 Task: Select Fire TV from Amazon Fire TV. Add to cart Fire TV Recast-1. Place order for _x000D_
12 Shoal Dr_x000D_
Barnegat, New Jersey(NJ), 08005, Cell Number (609) 660-9227
Action: Mouse moved to (316, 203)
Screenshot: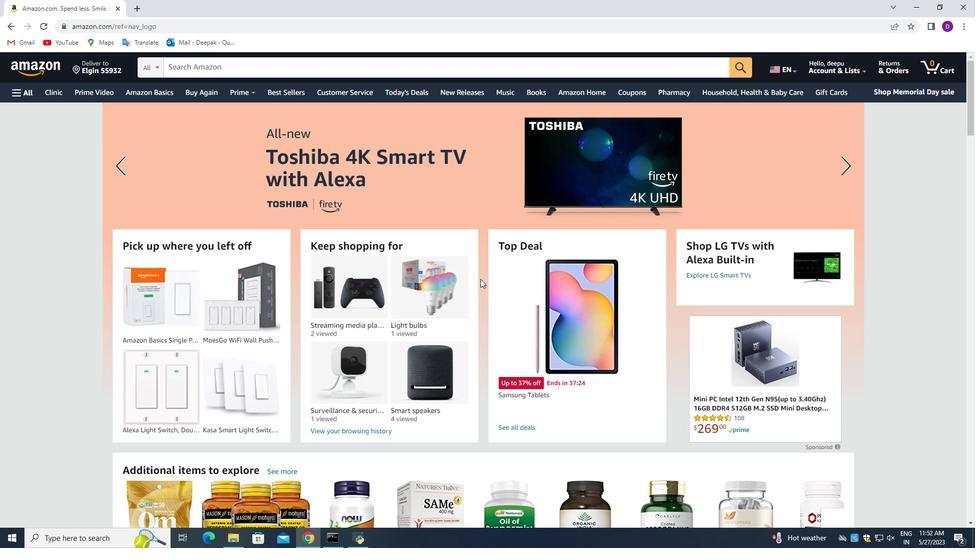 
Action: Mouse pressed left at (316, 203)
Screenshot: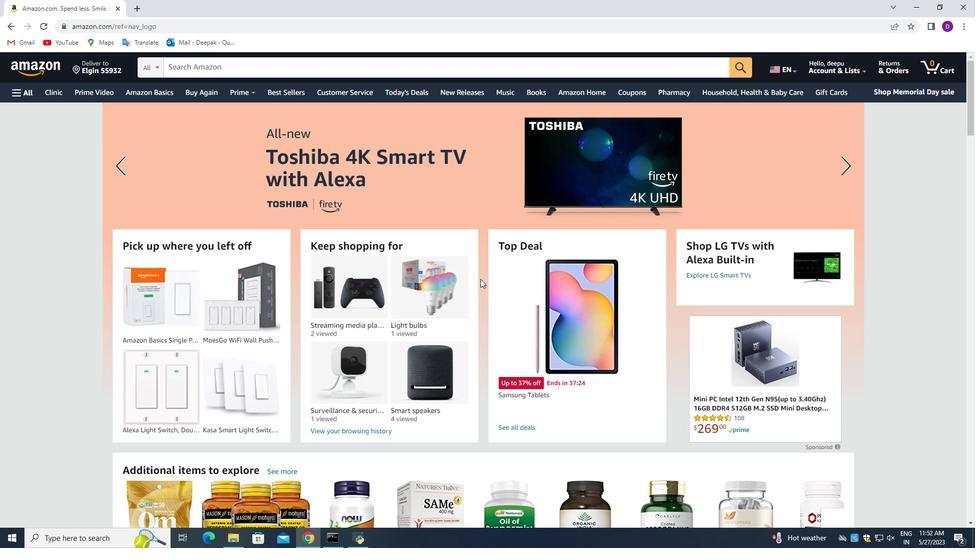 
Action: Mouse moved to (316, 203)
Screenshot: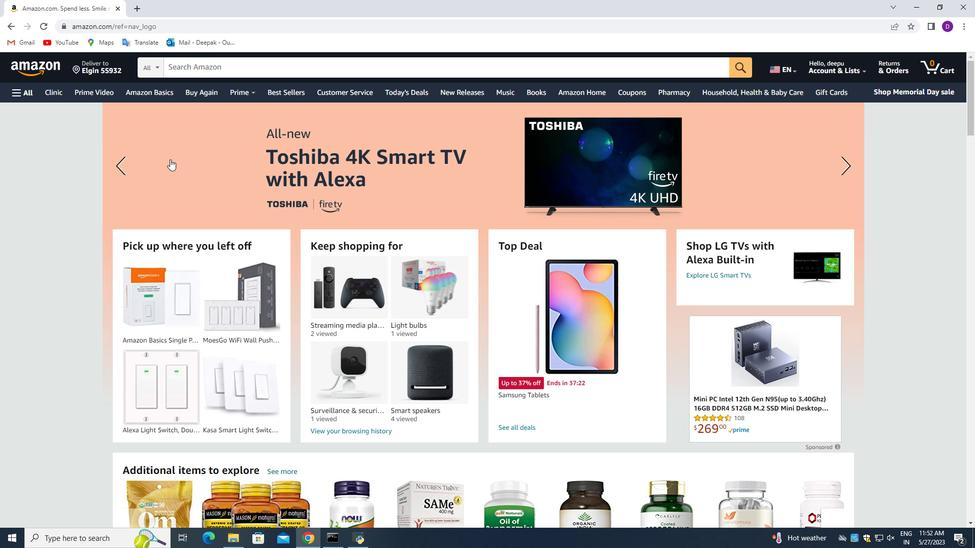 
Action: Mouse scrolled (316, 203) with delta (0, 0)
Screenshot: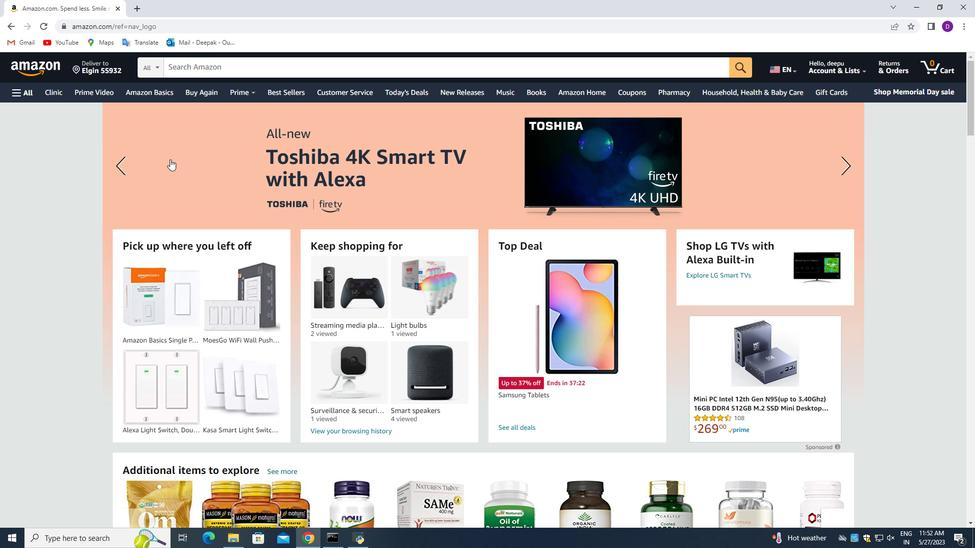 
Action: Mouse scrolled (316, 203) with delta (0, 0)
Screenshot: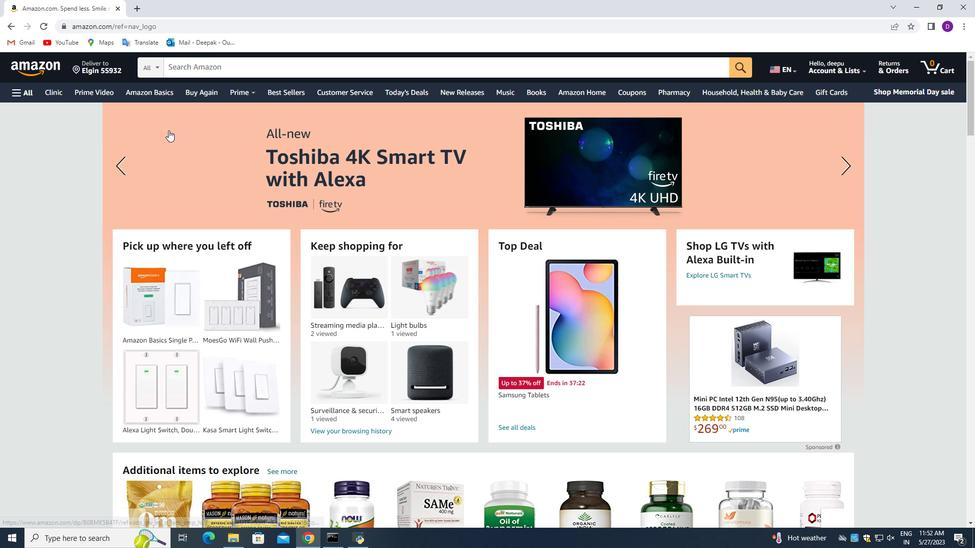 
Action: Mouse scrolled (316, 203) with delta (0, 0)
Screenshot: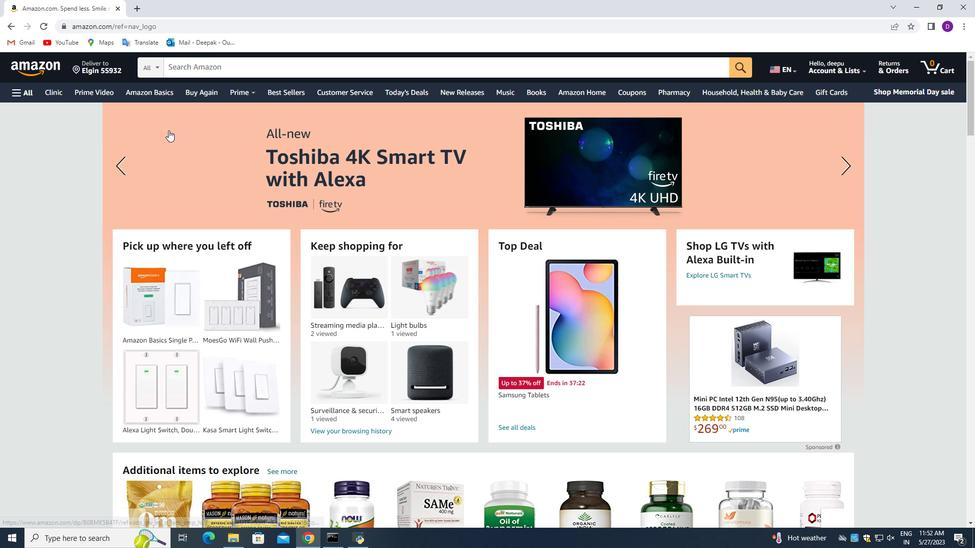 
Action: Mouse moved to (316, 203)
Screenshot: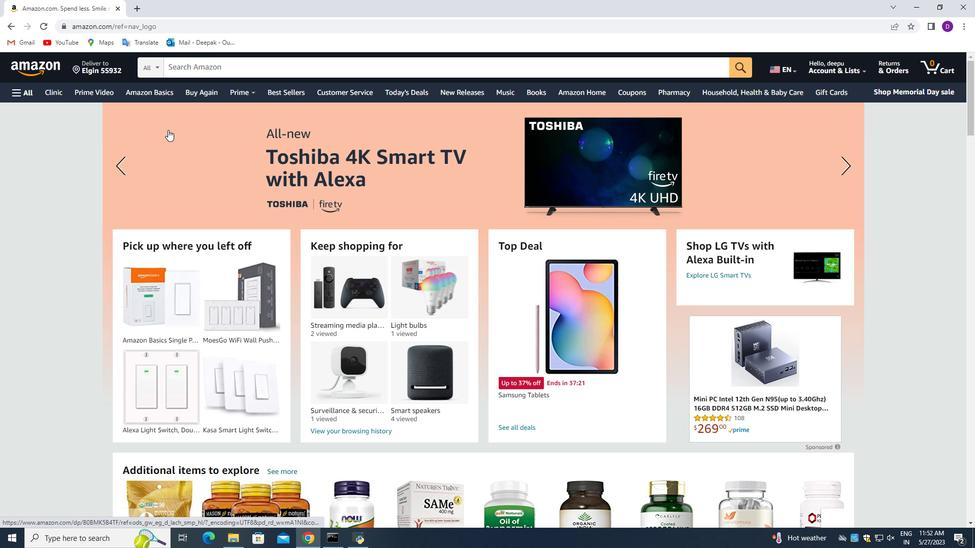
Action: Mouse scrolled (316, 203) with delta (0, 0)
Screenshot: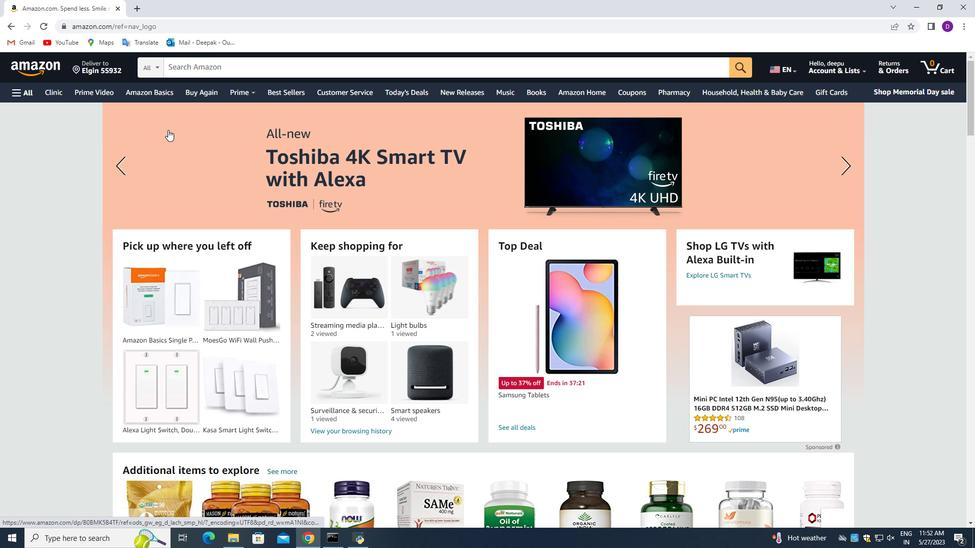 
Action: Mouse moved to (316, 203)
Screenshot: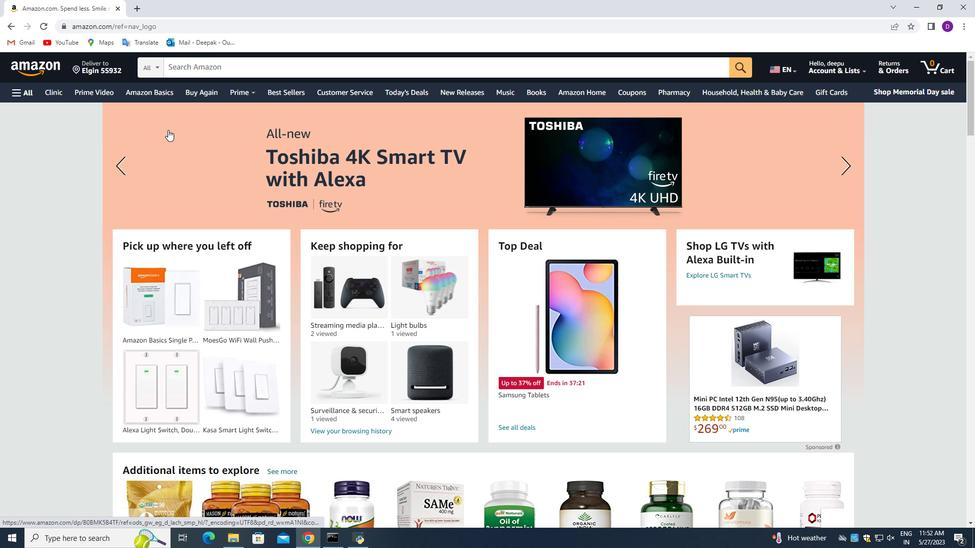 
Action: Mouse scrolled (316, 203) with delta (0, 0)
Screenshot: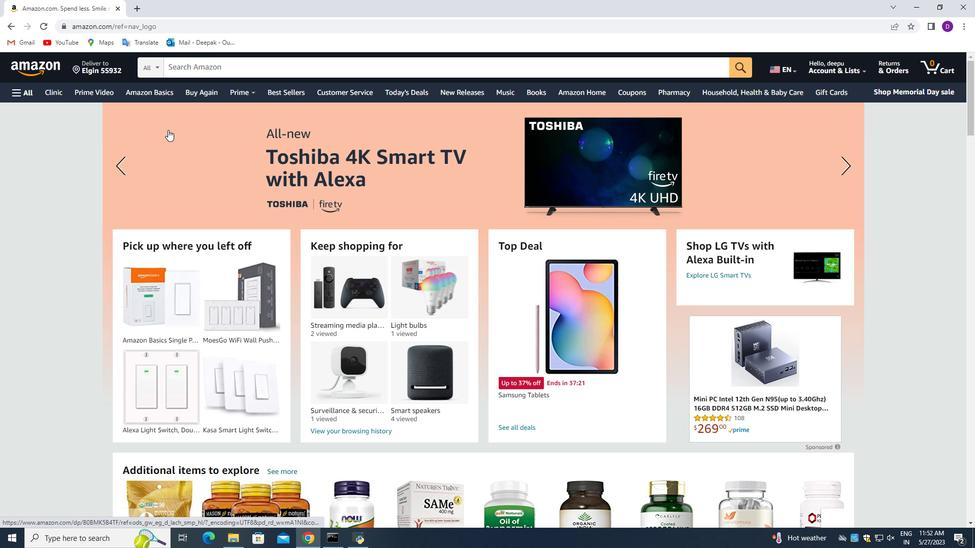 
Action: Mouse moved to (316, 203)
Screenshot: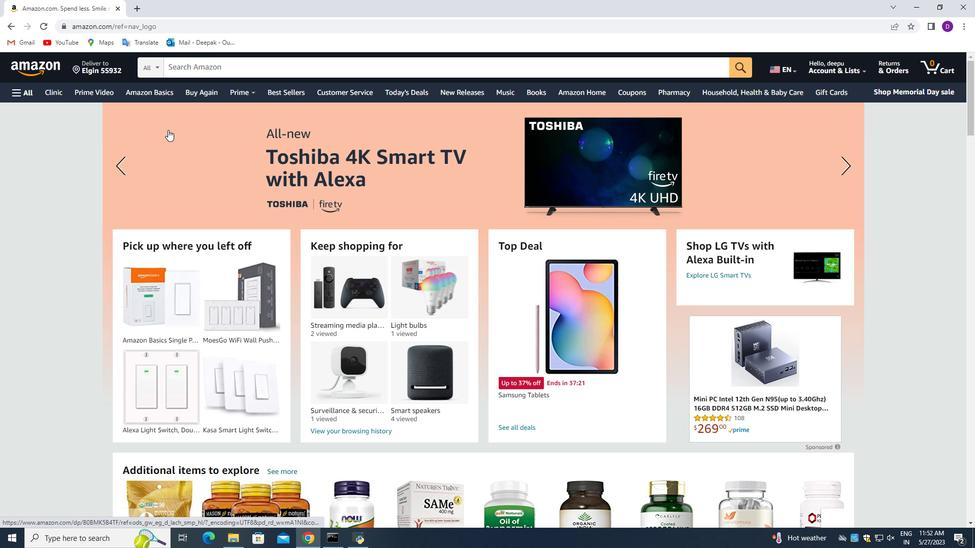 
Action: Mouse scrolled (316, 203) with delta (0, 0)
Screenshot: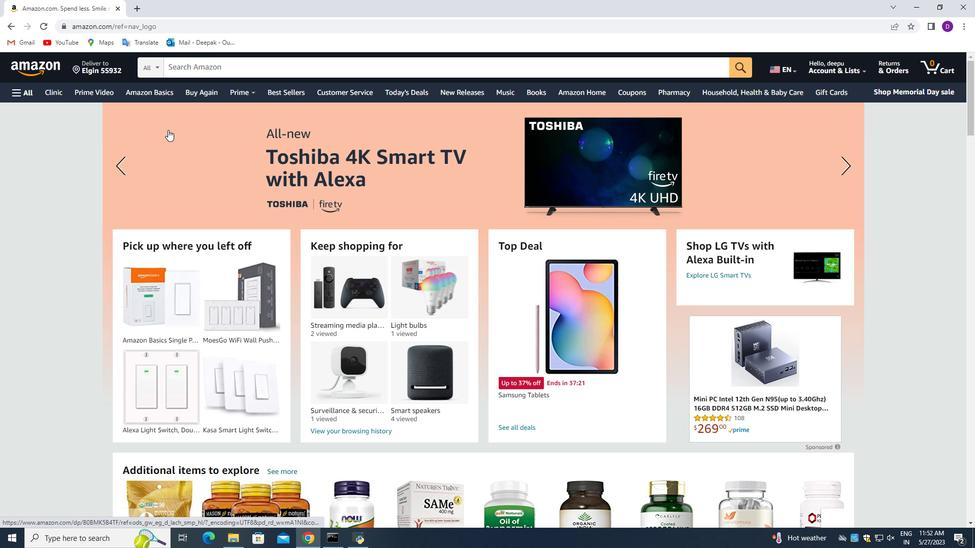 
Action: Mouse scrolled (316, 203) with delta (0, 0)
Screenshot: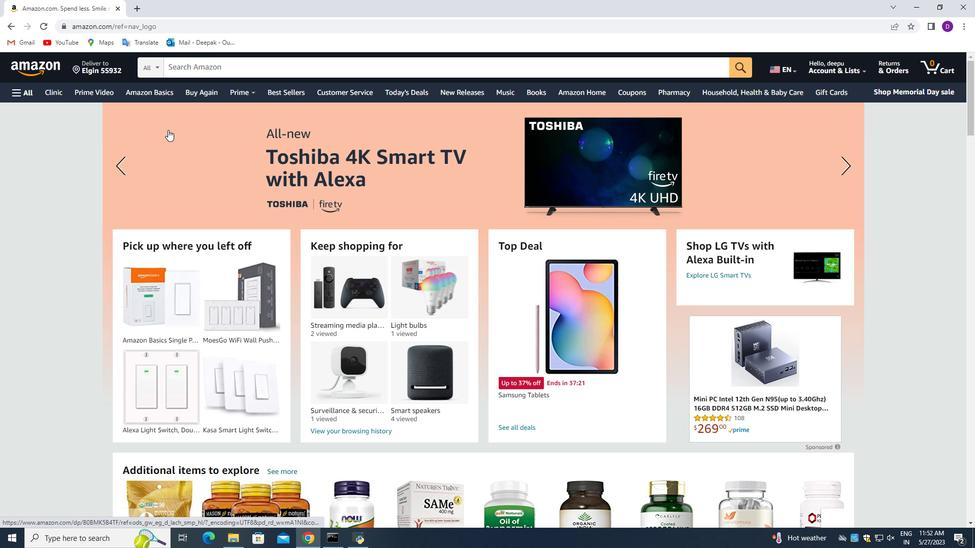 
Action: Mouse scrolled (316, 203) with delta (0, 0)
Screenshot: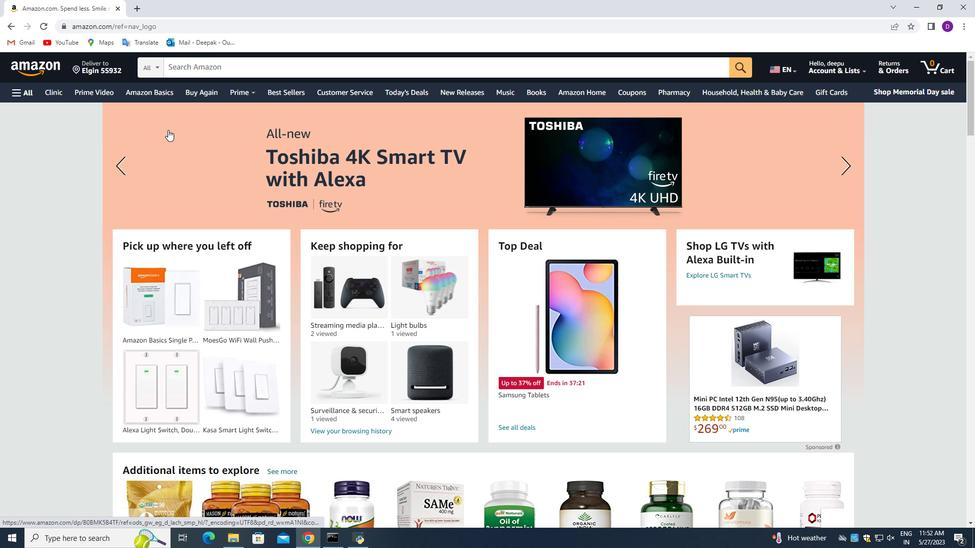 
Action: Mouse moved to (316, 203)
Screenshot: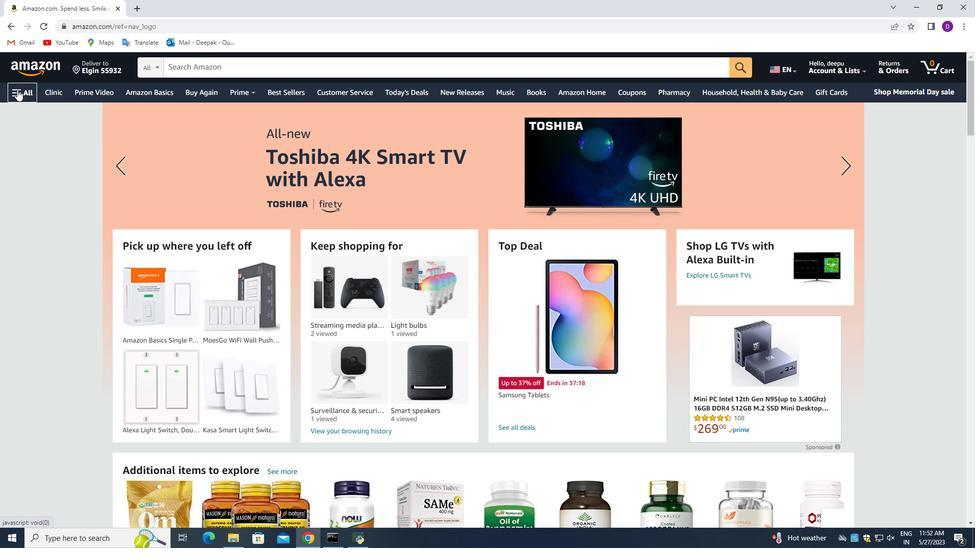 
Action: Mouse pressed left at (316, 203)
Screenshot: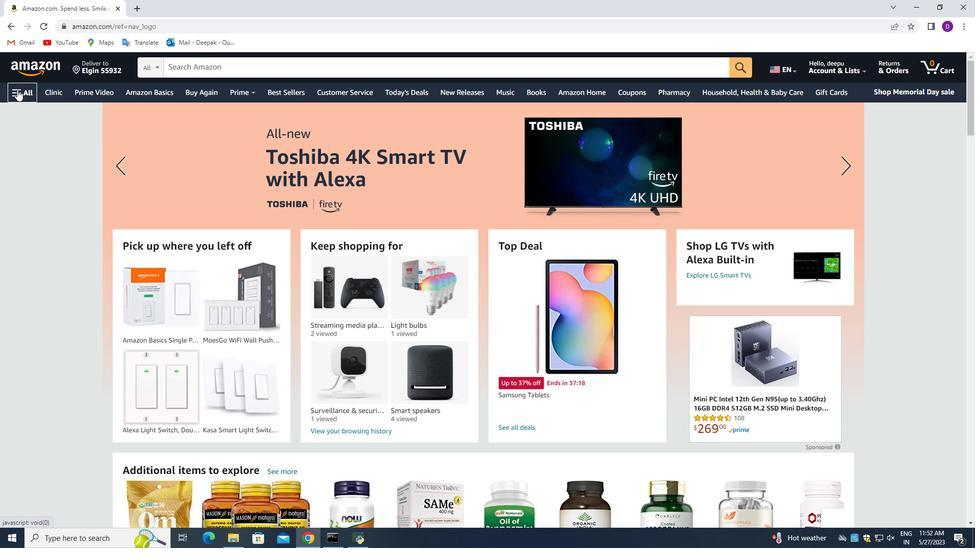 
Action: Mouse moved to (316, 203)
Screenshot: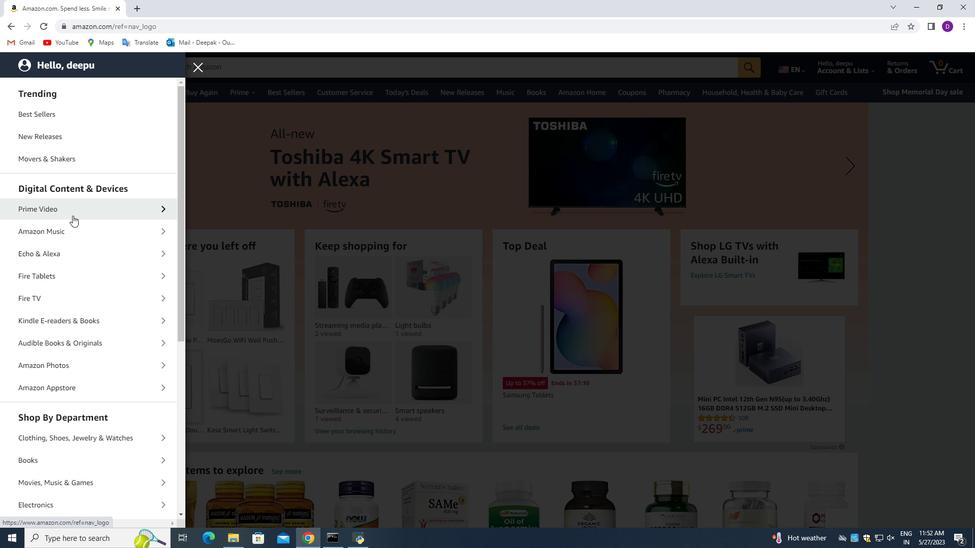 
Action: Mouse pressed left at (316, 203)
Screenshot: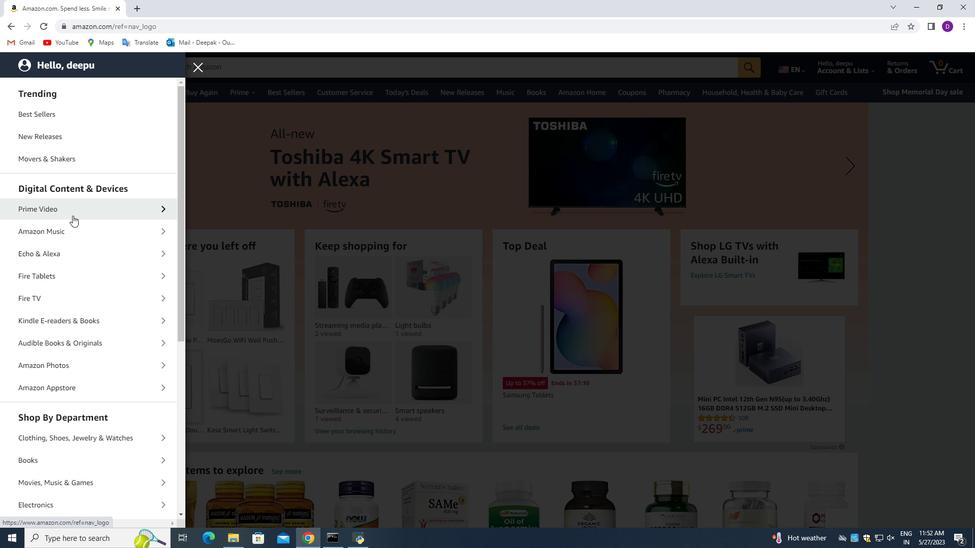 
Action: Mouse moved to (316, 203)
Screenshot: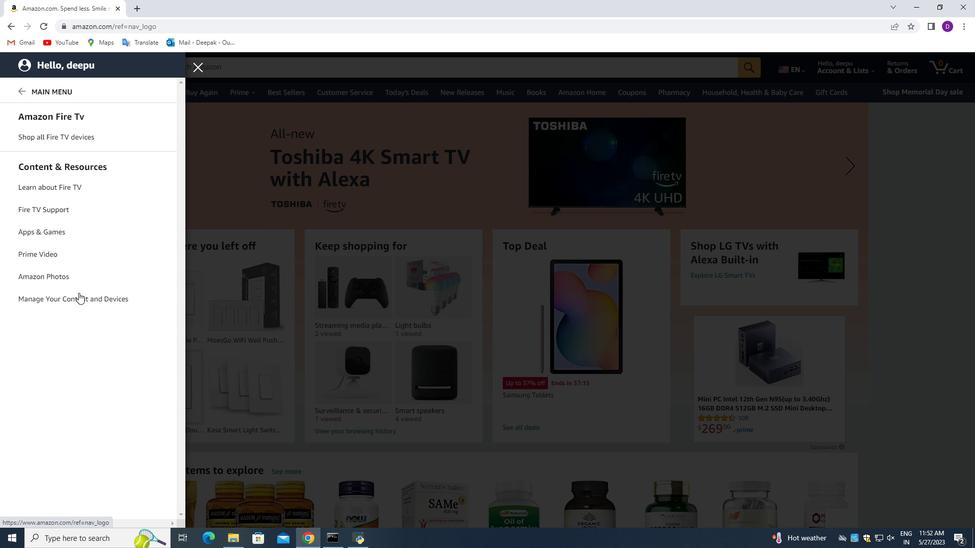 
Action: Mouse scrolled (316, 203) with delta (0, 0)
Screenshot: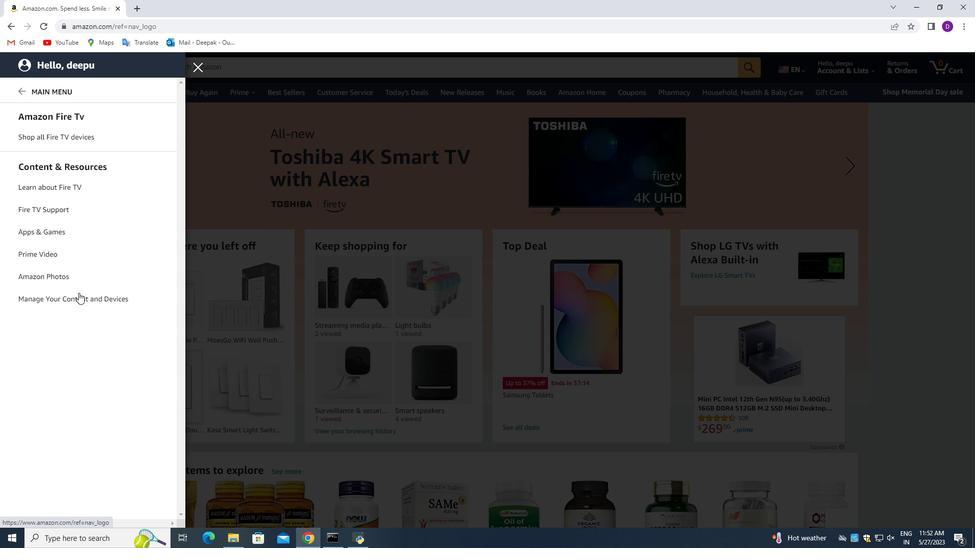 
Action: Mouse moved to (316, 203)
Screenshot: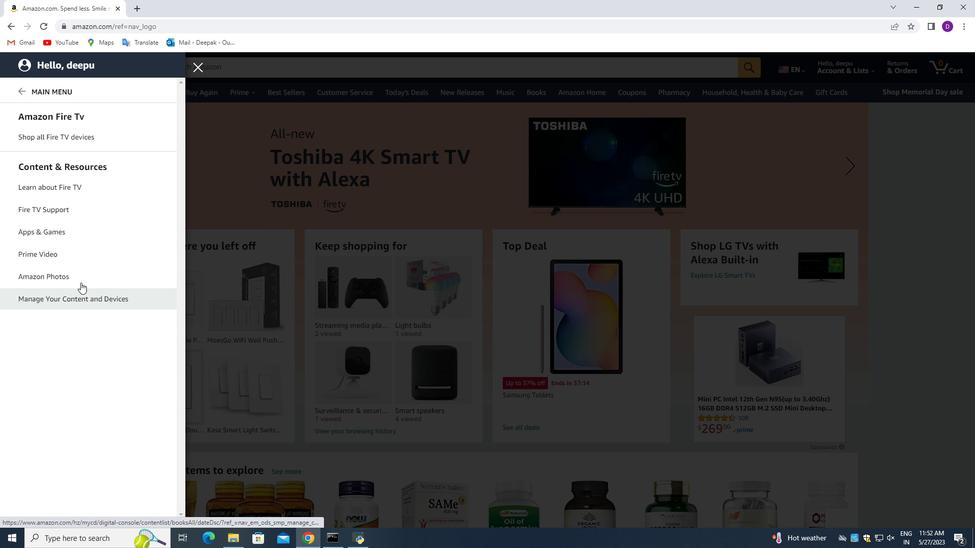 
Action: Mouse pressed left at (316, 203)
Screenshot: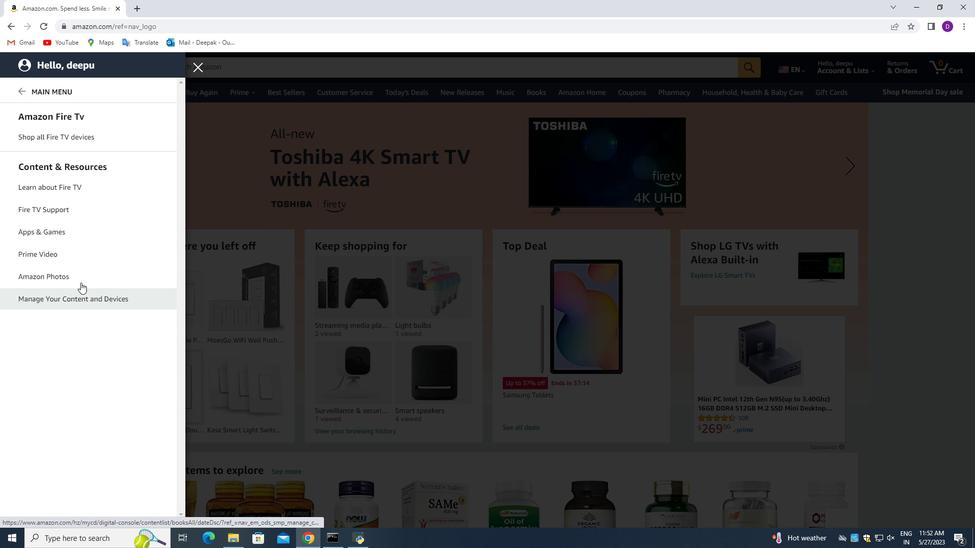 
Action: Mouse moved to (316, 203)
Screenshot: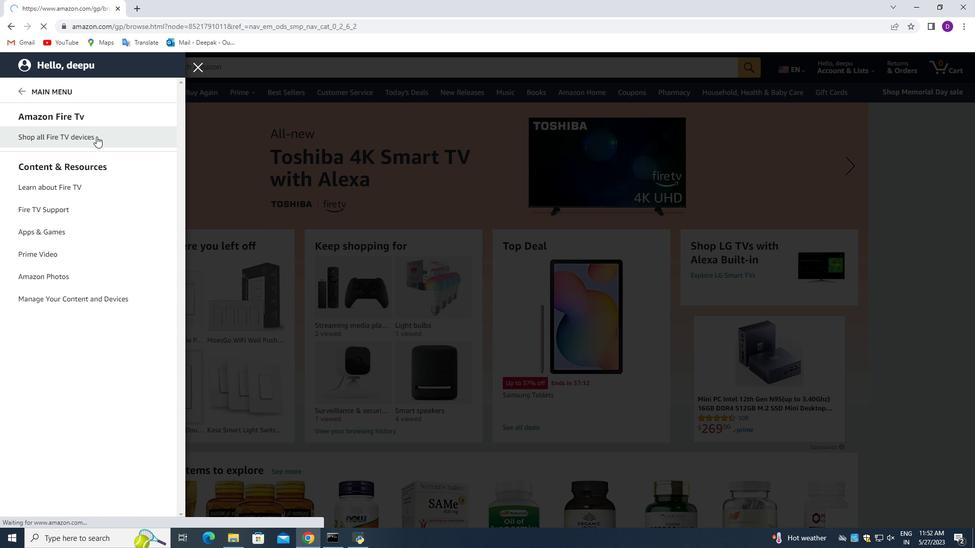 
Action: Mouse scrolled (316, 203) with delta (0, 0)
Screenshot: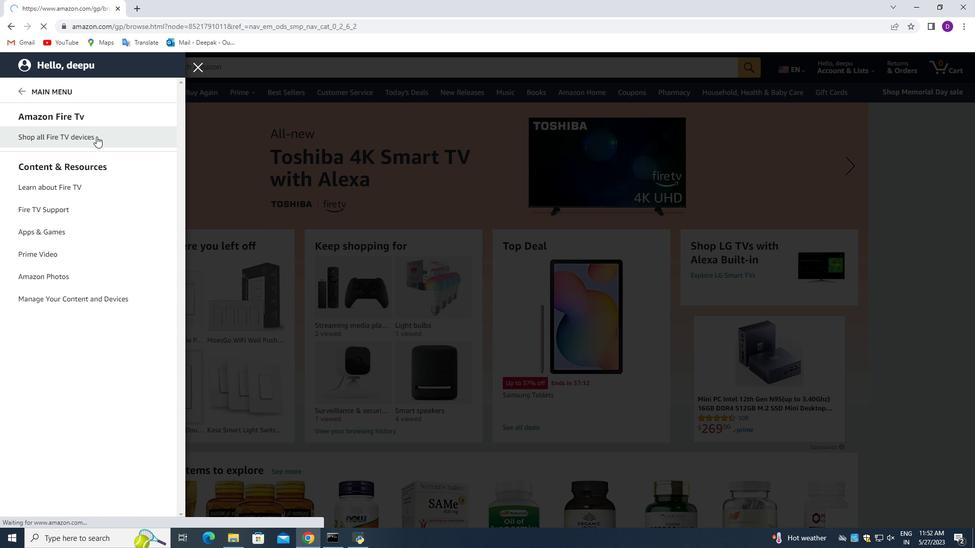 
Action: Mouse moved to (316, 203)
Screenshot: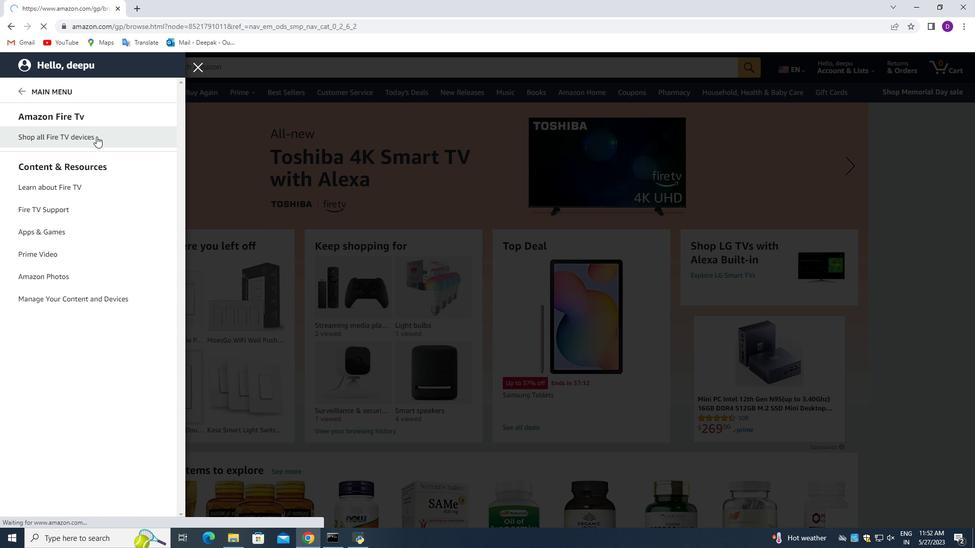 
Action: Mouse scrolled (316, 203) with delta (0, 0)
Screenshot: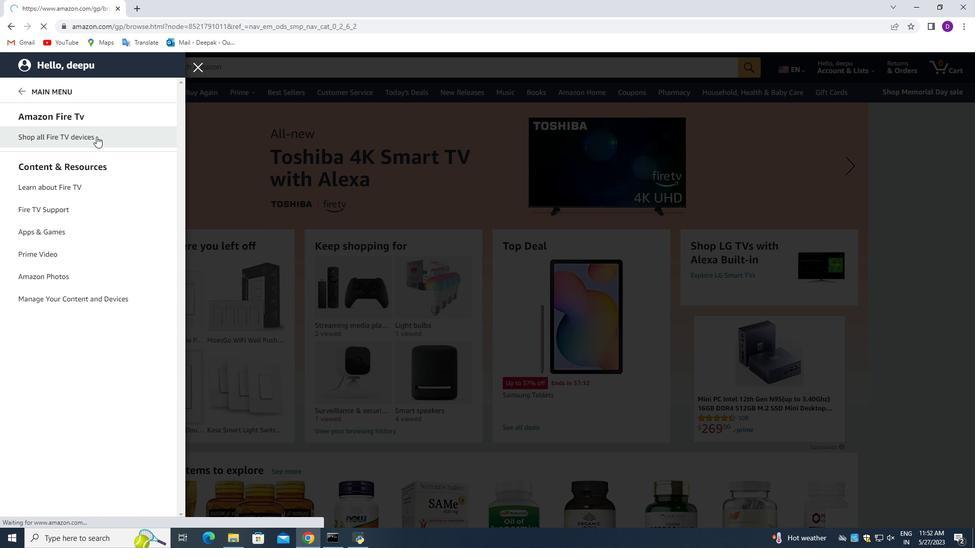 
Action: Mouse moved to (316, 203)
Screenshot: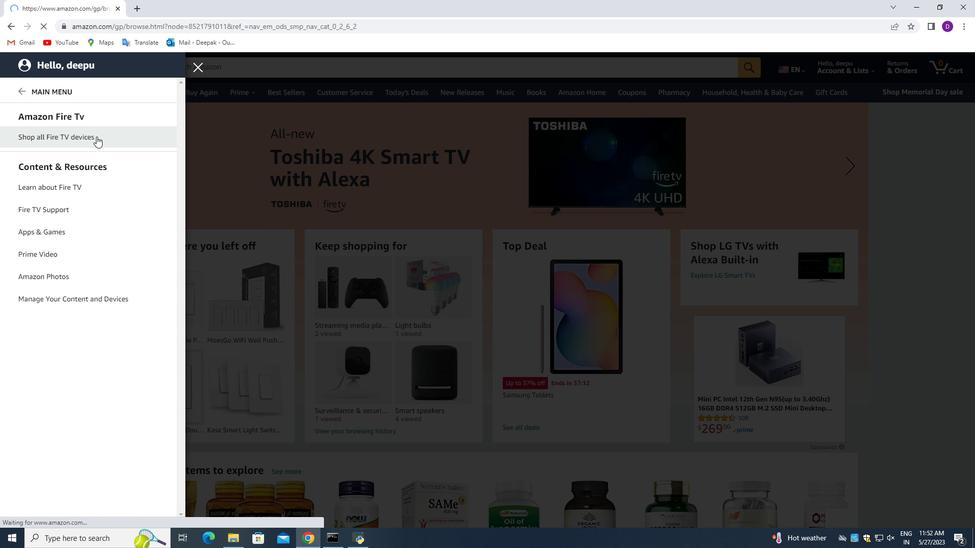 
Action: Mouse scrolled (316, 203) with delta (0, 0)
Screenshot: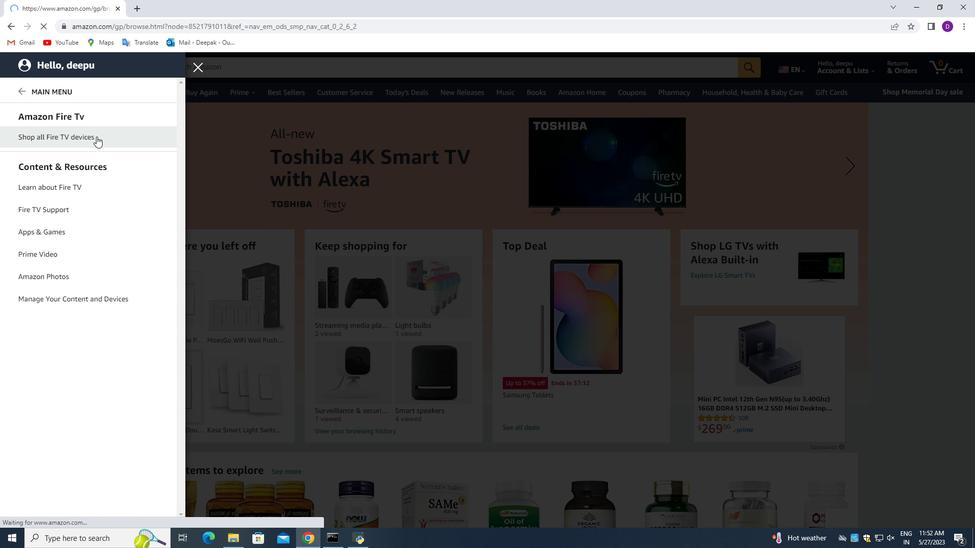 
Action: Mouse moved to (316, 203)
Screenshot: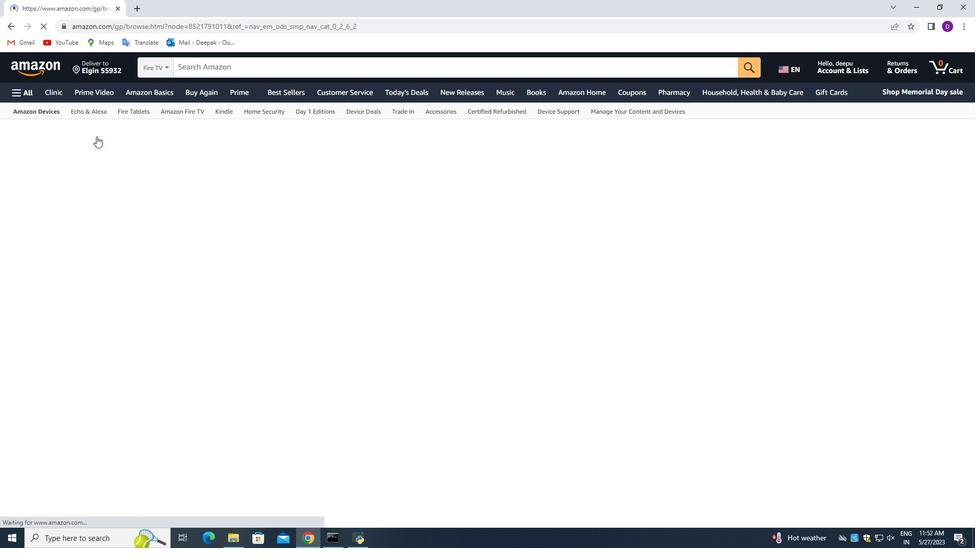 
Action: Mouse scrolled (316, 203) with delta (0, 0)
Screenshot: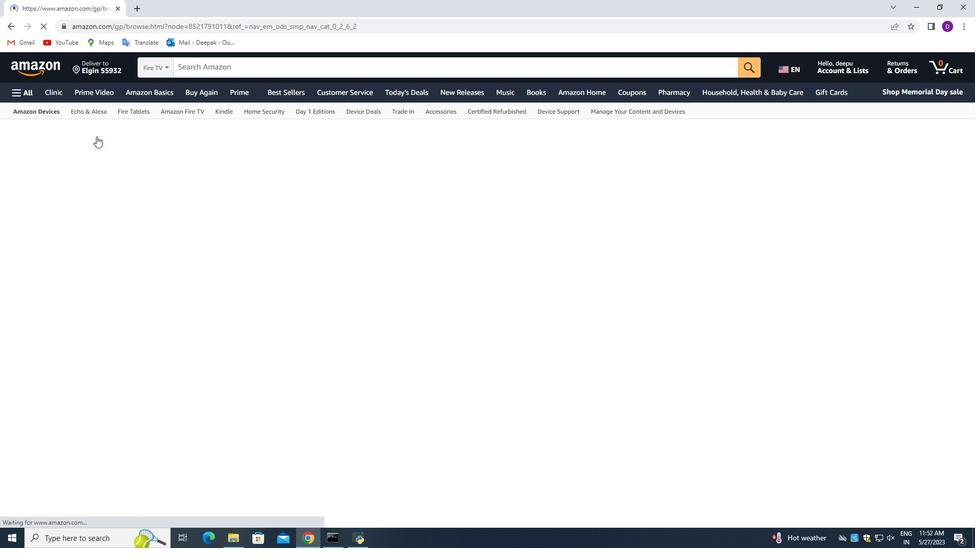 
Action: Mouse moved to (316, 203)
Screenshot: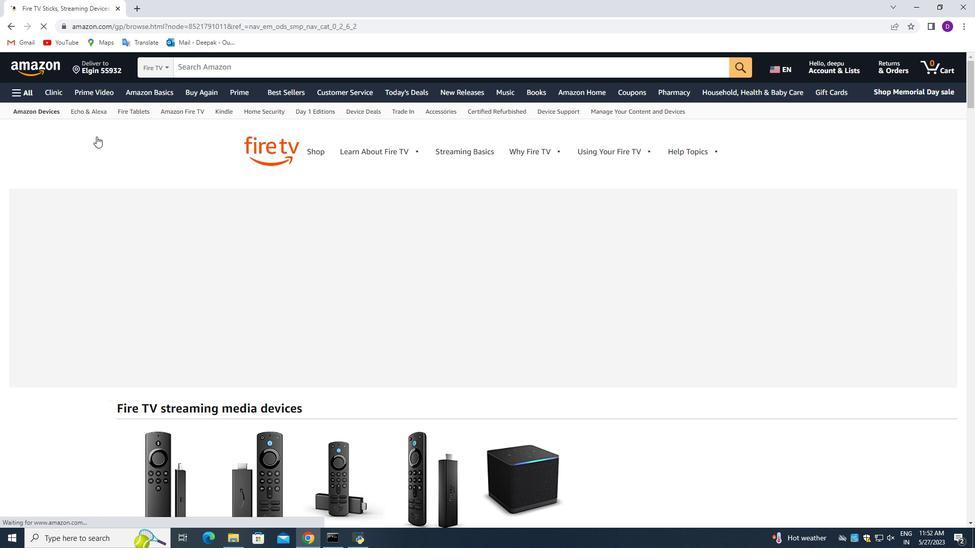 
Action: Mouse scrolled (316, 203) with delta (0, 0)
Screenshot: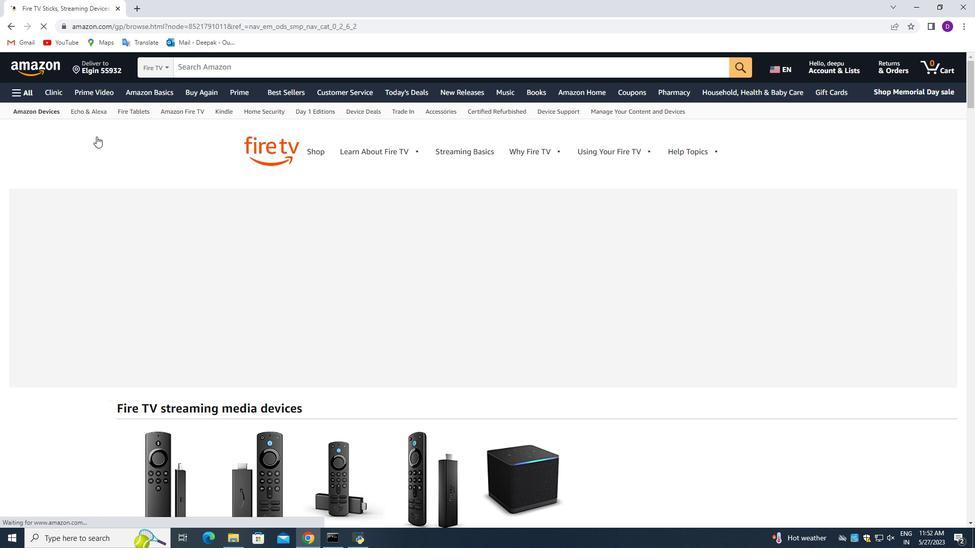 
Action: Mouse moved to (316, 203)
Screenshot: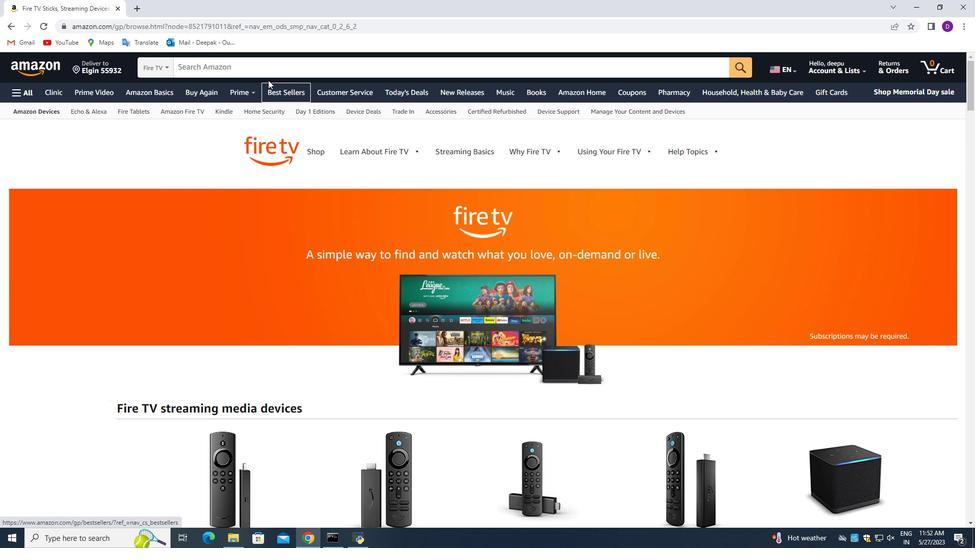 
Action: Mouse pressed left at (316, 203)
Screenshot: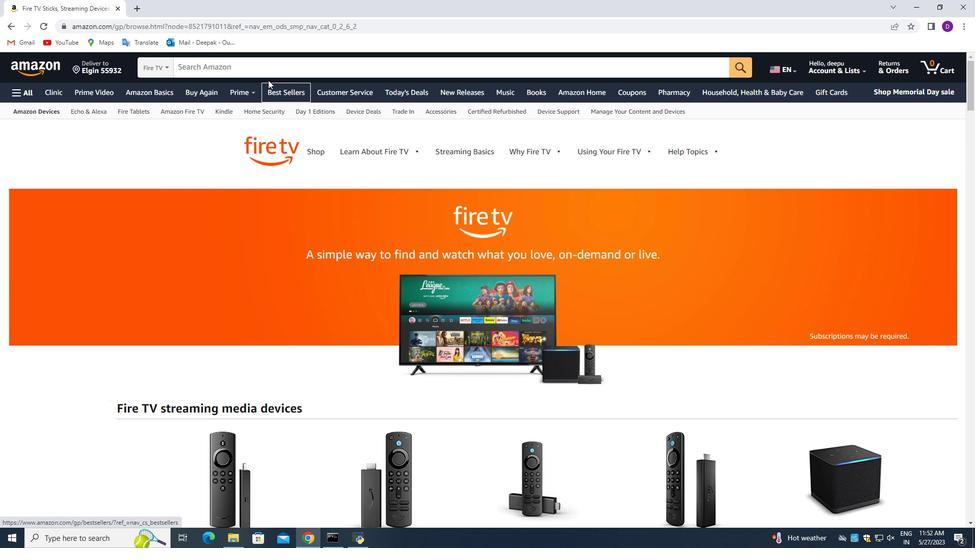 
Action: Mouse moved to (316, 203)
Screenshot: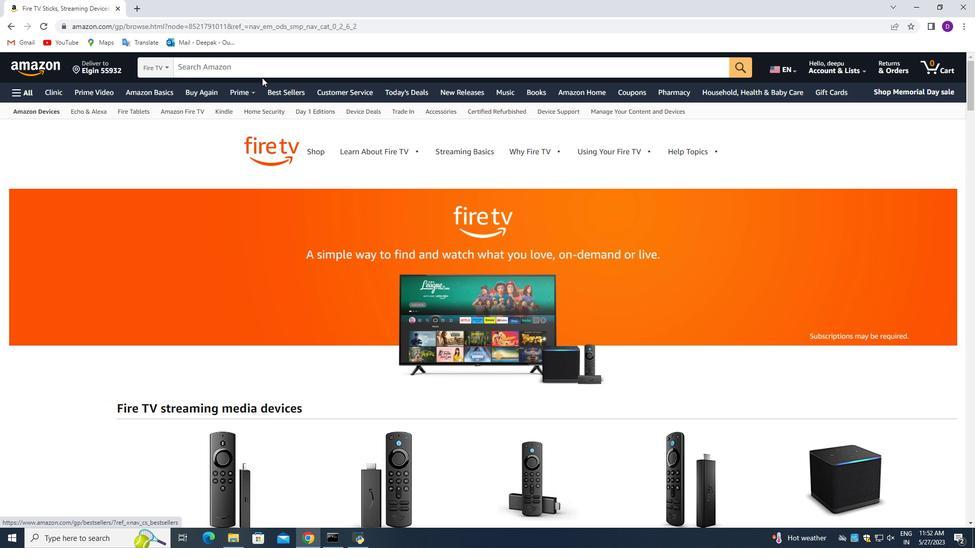 
Action: Key pressed <Key.shift>(609<Key.shift>)<Key.space>660-9227
Screenshot: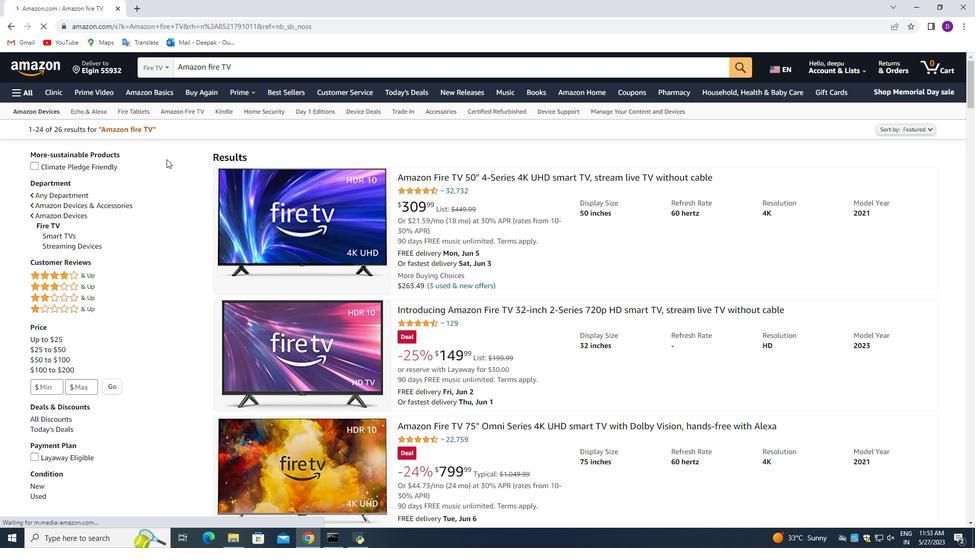 
Action: Mouse moved to (316, 203)
Screenshot: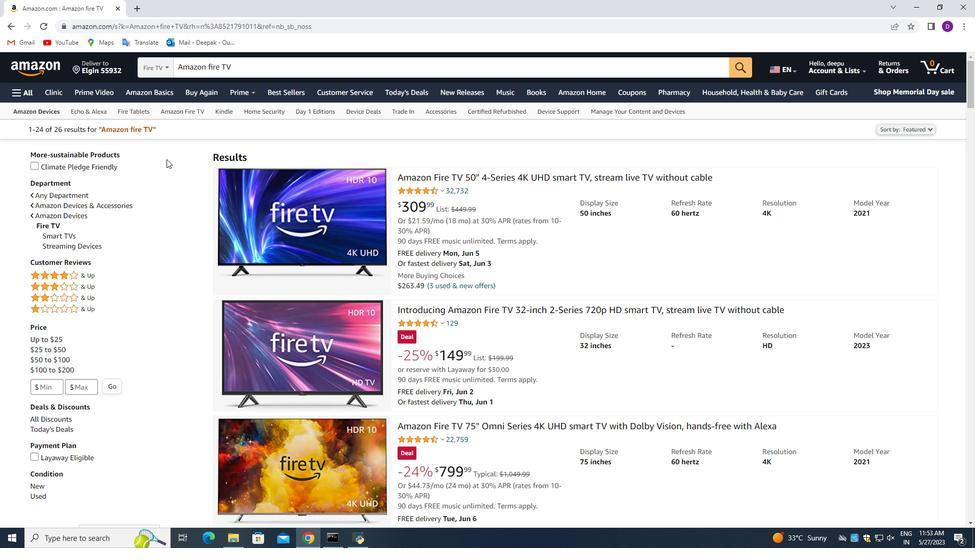 
Action: Mouse pressed left at (316, 203)
Screenshot: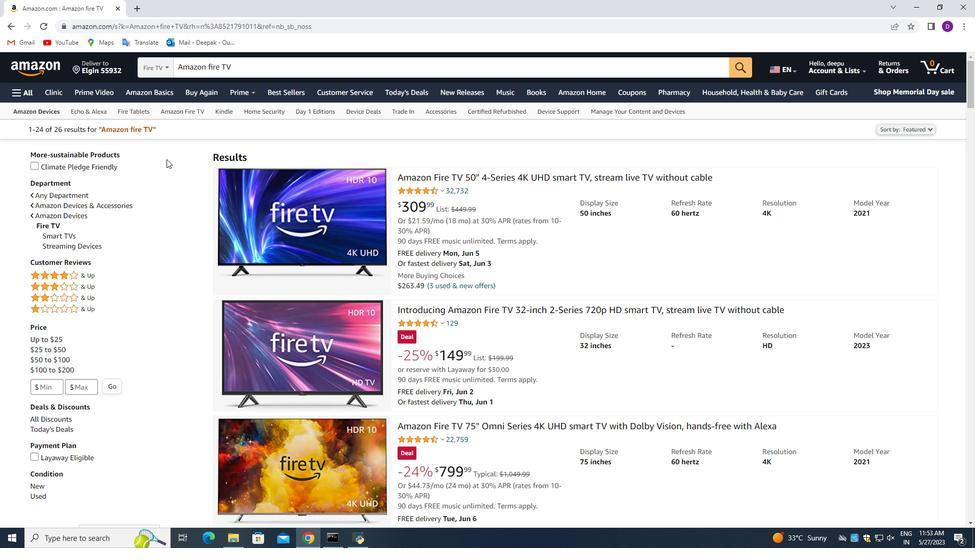 
Action: Key pressed 12<Key.space><Key.shift>Shoal
Screenshot: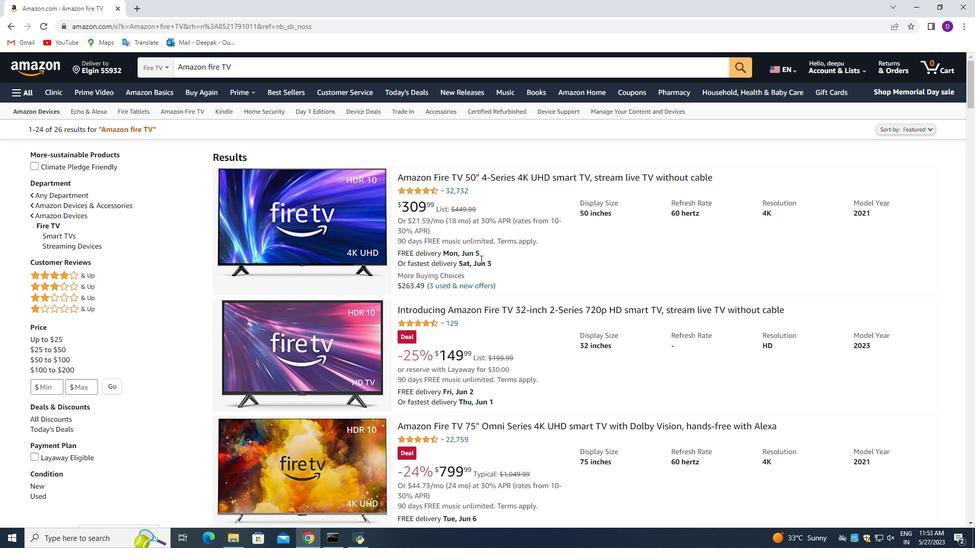 
Action: Mouse moved to (316, 203)
Screenshot: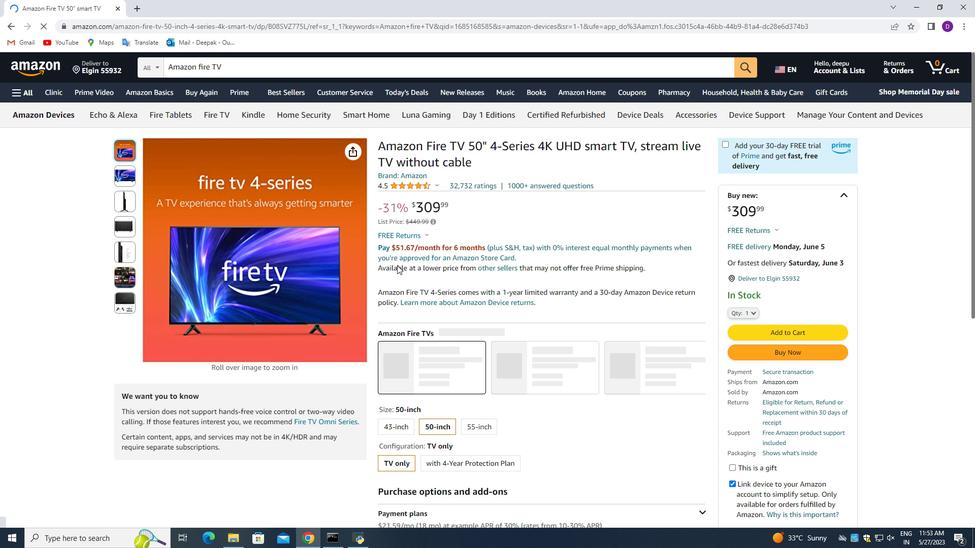 
Action: Mouse pressed left at (316, 203)
Screenshot: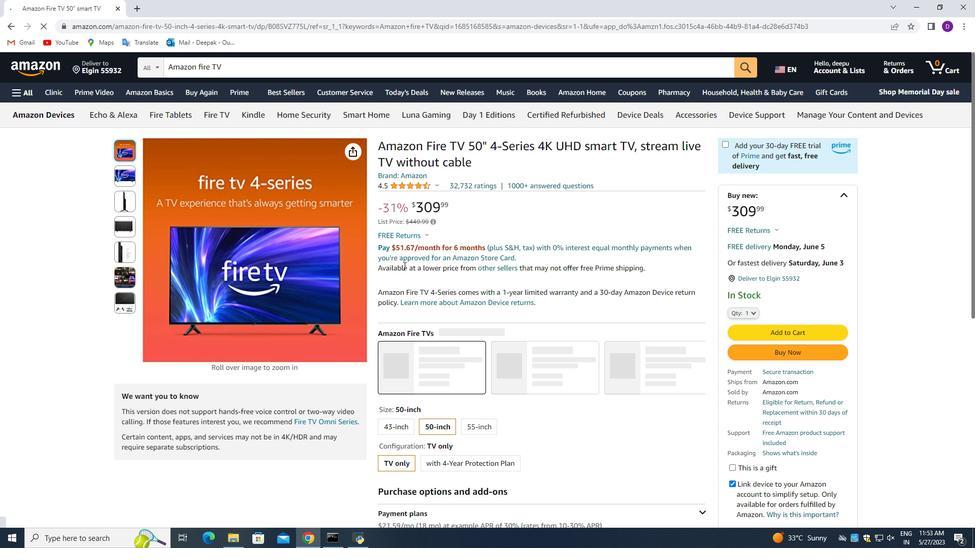 
Action: Mouse moved to (316, 203)
Screenshot: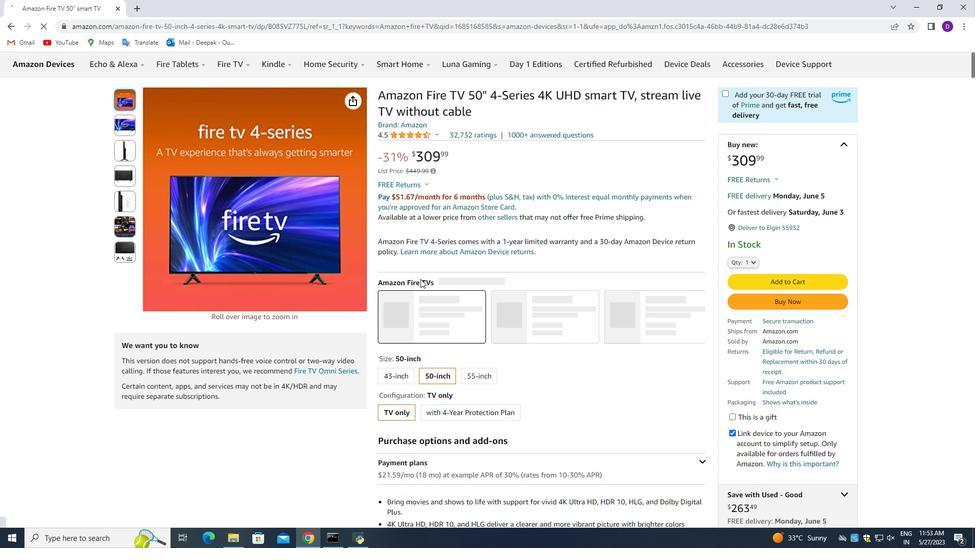 
Action: Mouse scrolled (316, 203) with delta (0, 0)
Screenshot: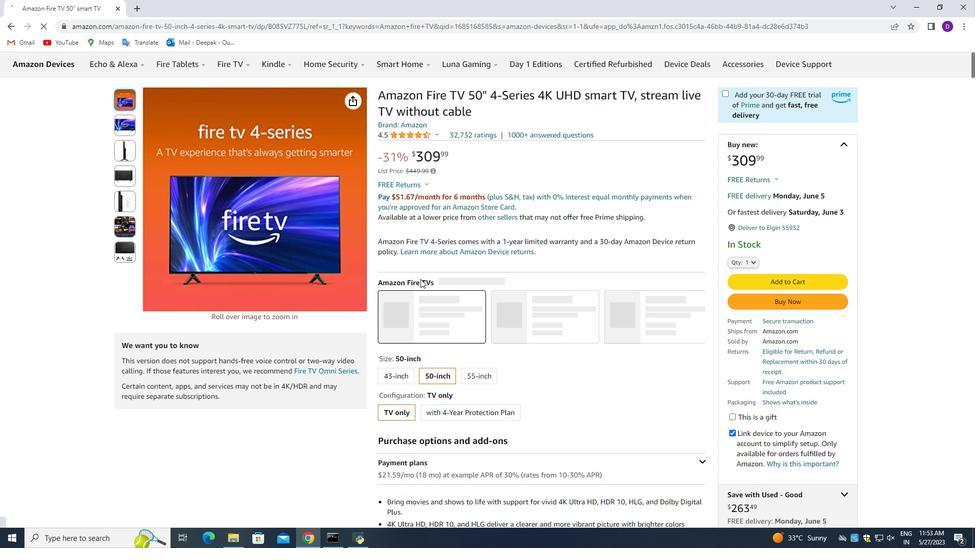 
Action: Mouse moved to (316, 203)
Screenshot: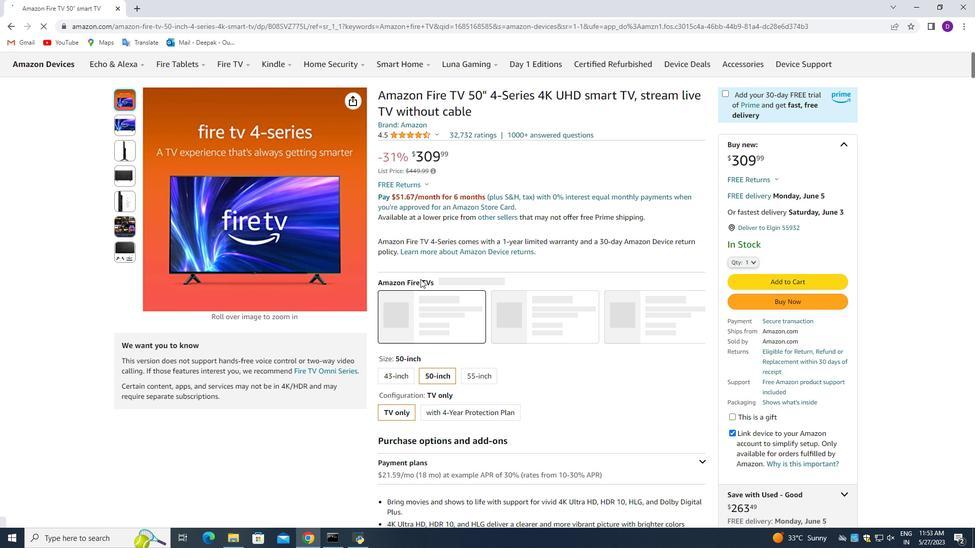 
Action: Mouse scrolled (316, 203) with delta (0, 0)
Screenshot: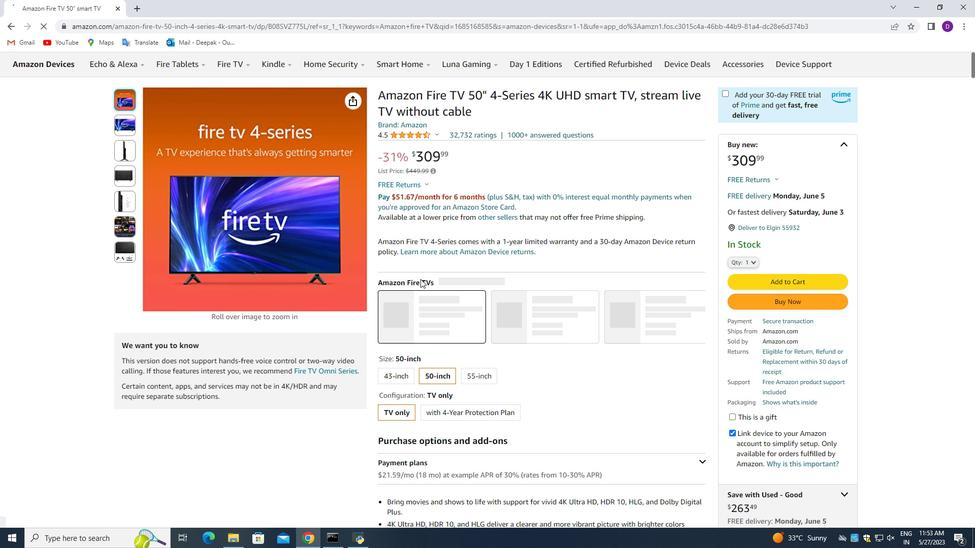 
Action: Mouse moved to (316, 203)
Screenshot: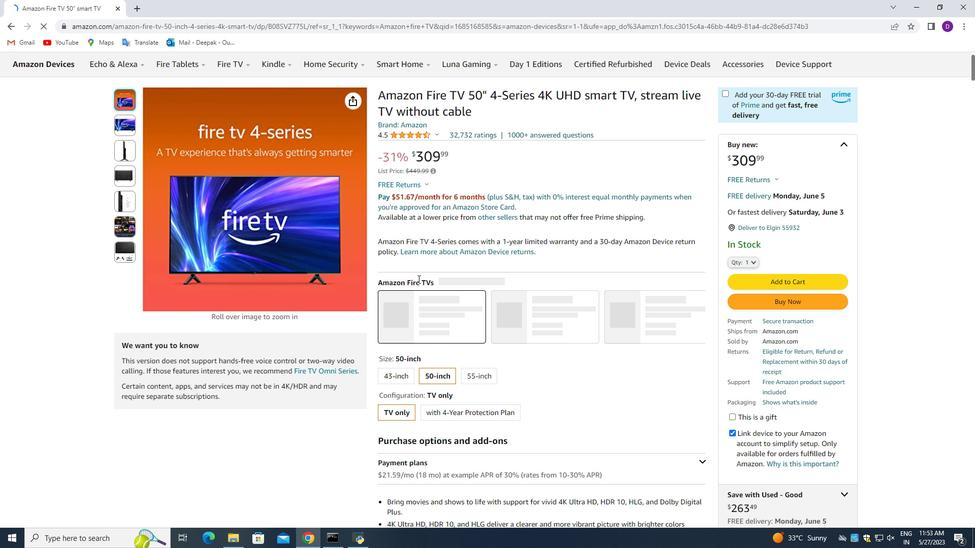 
Action: Mouse pressed left at (316, 203)
Screenshot: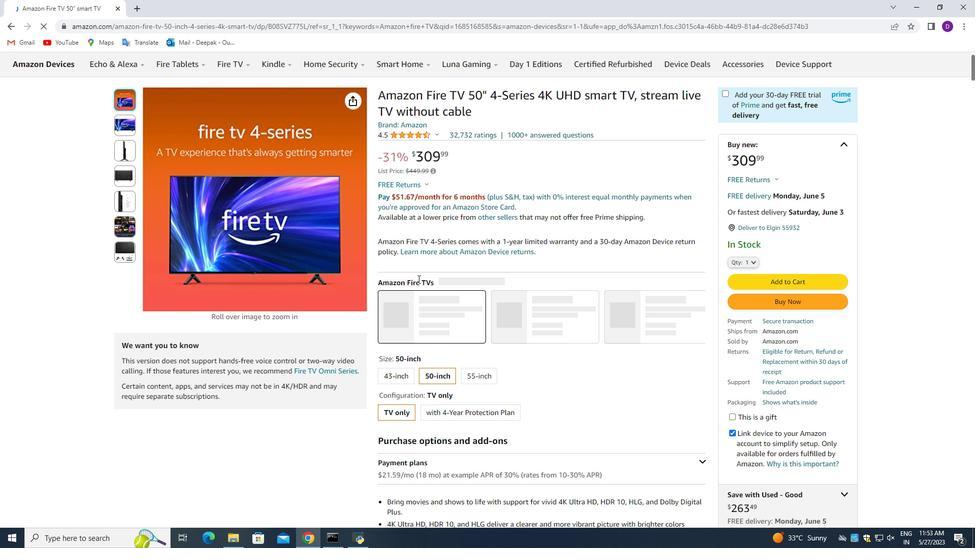 
Action: Mouse moved to (316, 203)
Screenshot: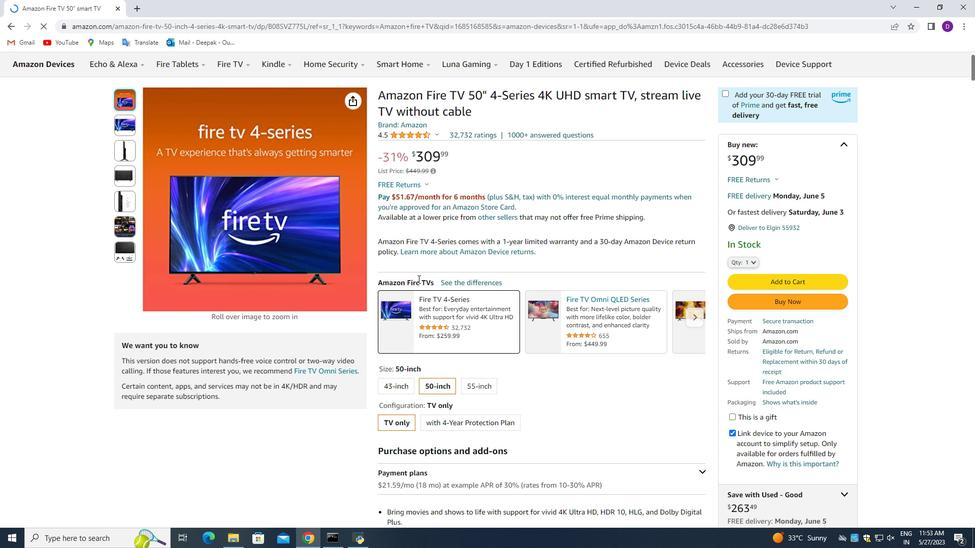 
Action: Key pressed <Key.backspace>
Screenshot: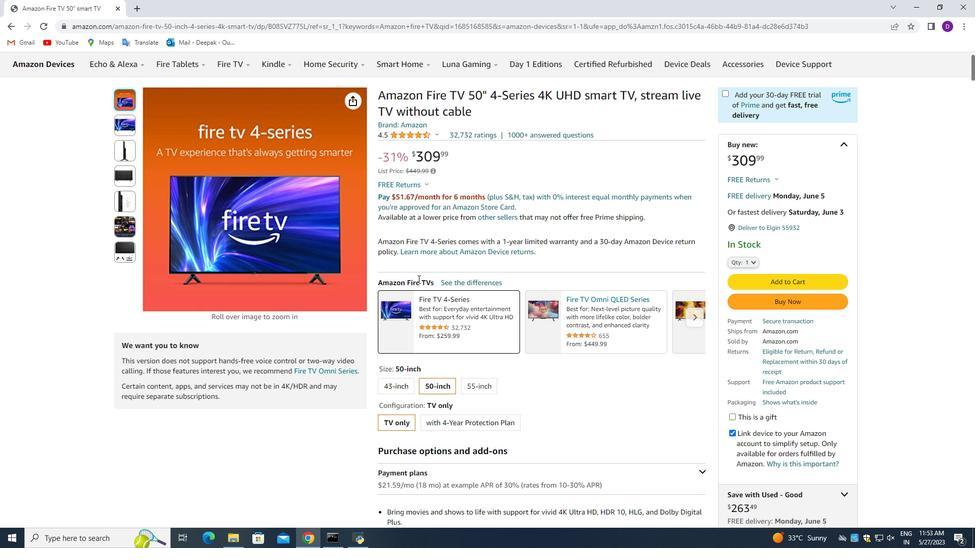 
Action: Mouse moved to (316, 203)
Screenshot: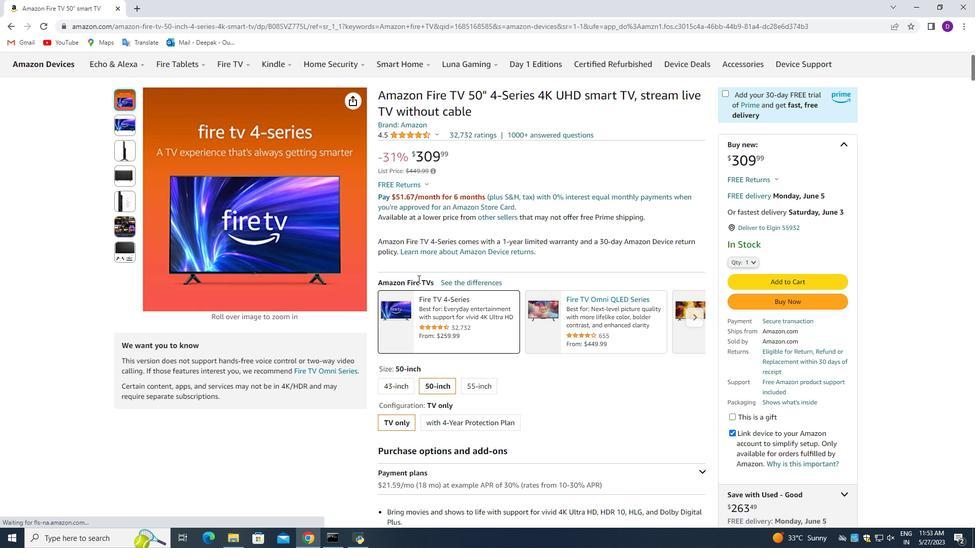 
Action: Mouse scrolled (316, 203) with delta (0, 0)
Screenshot: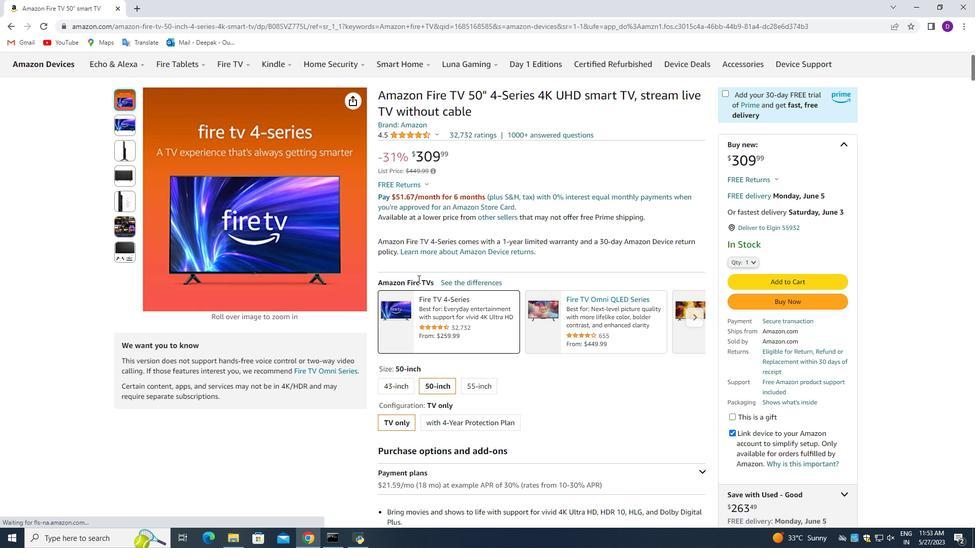 
Action: Mouse moved to (316, 203)
Screenshot: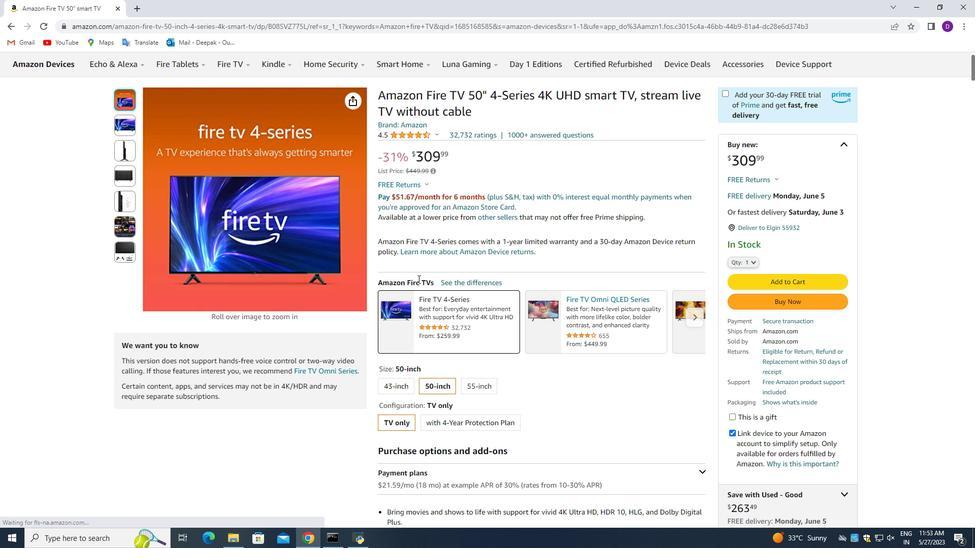 
Action: Mouse scrolled (316, 203) with delta (0, 0)
Screenshot: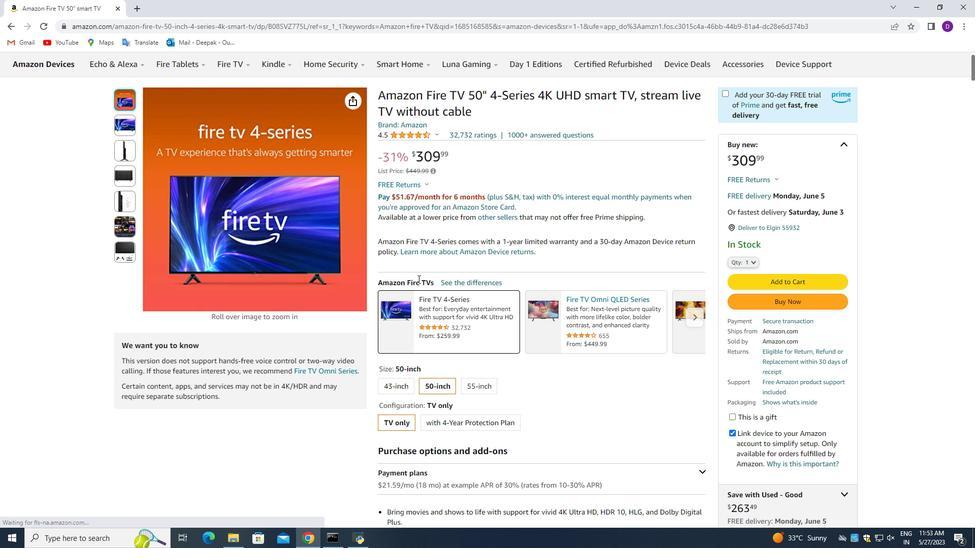 
Action: Mouse moved to (316, 203)
Screenshot: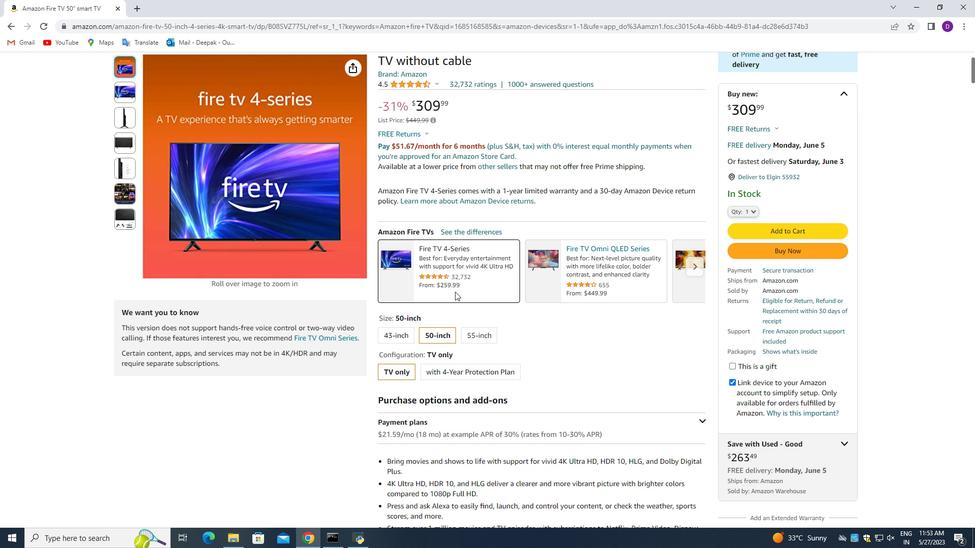 
Action: Key pressed s
Screenshot: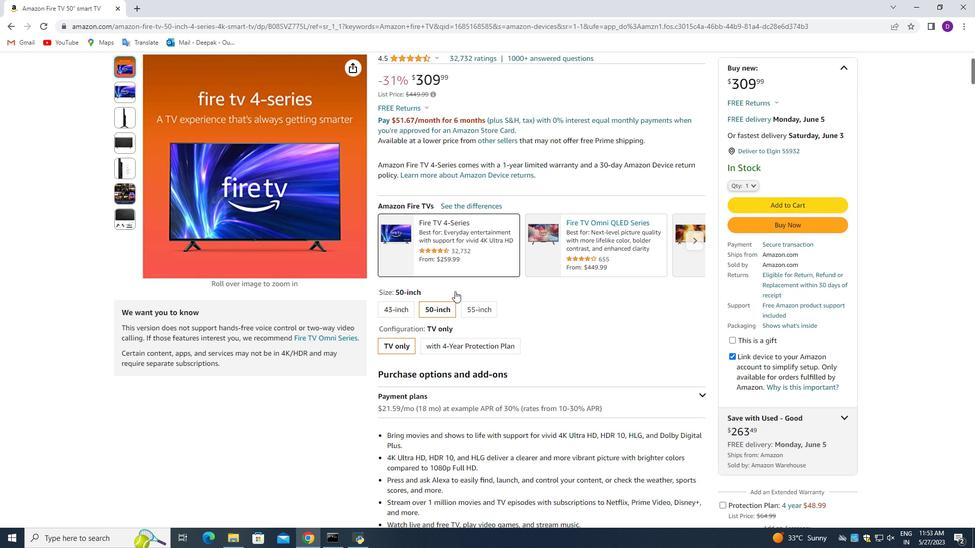 
Action: Mouse moved to (316, 203)
Screenshot: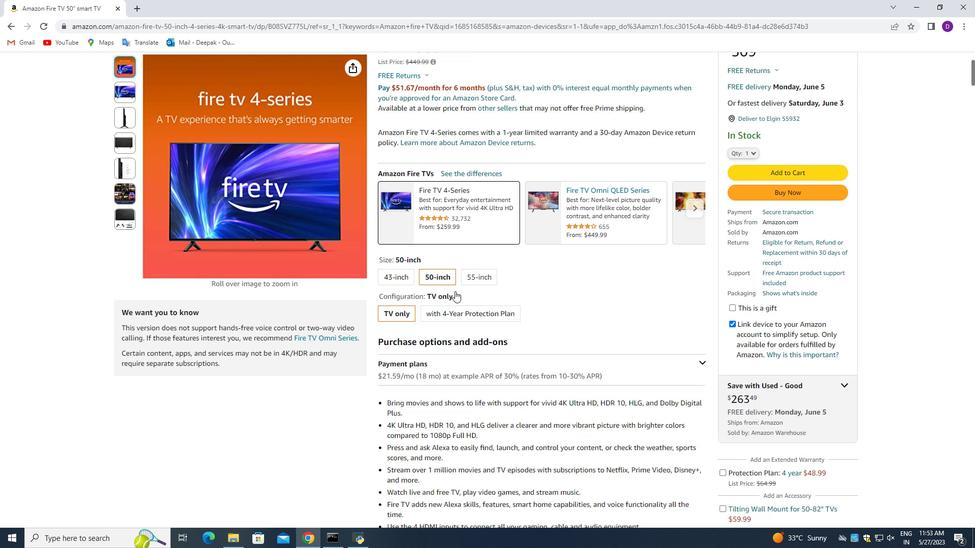 
Action: Key pressed a
Screenshot: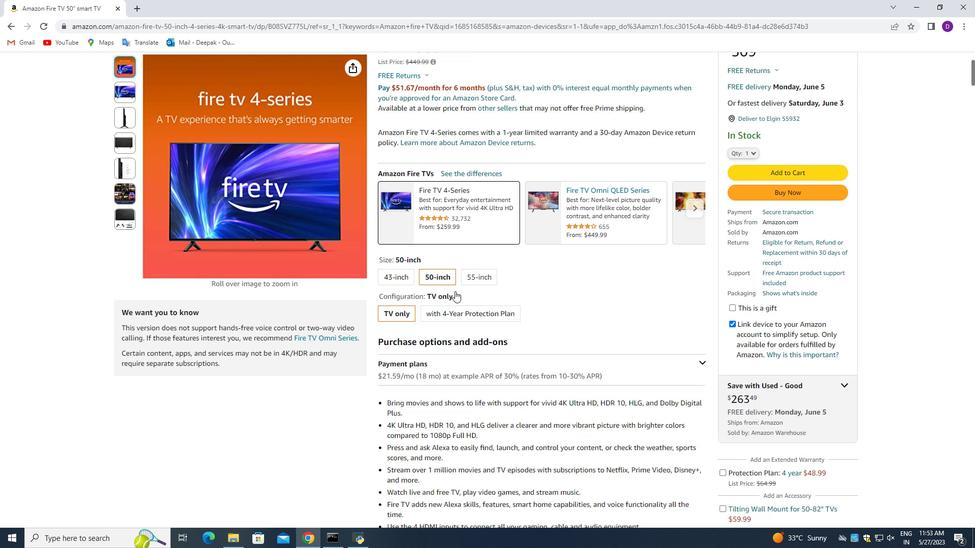 
Action: Mouse moved to (316, 203)
Screenshot: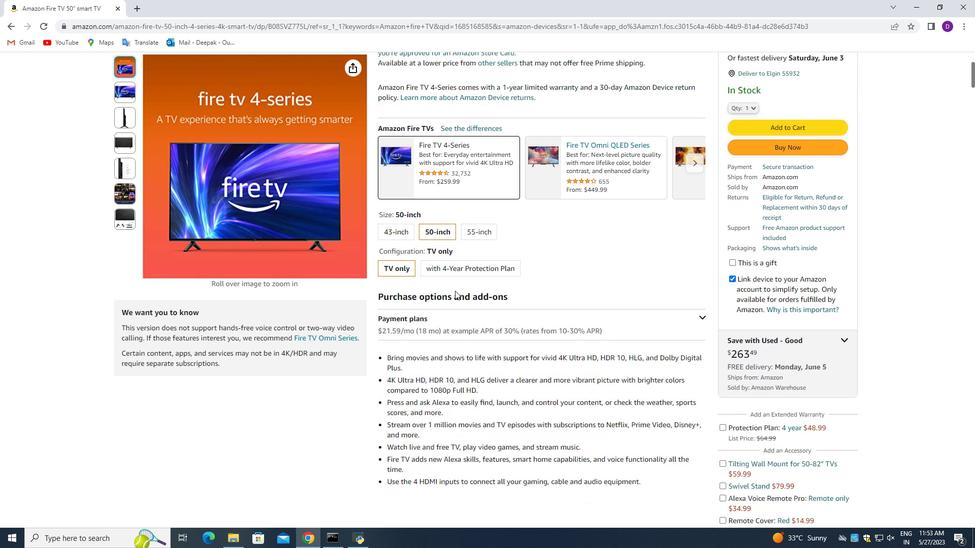 
Action: Key pressed s
Screenshot: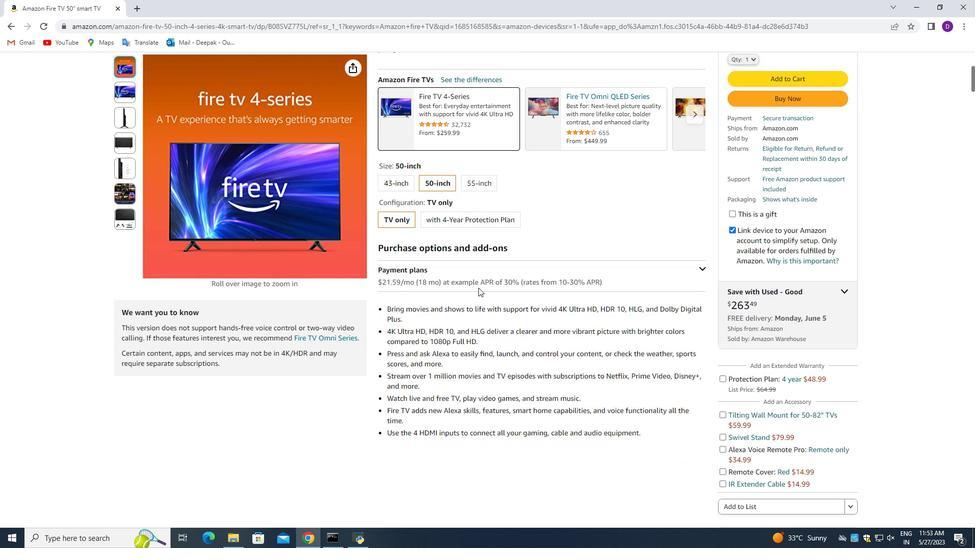 
Action: Mouse moved to (316, 203)
Screenshot: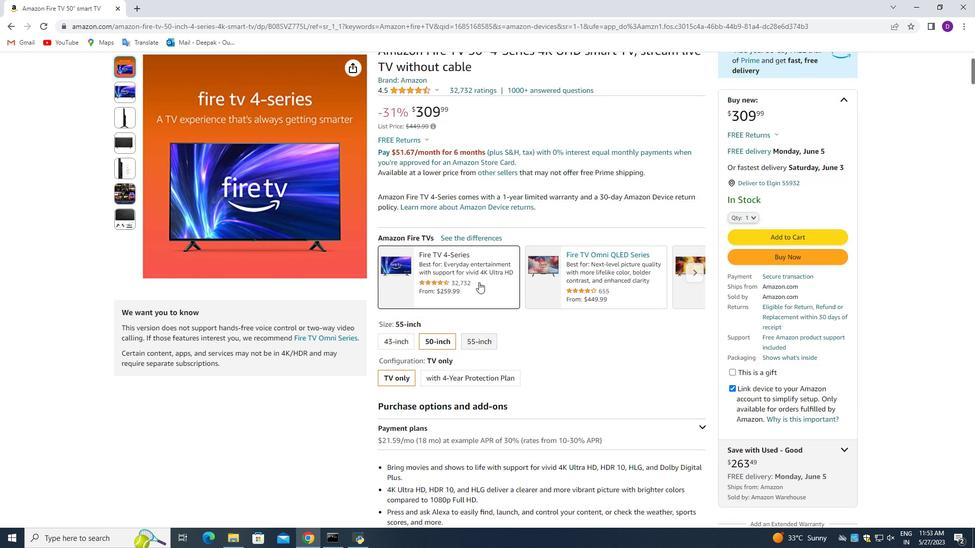 
Action: Key pressed <Key.backspace><Key.backspace><Key.backspace><Key.backspace><Key.backspace>sahil
Screenshot: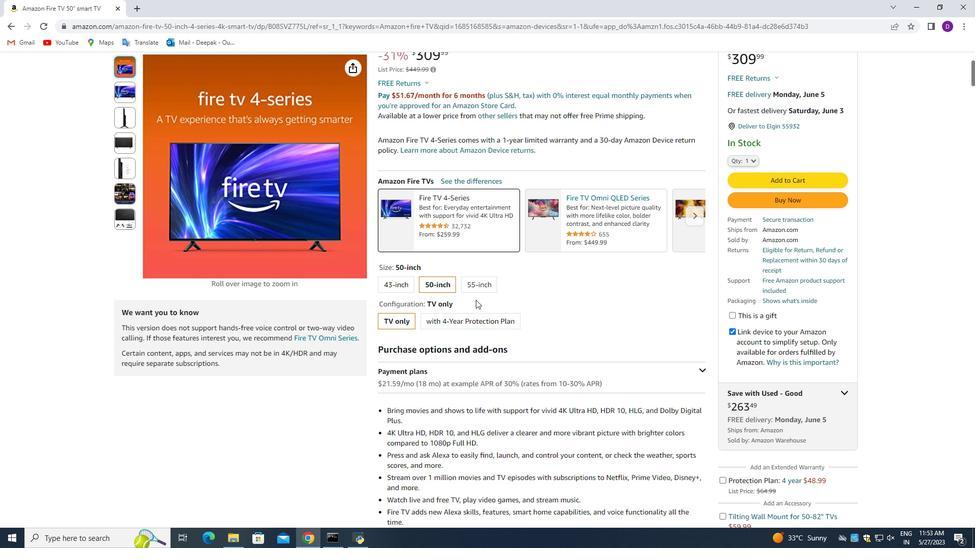 
Action: Mouse moved to (316, 203)
Screenshot: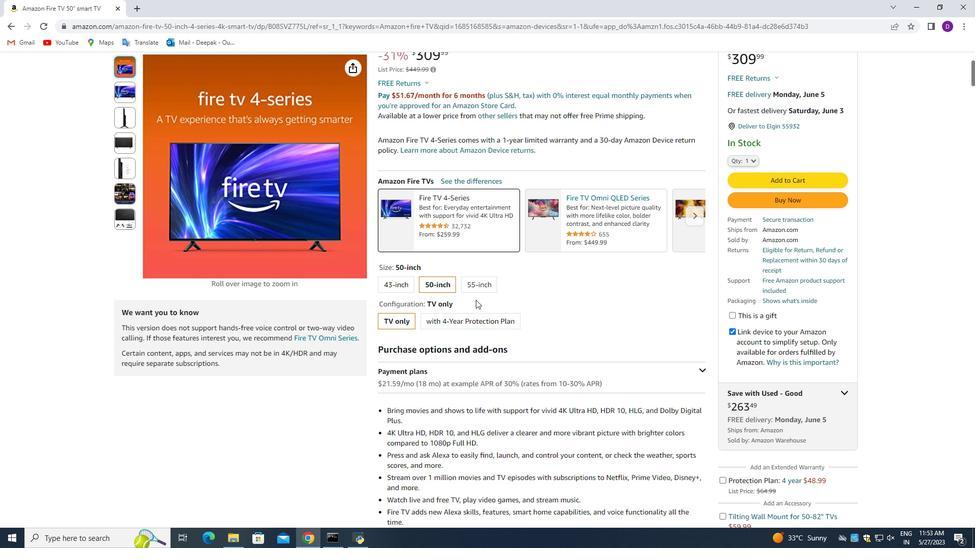 
Action: Mouse scrolled (316, 203) with delta (0, 0)
Screenshot: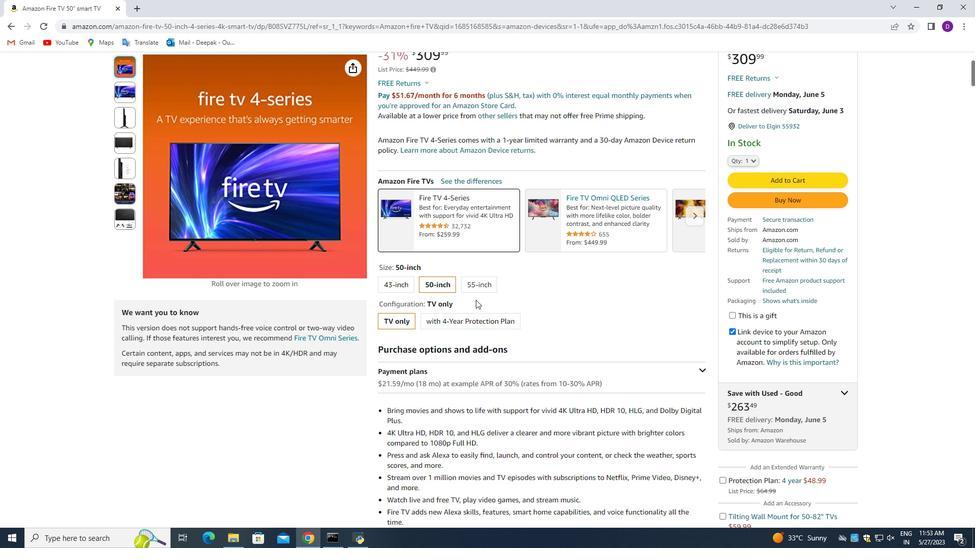 
Action: Mouse moved to (316, 203)
Screenshot: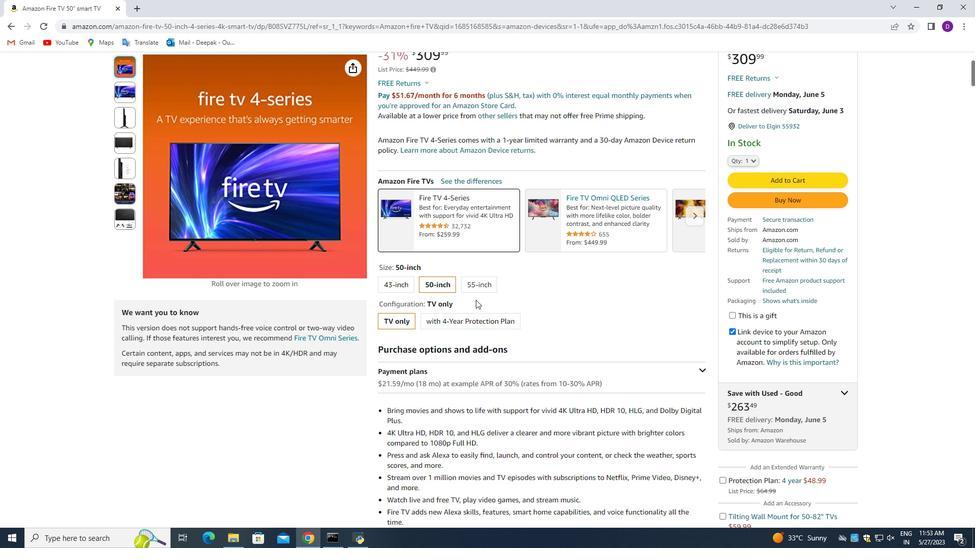
Action: Mouse pressed left at (316, 203)
Screenshot: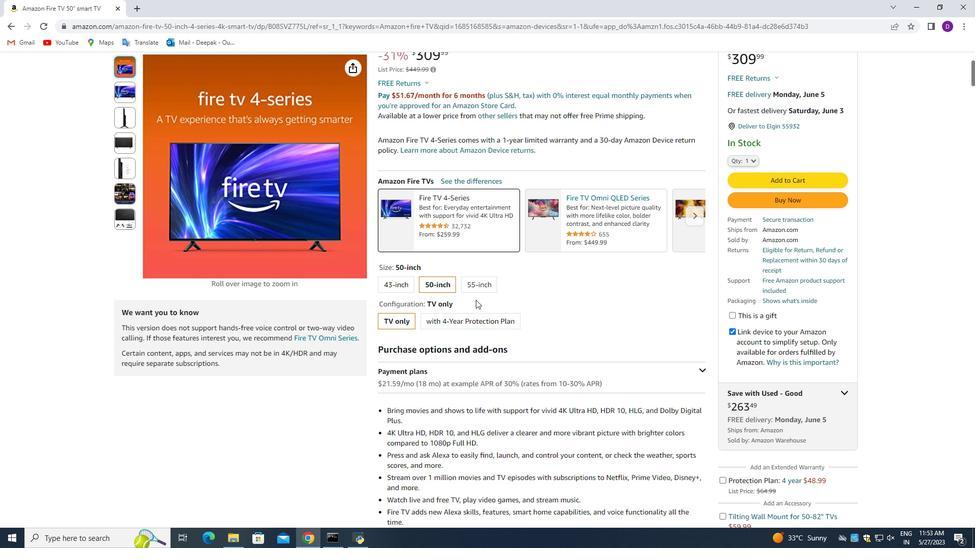 
Action: Mouse moved to (316, 203)
Screenshot: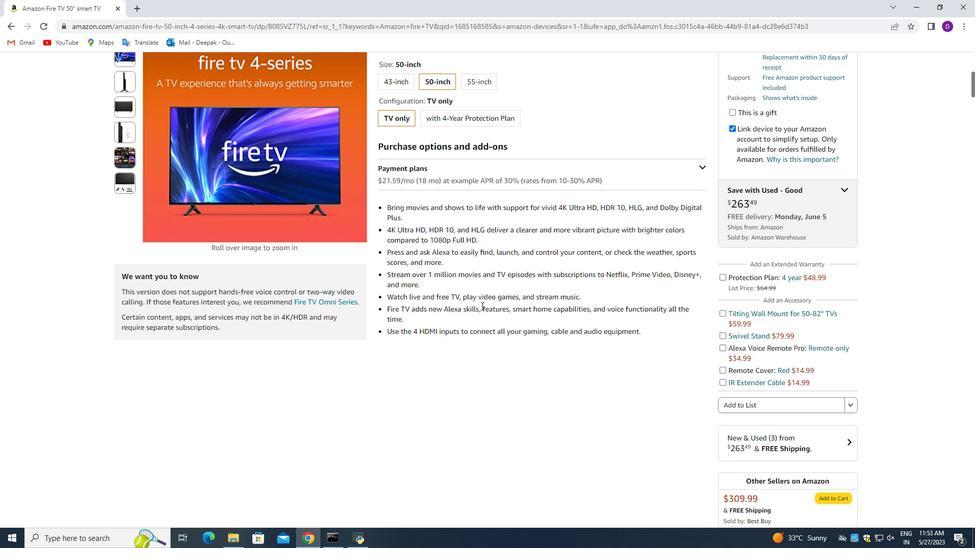
Action: Mouse pressed left at (316, 203)
Screenshot: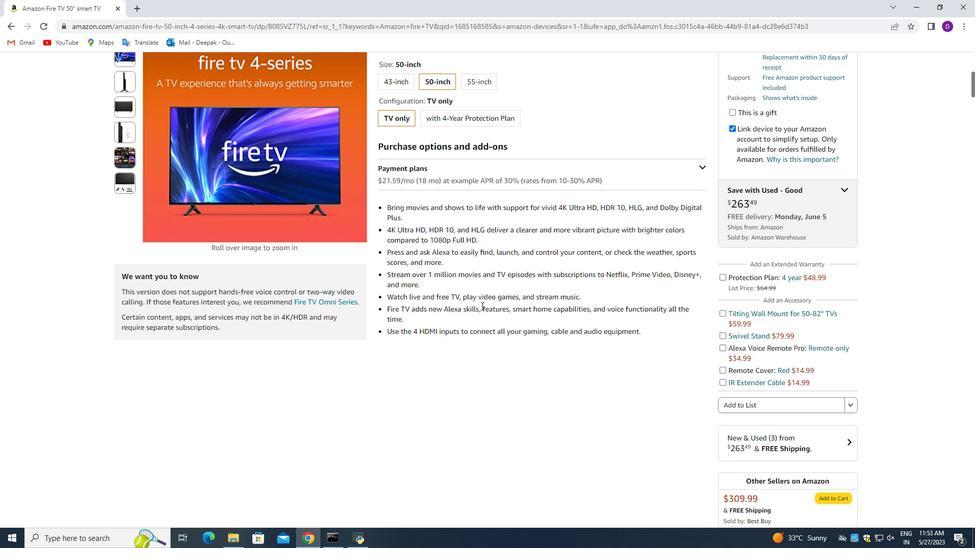 
Action: Mouse moved to (316, 203)
Screenshot: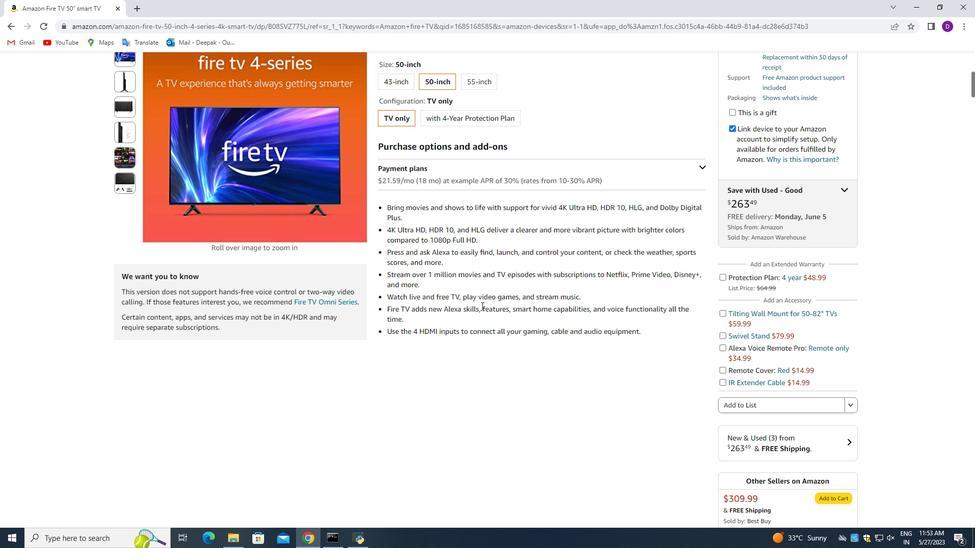 
Action: Mouse pressed left at (316, 203)
Screenshot: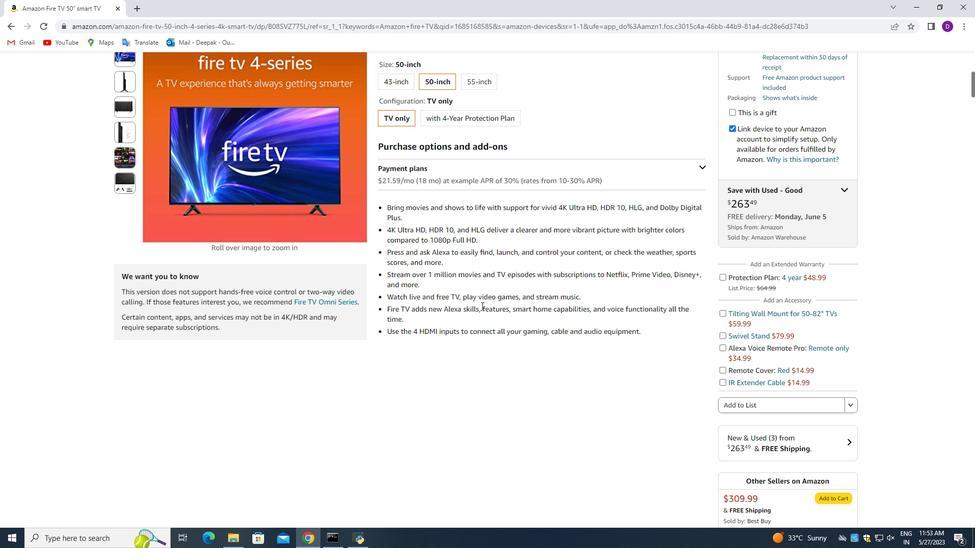 
Action: Mouse moved to (316, 203)
Screenshot: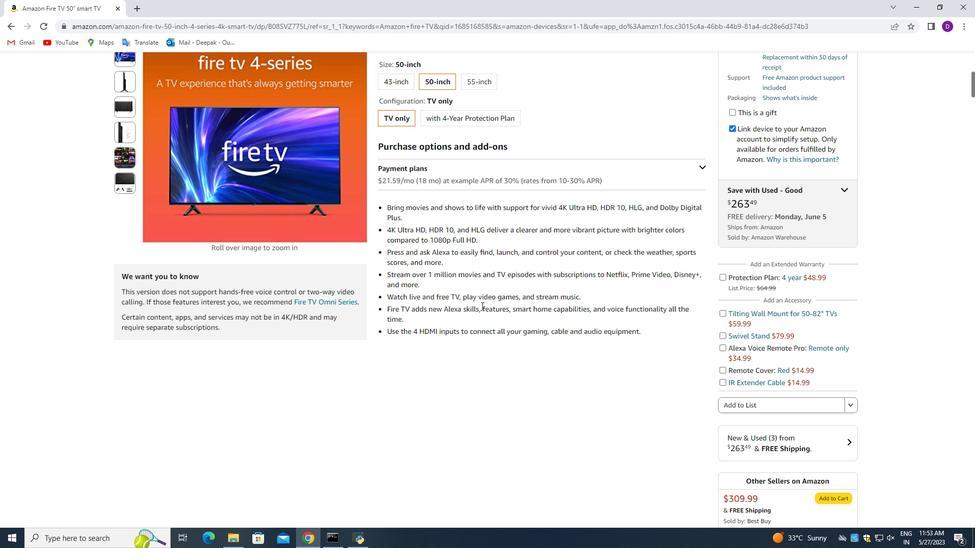 
Action: Mouse scrolled (316, 203) with delta (0, 0)
Screenshot: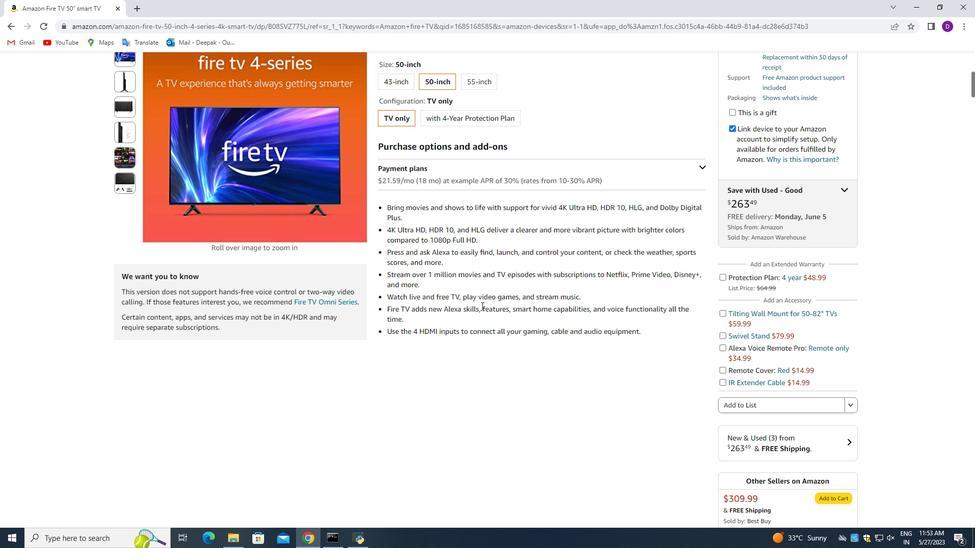 
Action: Mouse moved to (316, 203)
Screenshot: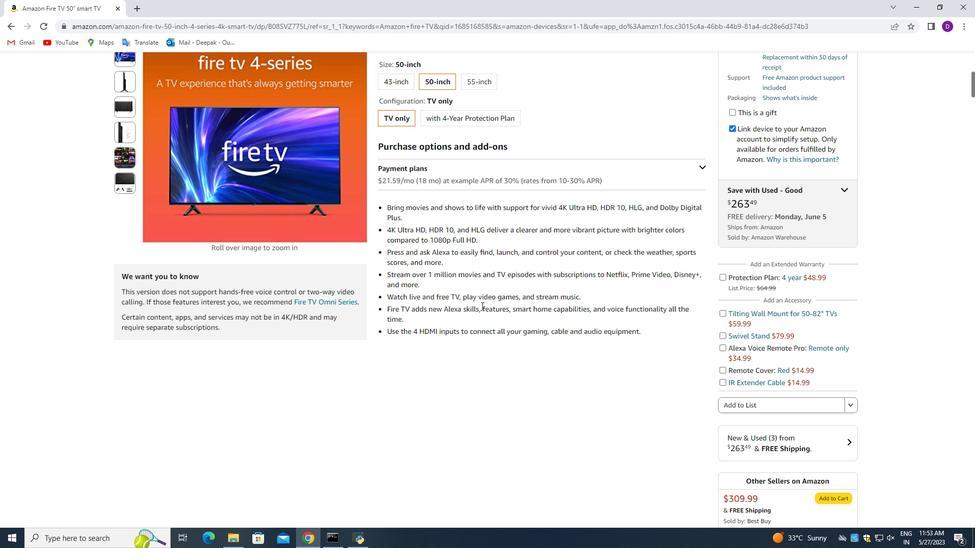 
Action: Mouse scrolled (316, 203) with delta (0, 0)
Screenshot: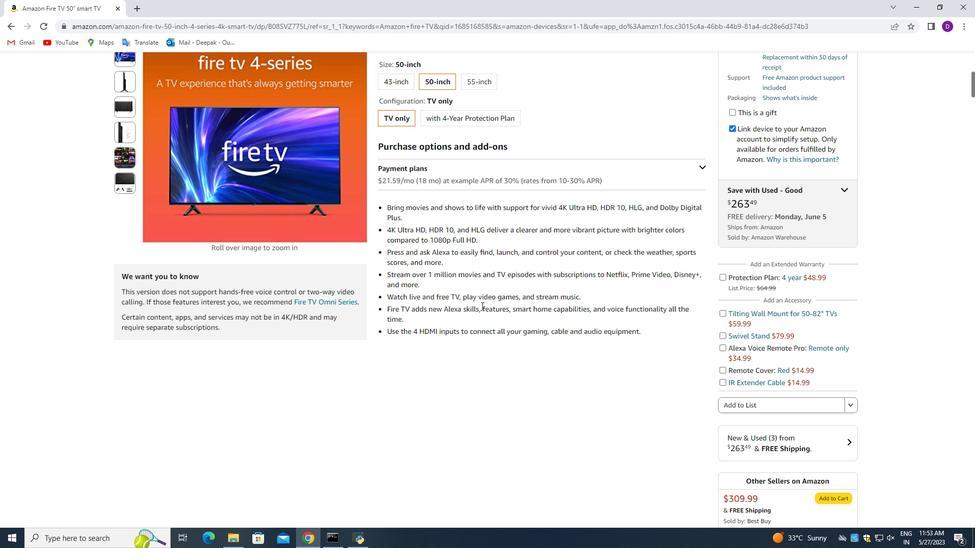 
Action: Mouse moved to (316, 203)
Screenshot: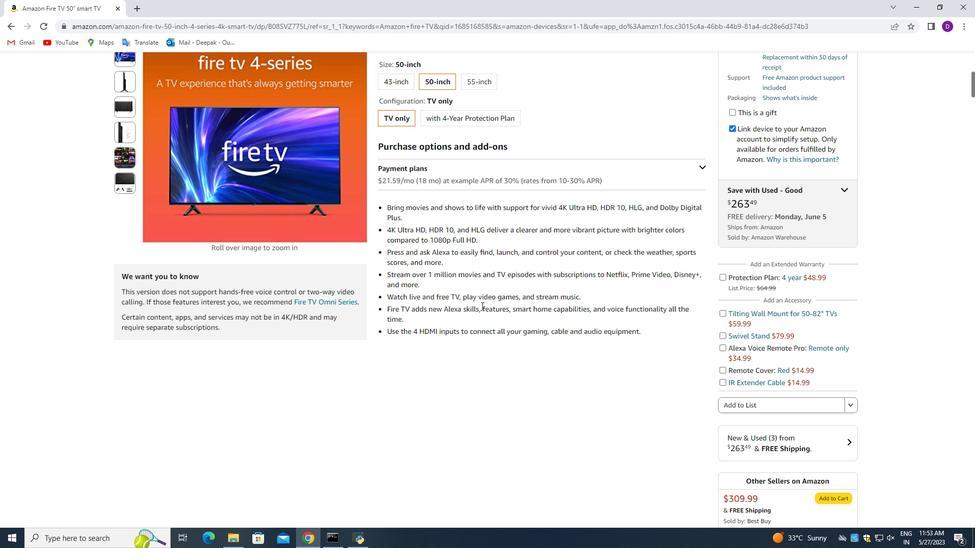 
Action: Mouse scrolled (316, 203) with delta (0, 0)
Screenshot: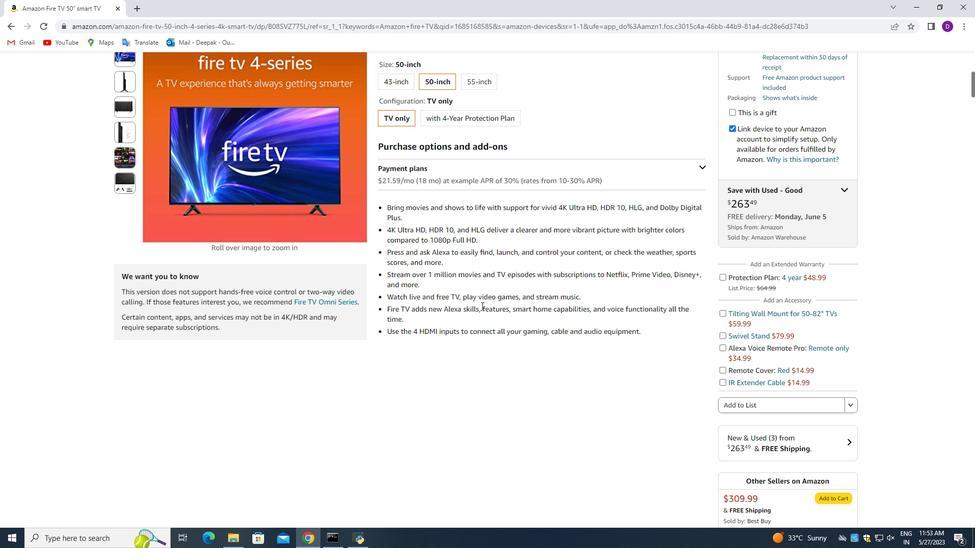 
Action: Mouse moved to (316, 203)
Screenshot: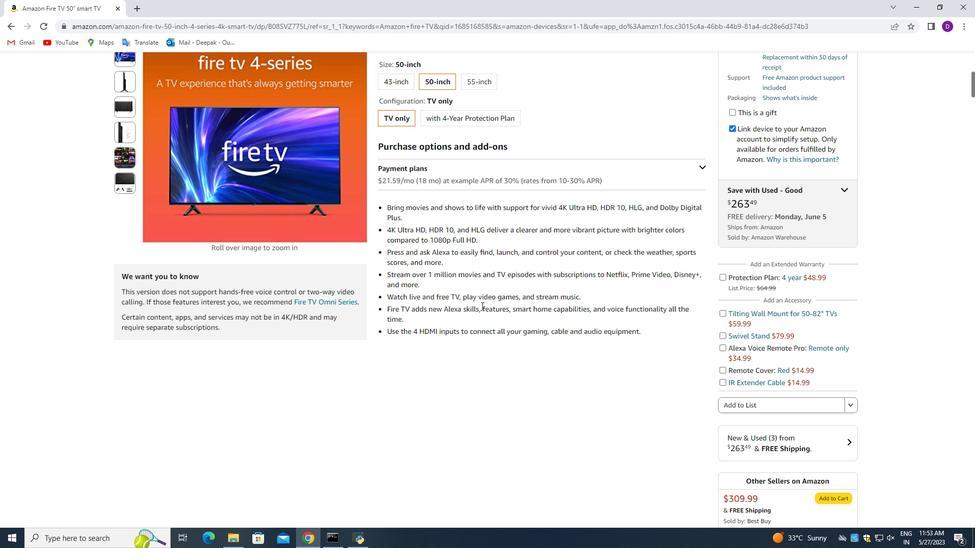 
Action: Mouse scrolled (316, 203) with delta (0, 0)
Screenshot: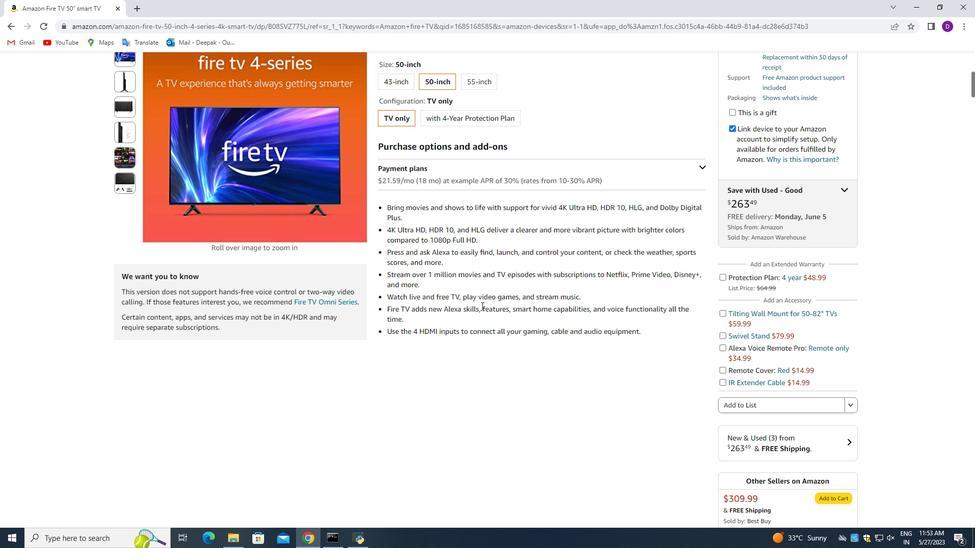 
Action: Mouse moved to (316, 203)
Screenshot: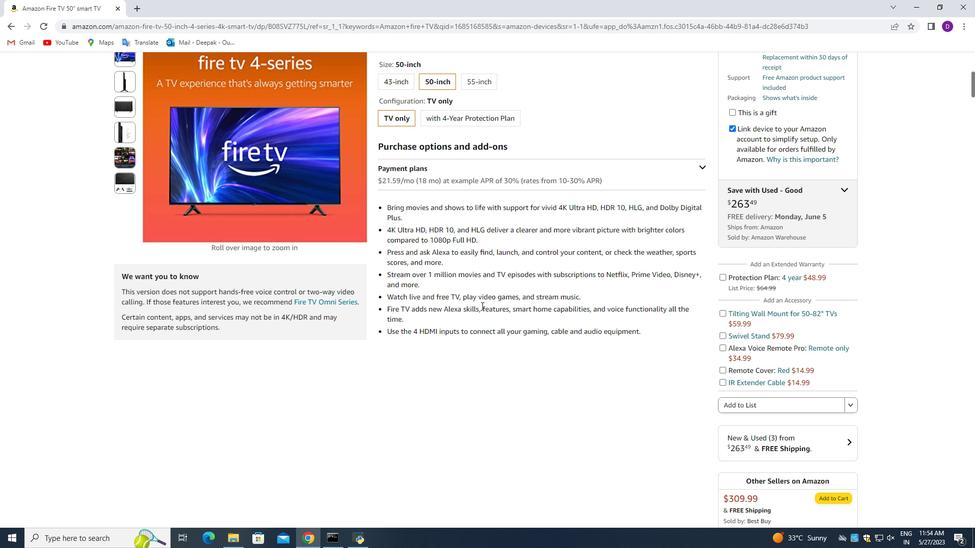 
Action: Mouse pressed left at (316, 203)
Screenshot: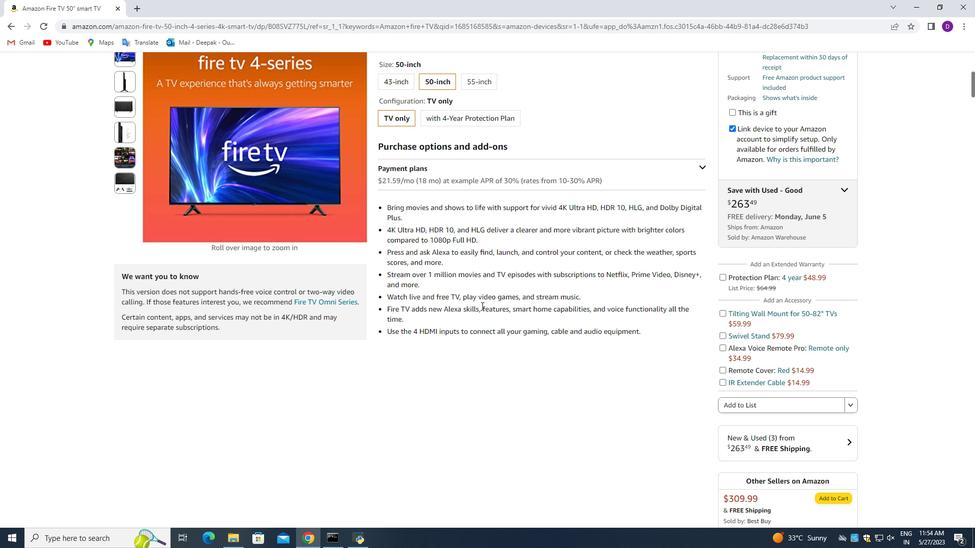 
Action: Mouse moved to (316, 203)
Screenshot: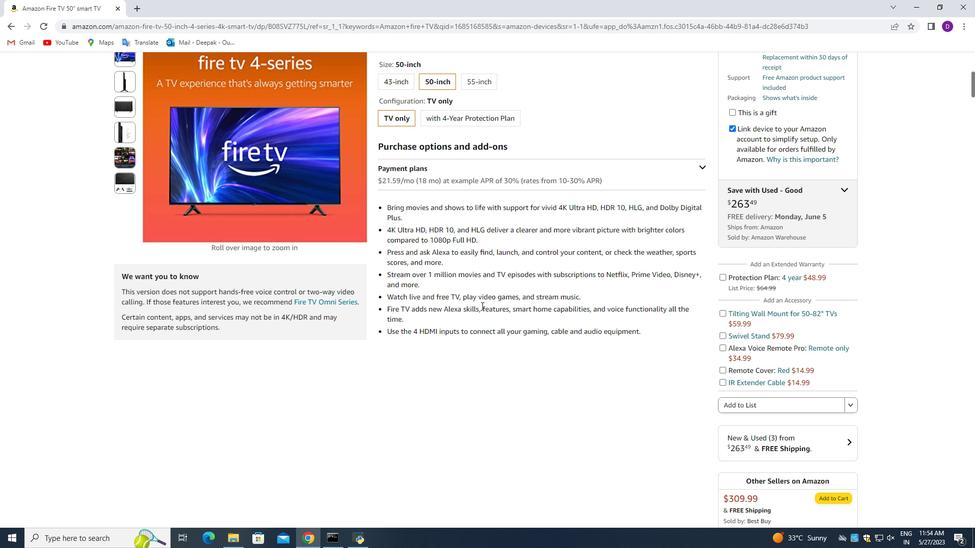 
Action: Mouse scrolled (316, 203) with delta (0, 0)
Screenshot: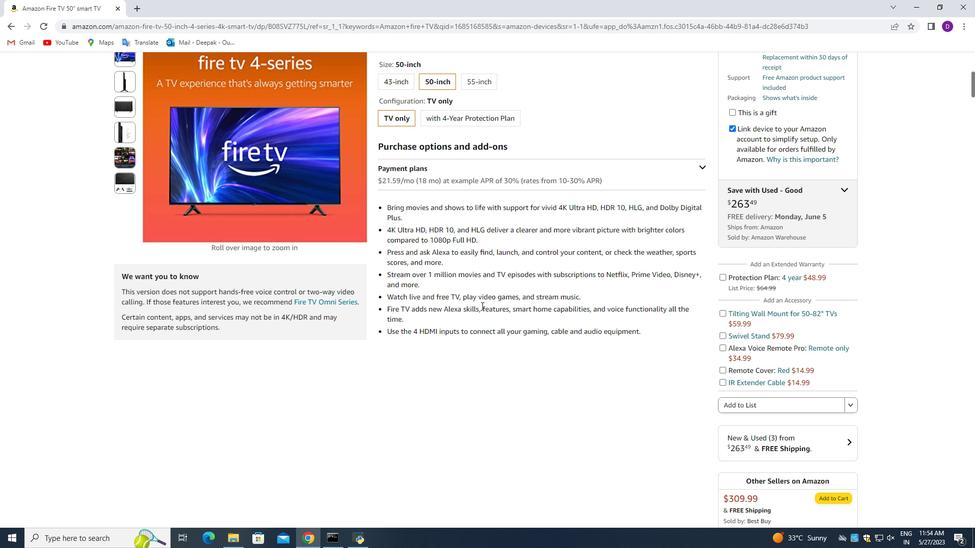 
Action: Mouse moved to (316, 203)
Screenshot: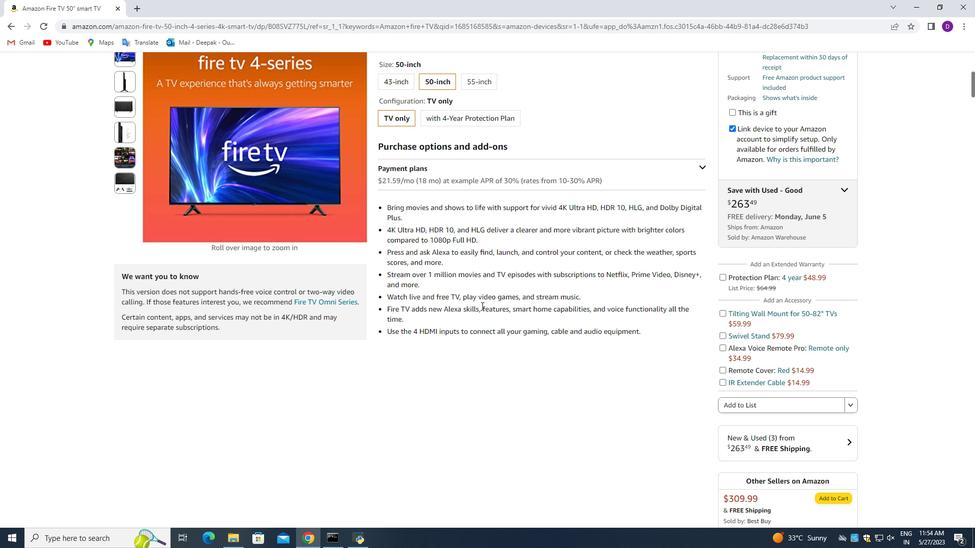 
Action: Mouse scrolled (316, 203) with delta (0, 0)
Screenshot: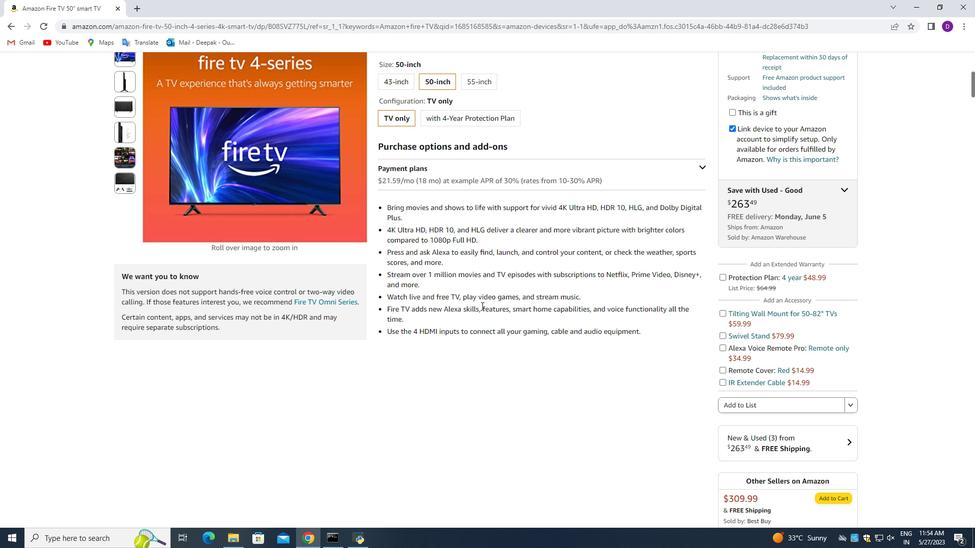 
Action: Mouse scrolled (316, 203) with delta (0, 0)
Screenshot: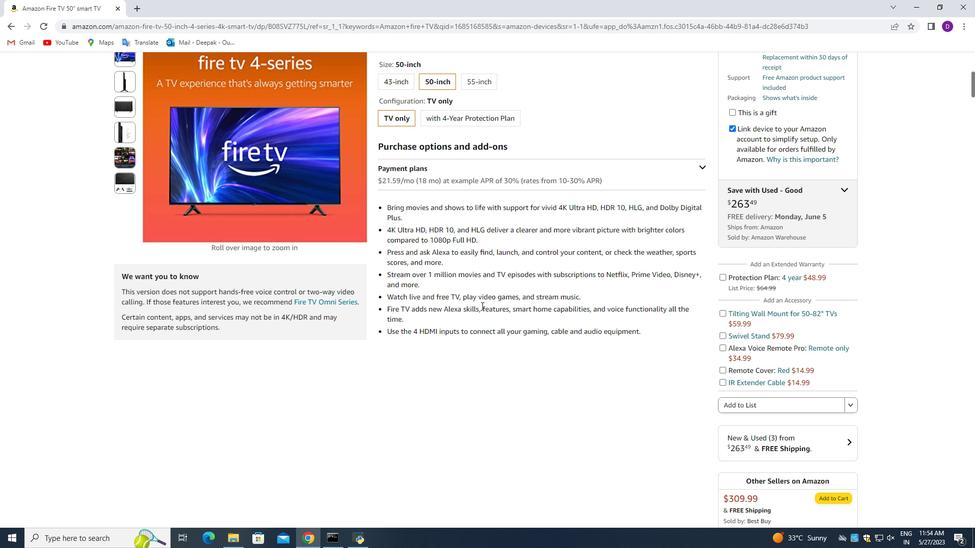 
Action: Mouse moved to (316, 203)
Screenshot: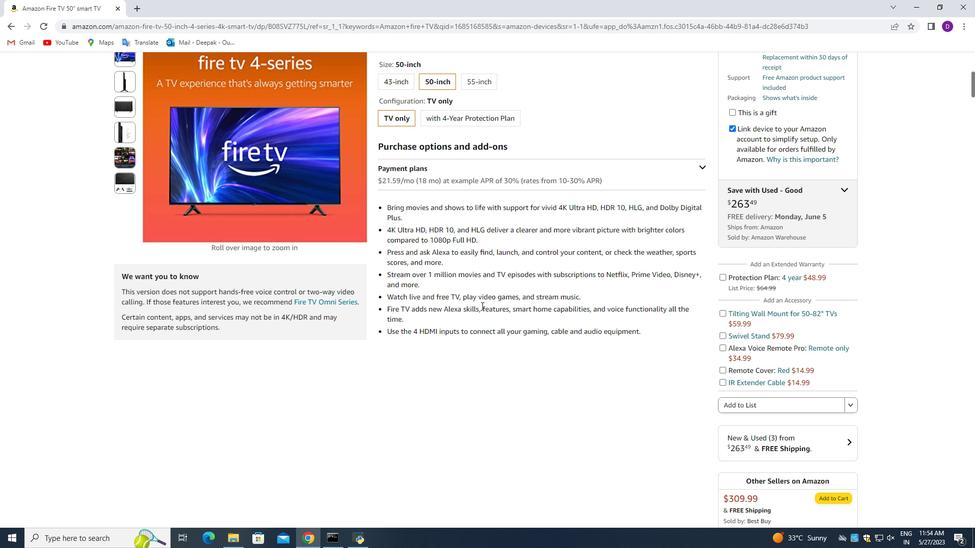
Action: Mouse scrolled (316, 203) with delta (0, 0)
Screenshot: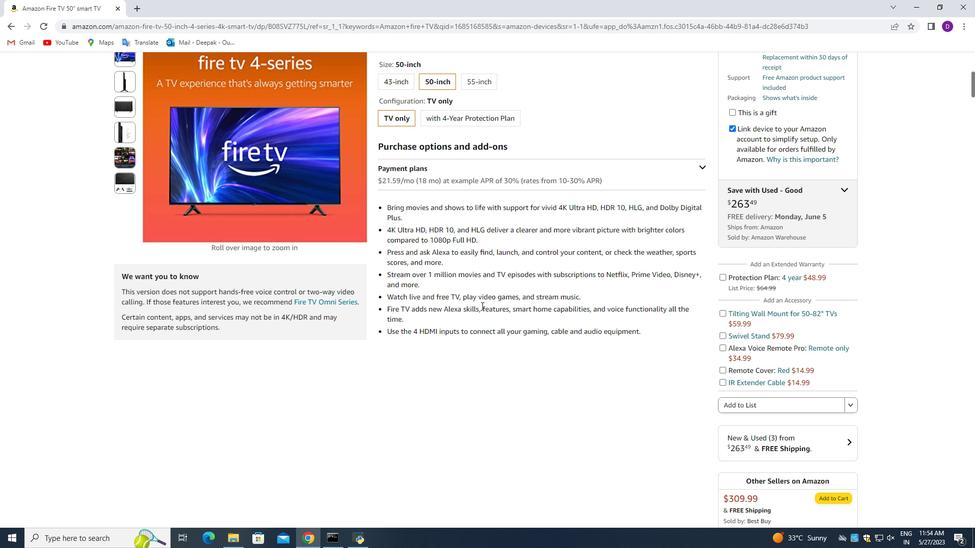 
Action: Mouse moved to (316, 204)
Screenshot: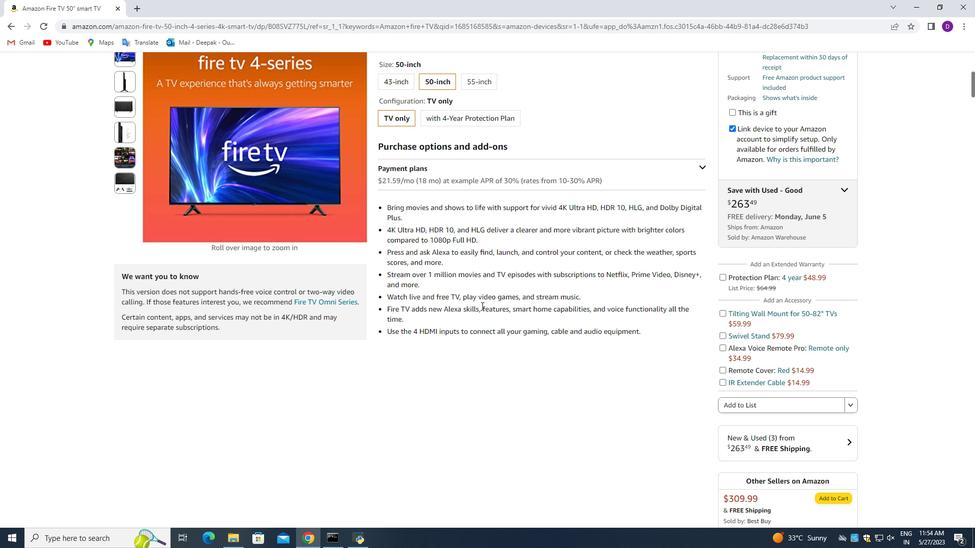 
Action: Mouse pressed left at (316, 204)
Screenshot: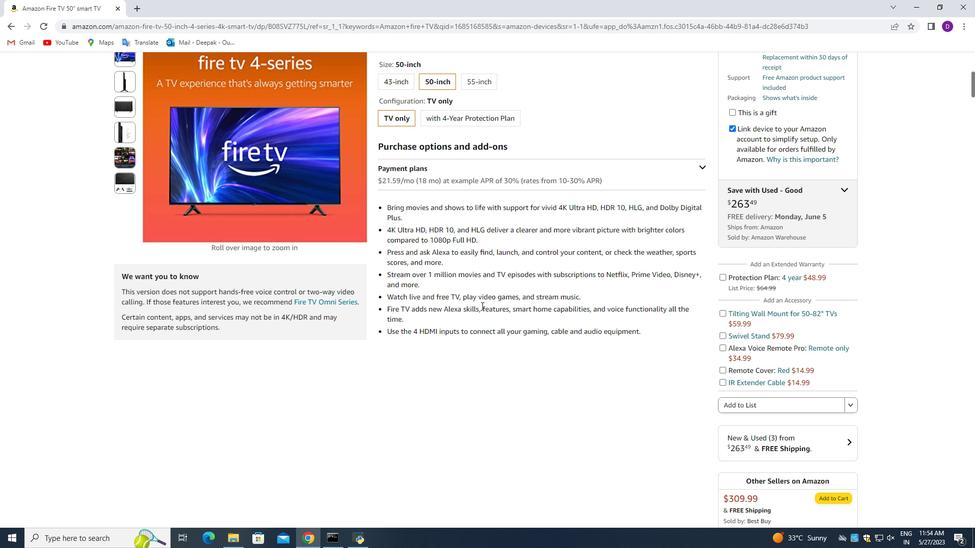 
Action: Mouse moved to (316, 203)
Screenshot: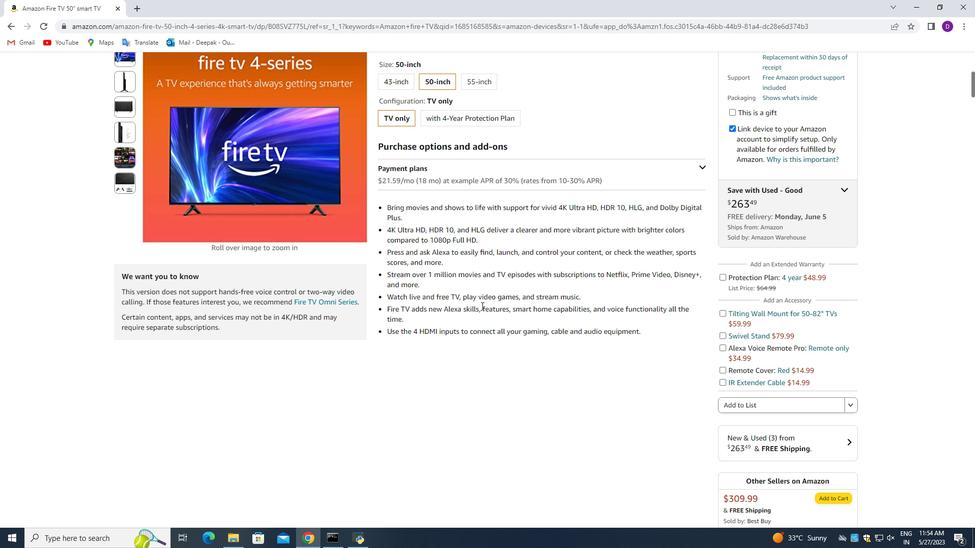 
Action: Mouse pressed left at (316, 203)
Screenshot: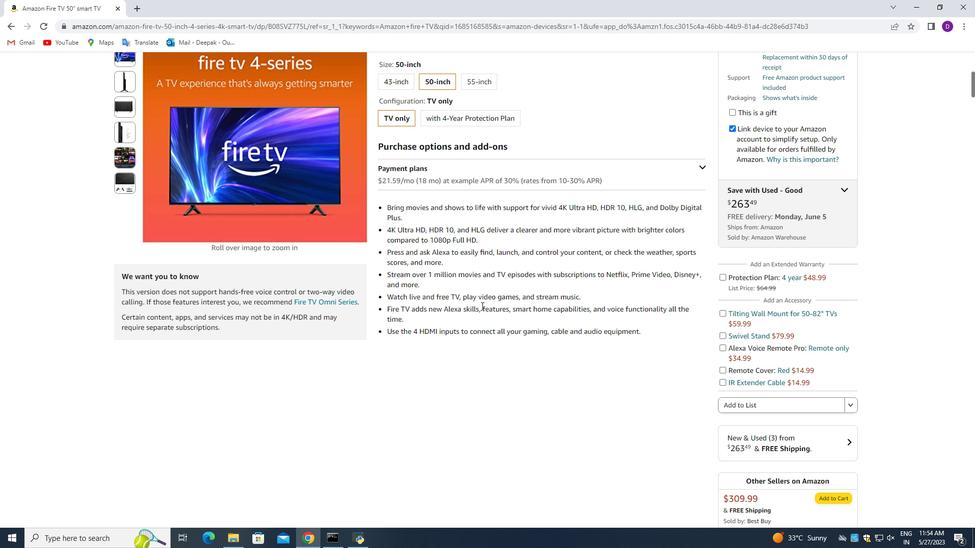 
Action: Mouse moved to (316, 203)
Screenshot: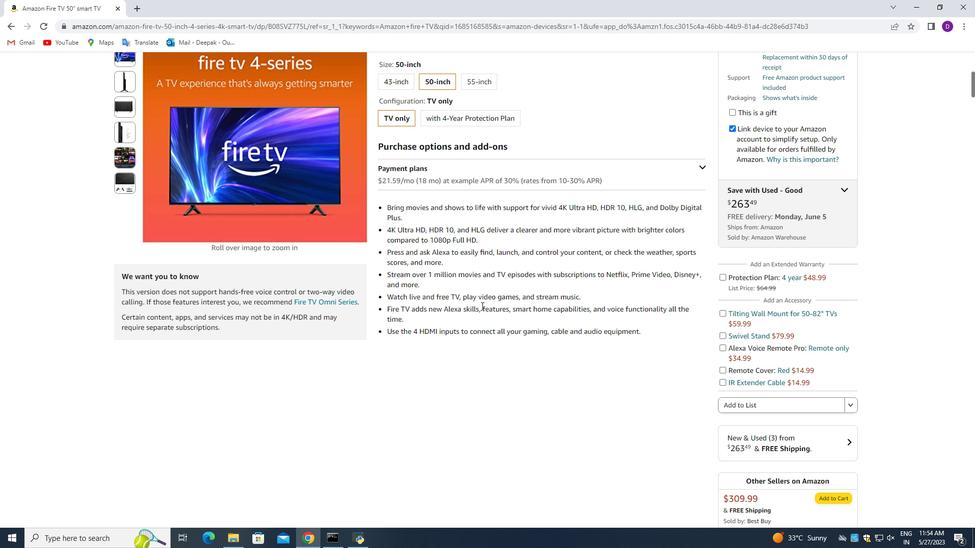 
Action: Mouse scrolled (316, 203) with delta (0, 0)
Screenshot: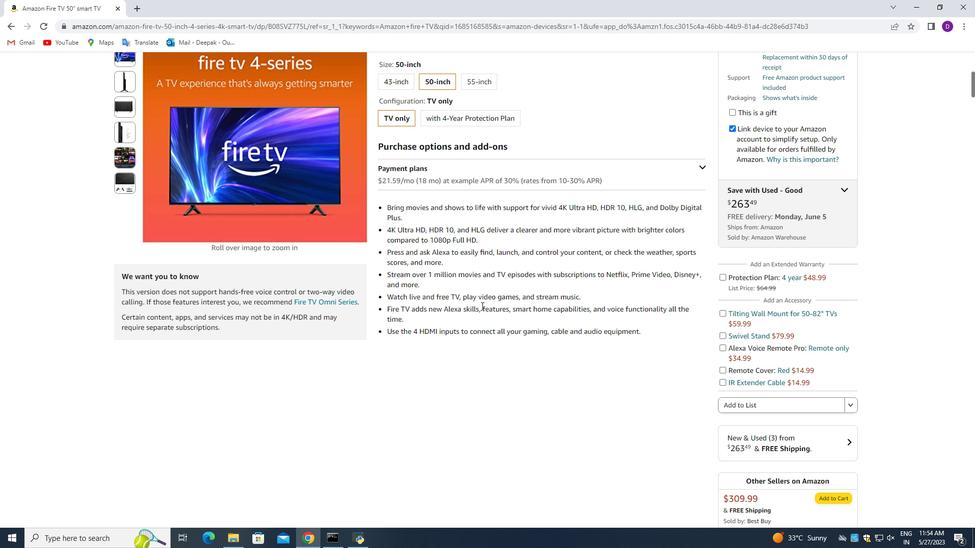 
Action: Mouse moved to (316, 203)
Screenshot: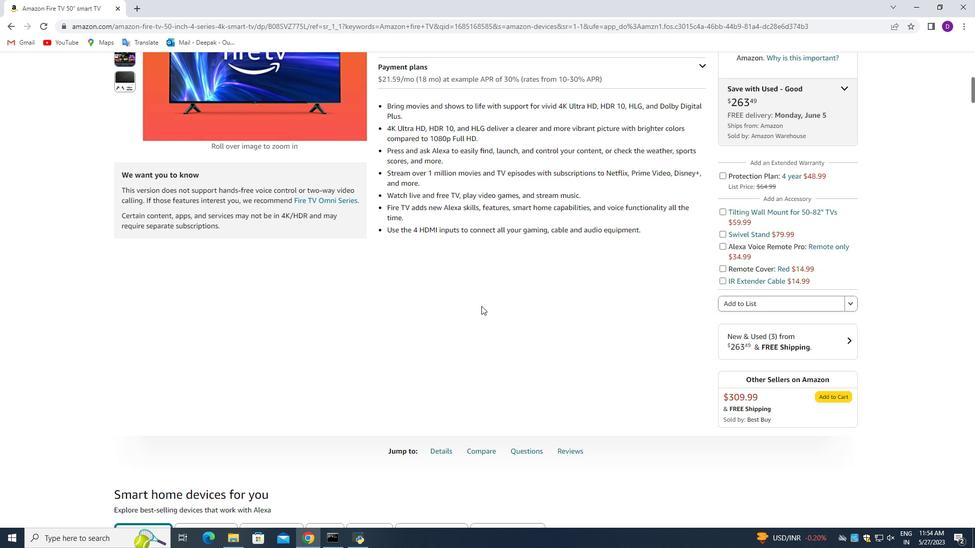 
Action: Mouse scrolled (316, 203) with delta (0, 0)
Screenshot: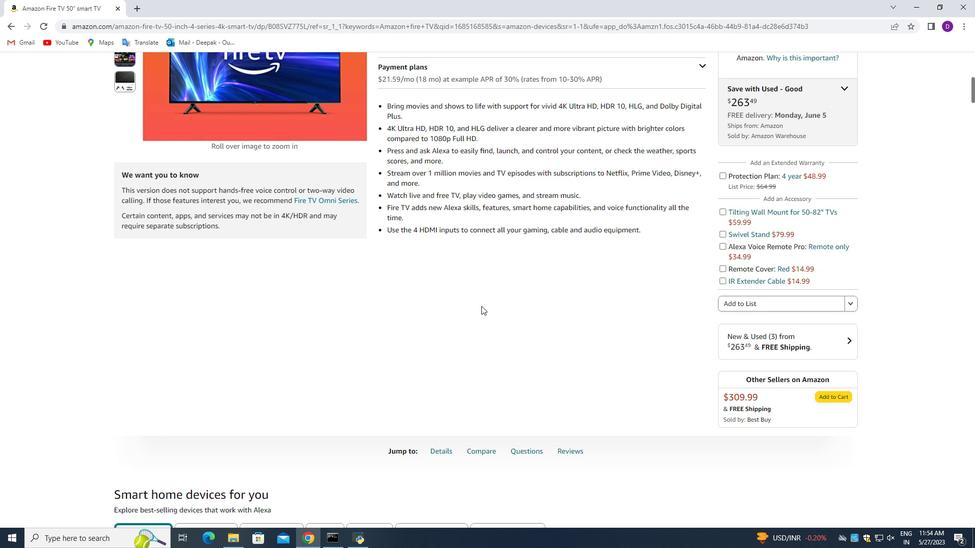 
Action: Mouse moved to (316, 203)
Screenshot: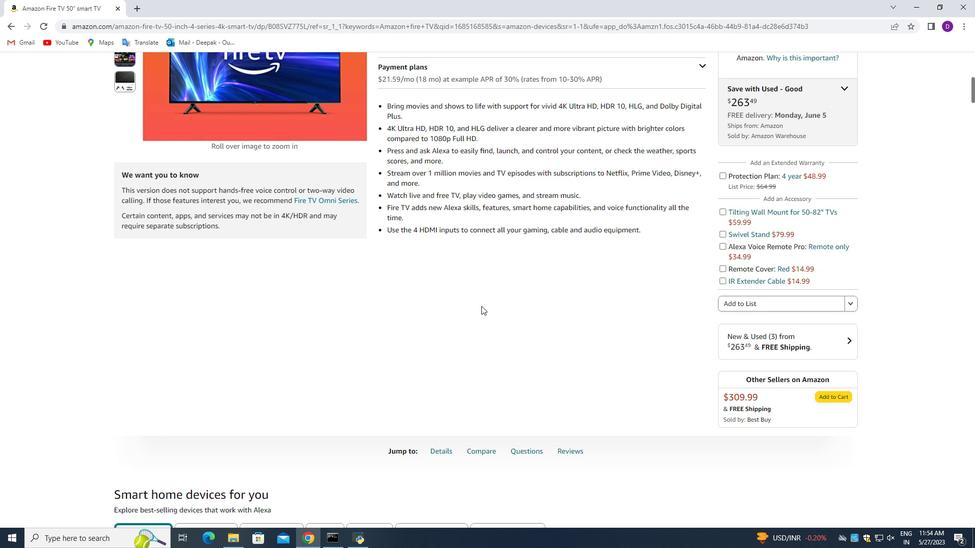 
Action: Mouse pressed left at (316, 203)
Screenshot: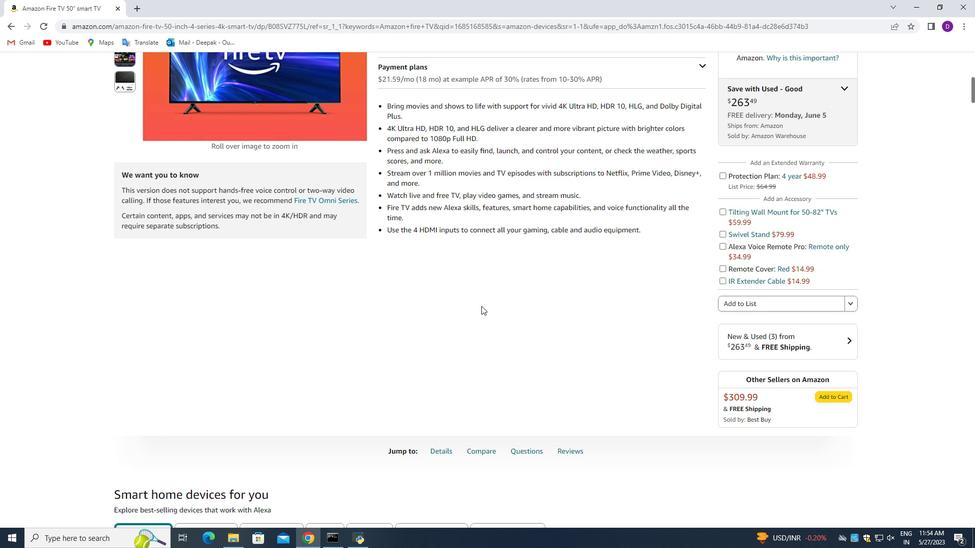 
Action: Mouse moved to (316, 203)
Screenshot: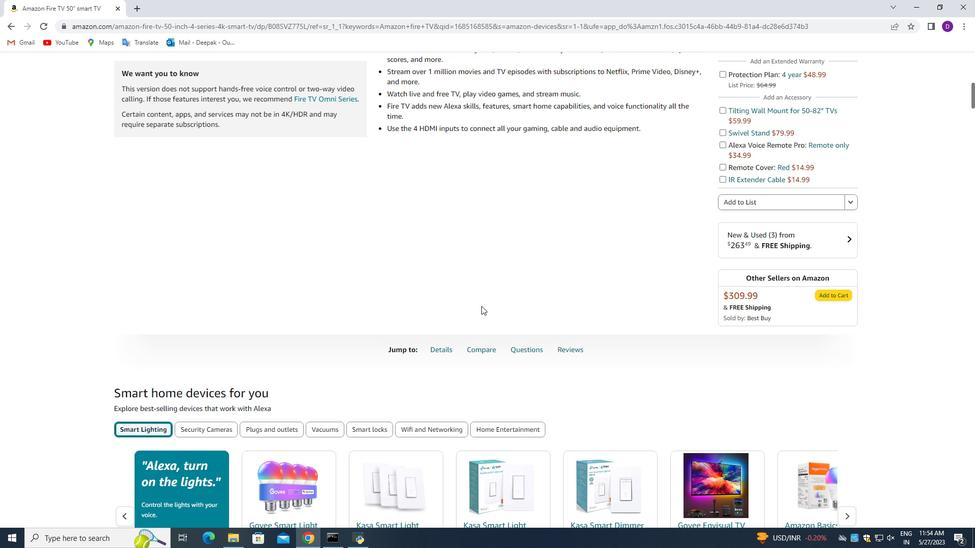 
Action: Mouse pressed left at (316, 203)
Screenshot: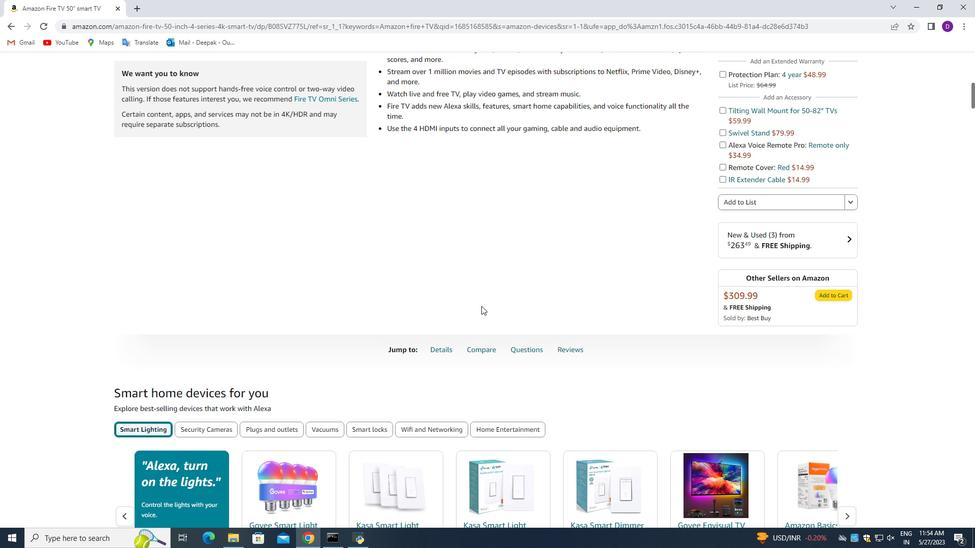 
Action: Mouse moved to (316, 203)
Screenshot: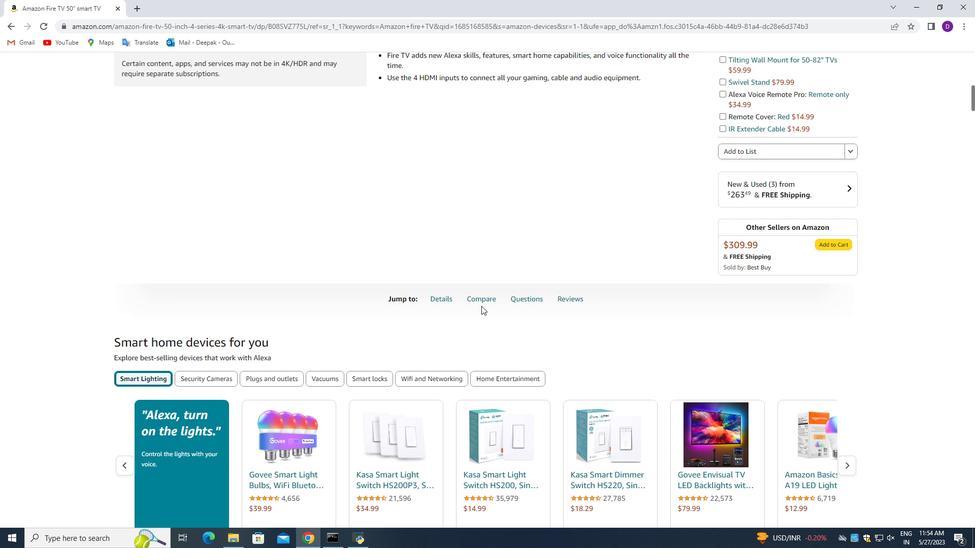 
Action: Mouse scrolled (316, 203) with delta (0, 0)
Screenshot: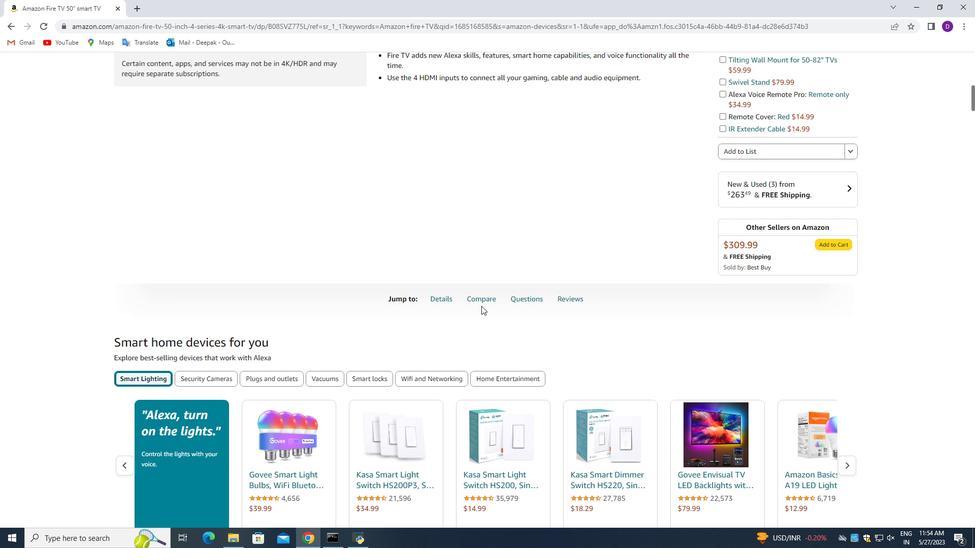 
Action: Mouse moved to (316, 203)
Screenshot: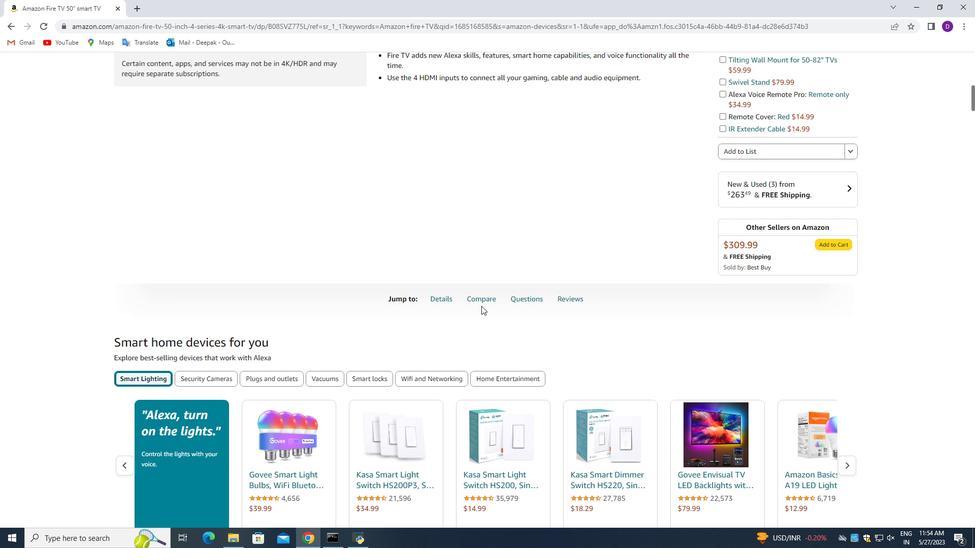 
Action: Mouse scrolled (316, 203) with delta (0, 0)
Screenshot: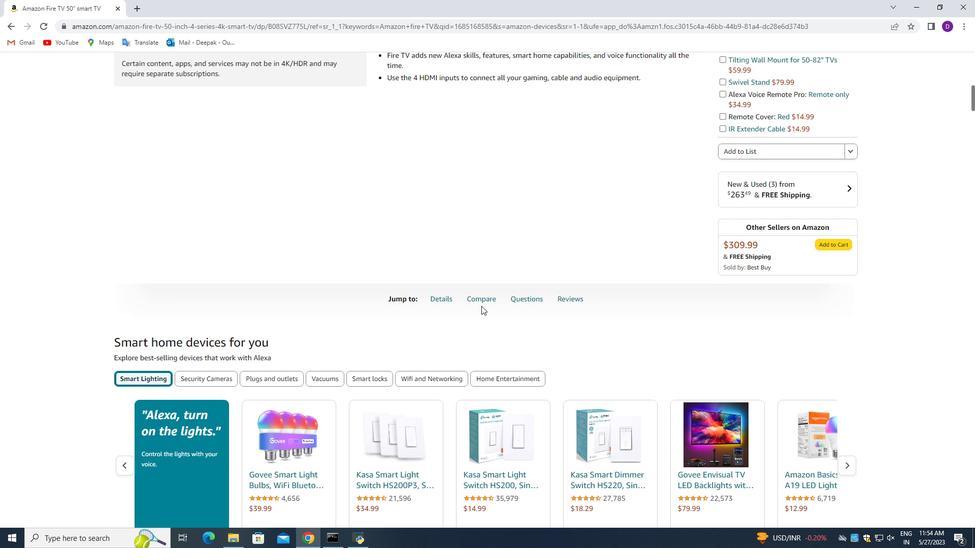 
Action: Mouse moved to (316, 203)
Screenshot: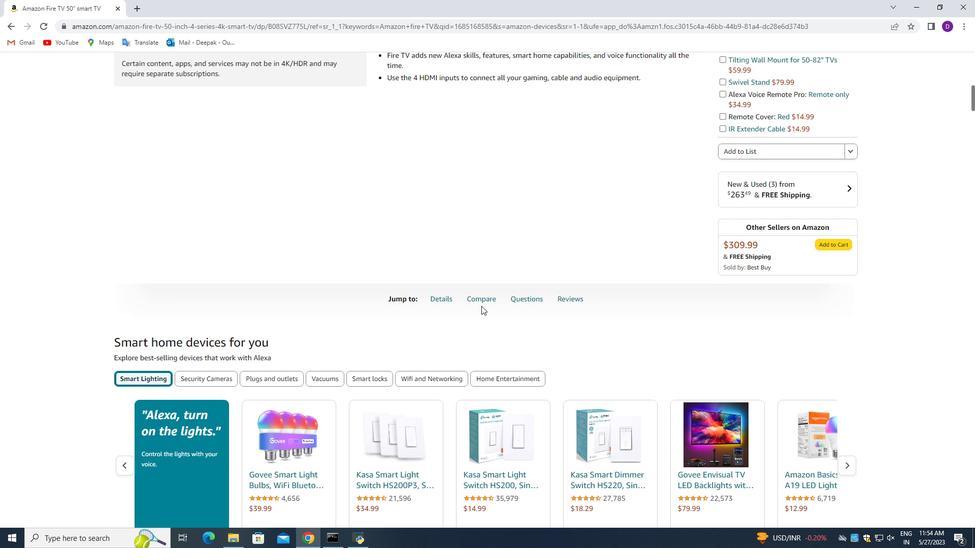
Action: Mouse scrolled (316, 203) with delta (0, 0)
Screenshot: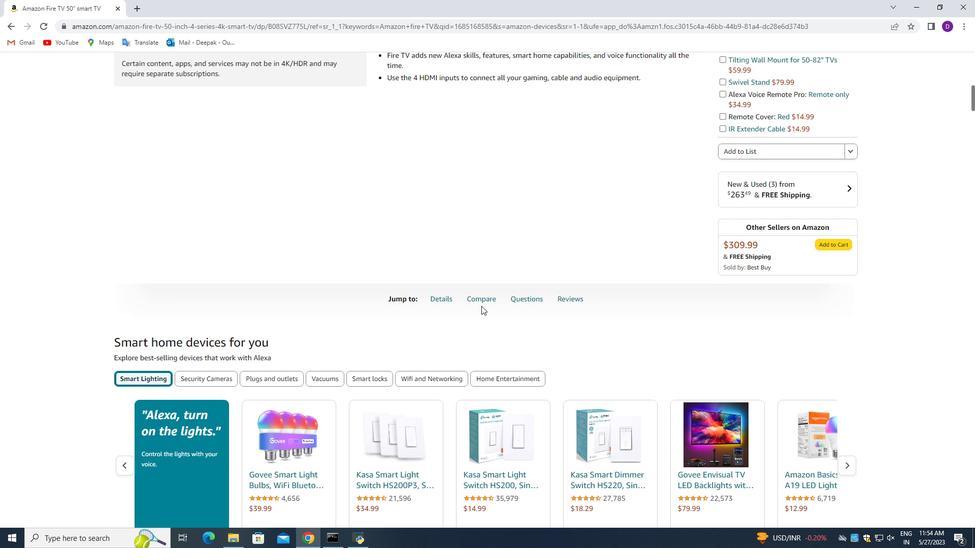 
Action: Mouse moved to (316, 203)
Screenshot: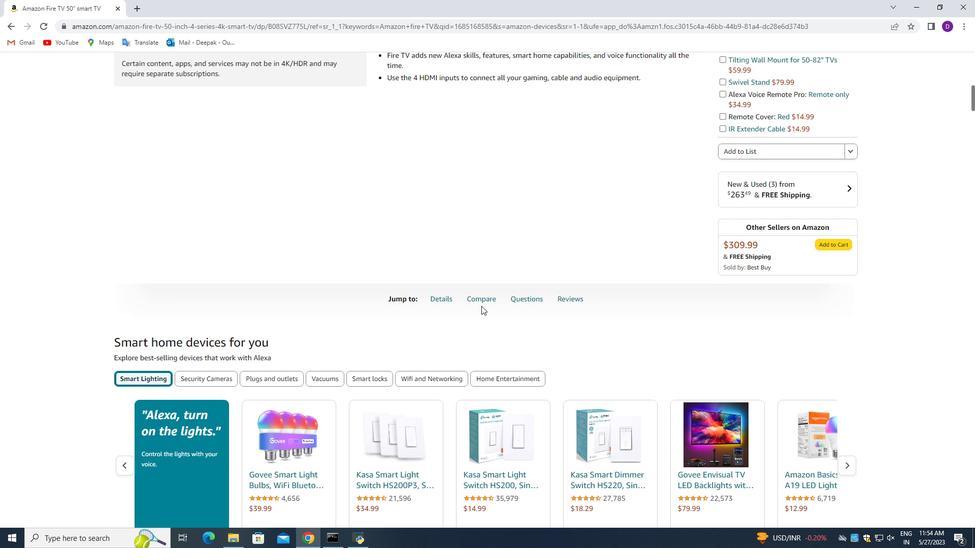 
Action: Mouse scrolled (316, 203) with delta (0, 0)
Screenshot: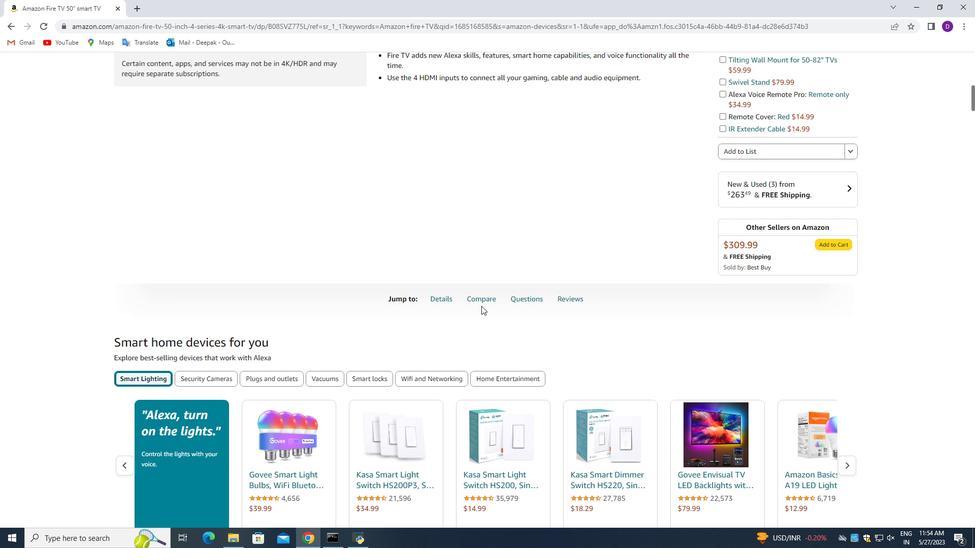 
Action: Mouse moved to (316, 203)
Screenshot: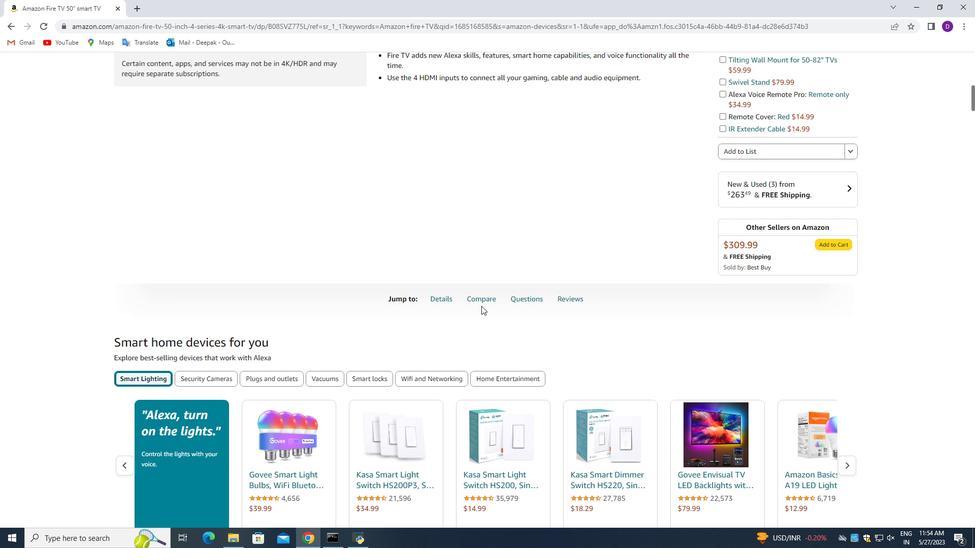 
Action: Mouse scrolled (316, 203) with delta (0, 0)
Screenshot: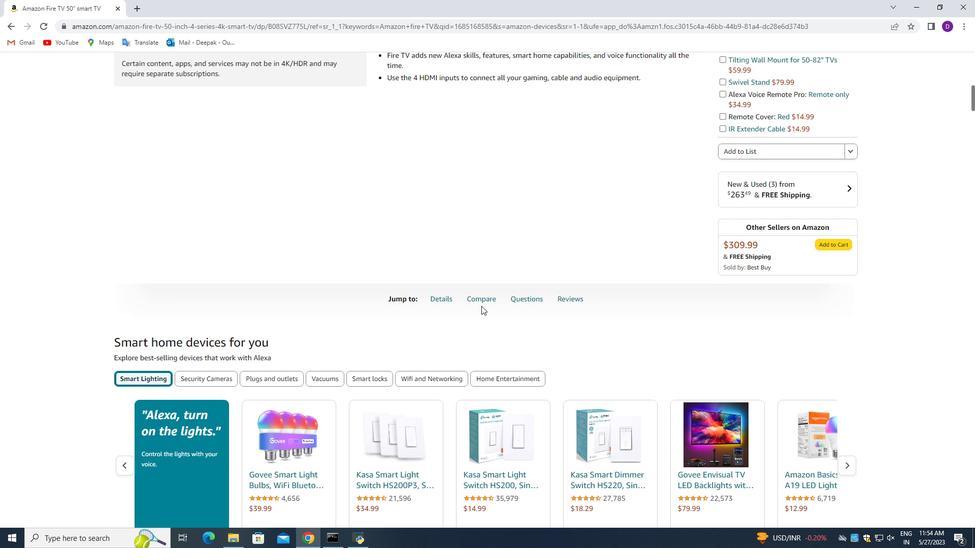
Action: Mouse moved to (316, 203)
Screenshot: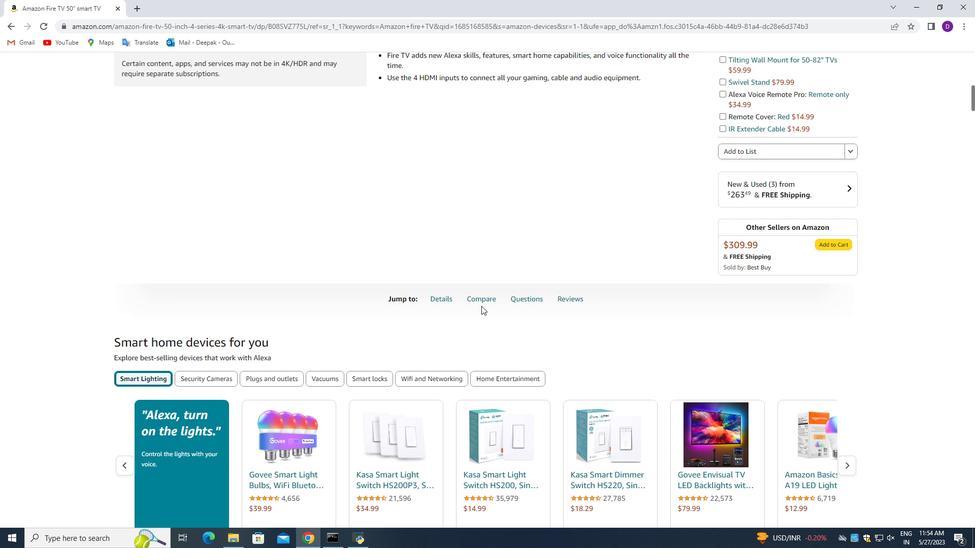 
Action: Mouse scrolled (316, 203) with delta (0, 0)
Screenshot: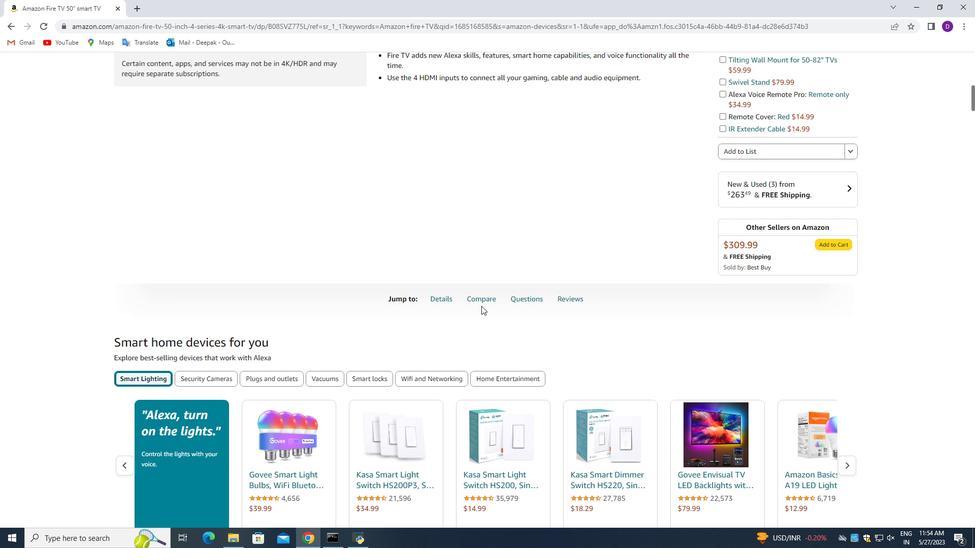 
Action: Mouse moved to (316, 203)
Screenshot: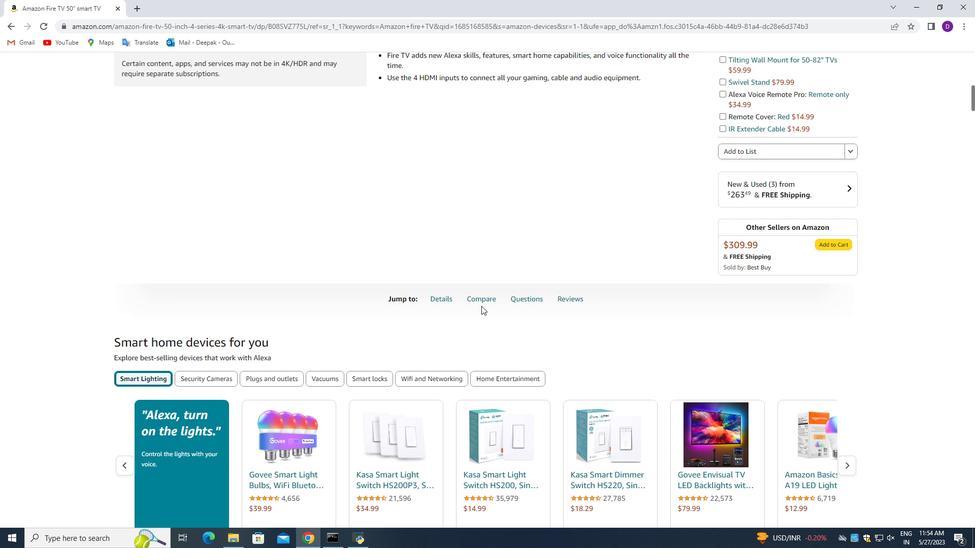 
Action: Mouse scrolled (316, 203) with delta (0, 0)
Screenshot: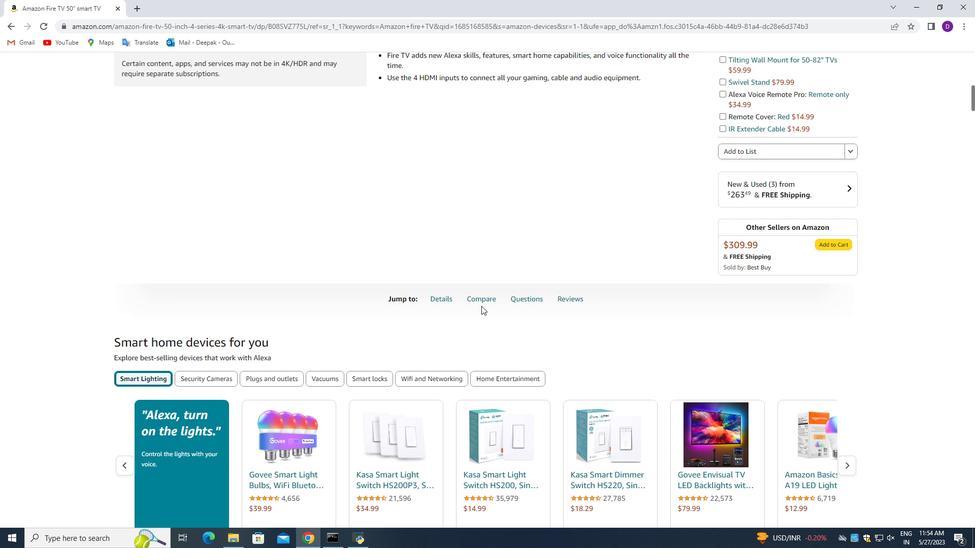 
Action: Mouse moved to (316, 203)
Screenshot: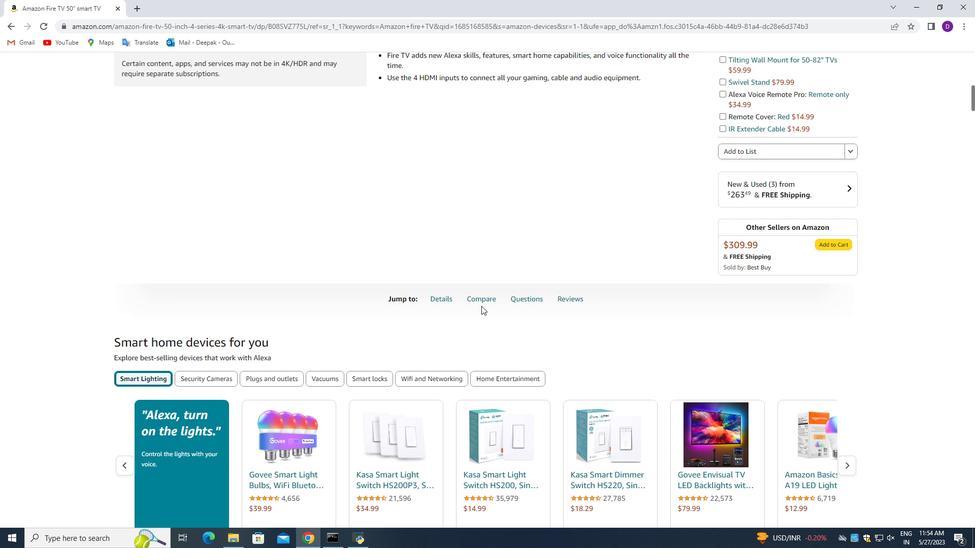 
Action: Mouse scrolled (316, 203) with delta (0, 0)
Screenshot: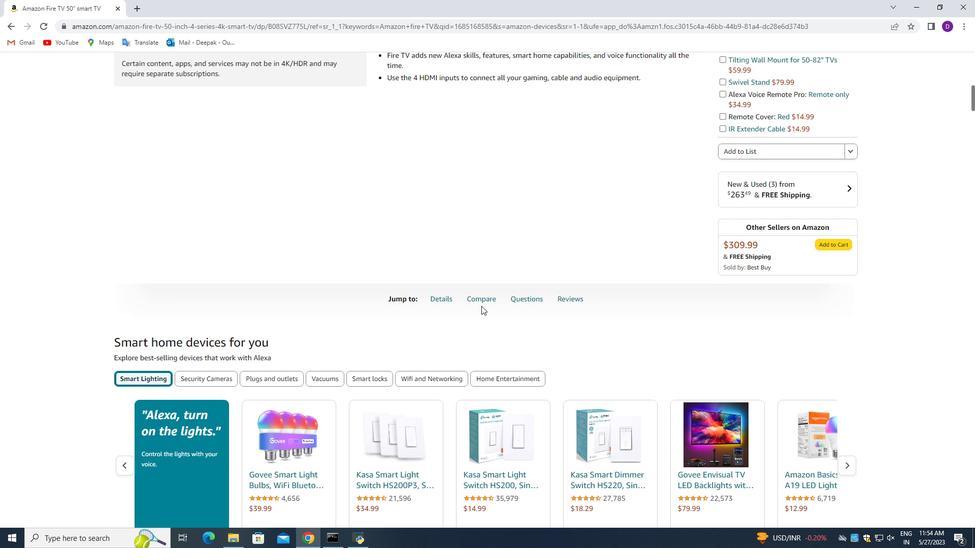 
Action: Mouse moved to (316, 203)
Screenshot: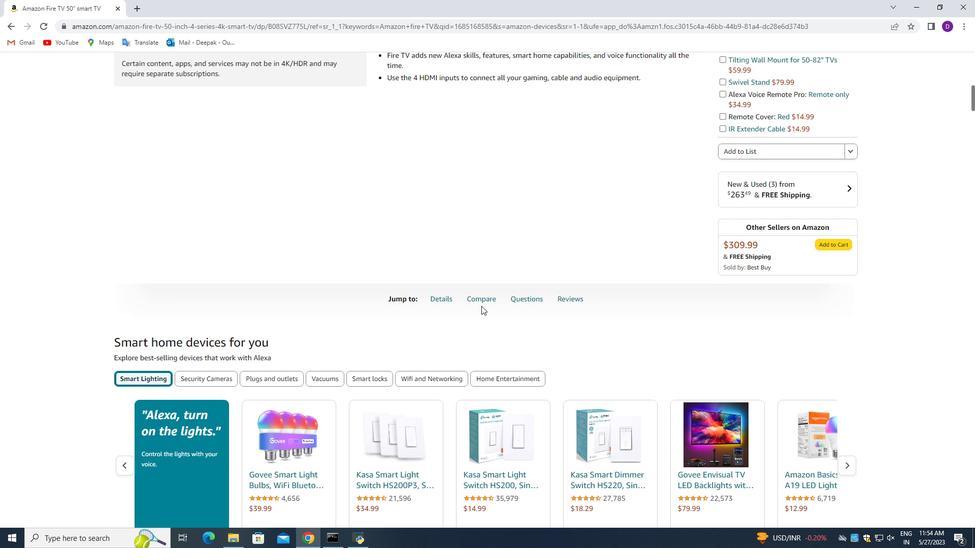 
Action: Mouse pressed left at (316, 203)
Screenshot: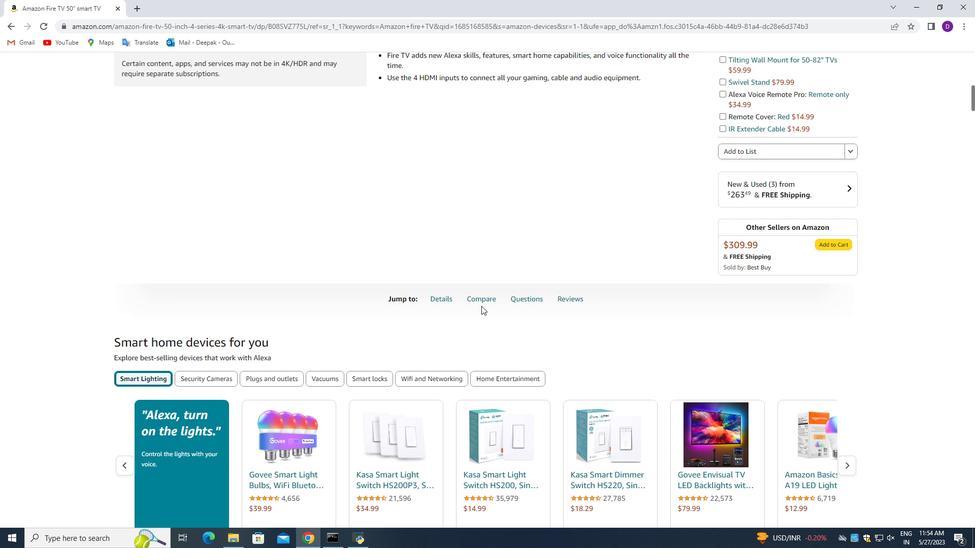 
Action: Mouse moved to (316, 203)
Screenshot: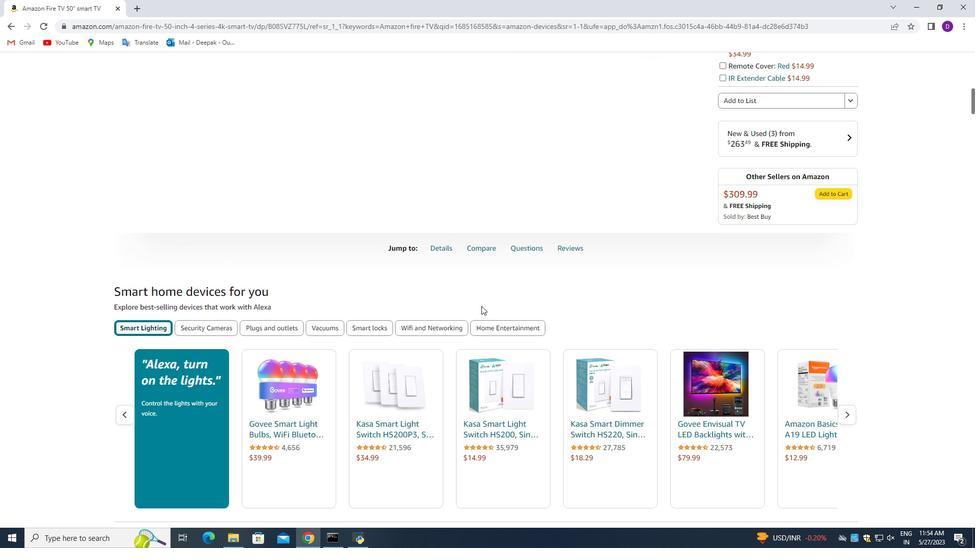 
Action: Mouse scrolled (316, 203) with delta (0, 0)
Screenshot: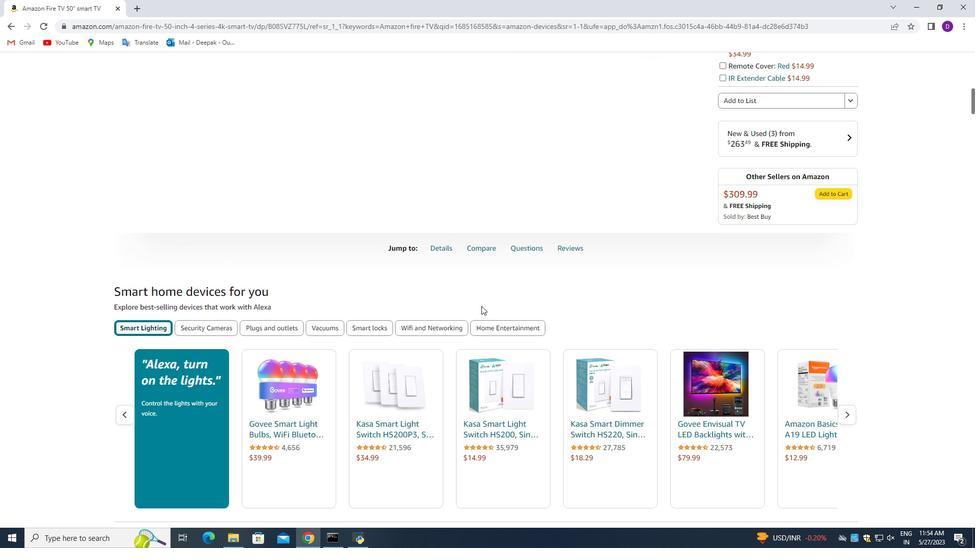 
Action: Mouse moved to (316, 203)
Screenshot: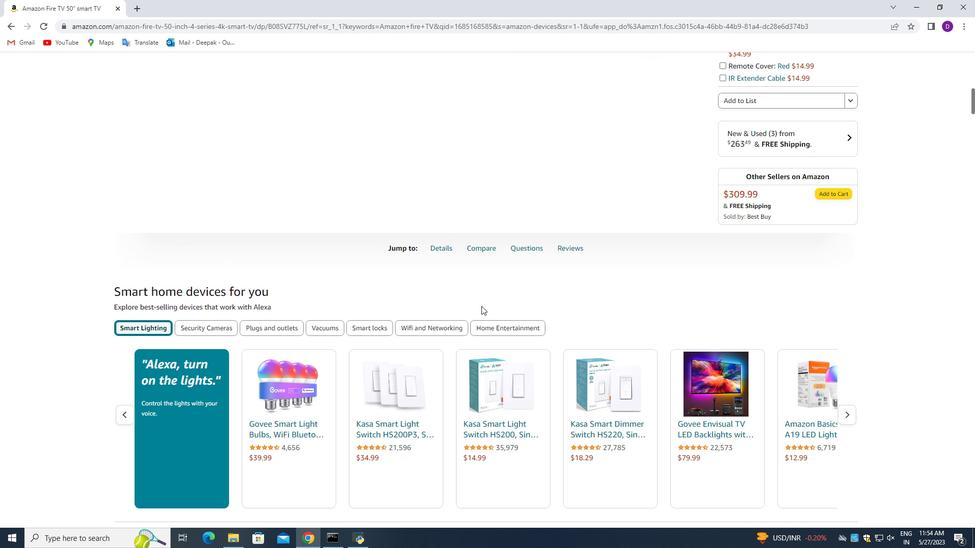 
Action: Mouse scrolled (316, 203) with delta (0, 0)
Screenshot: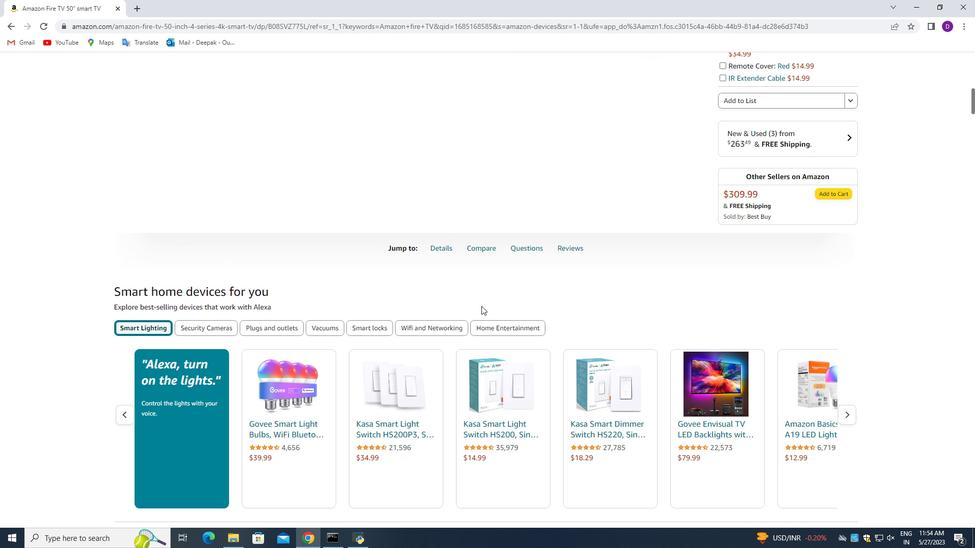 
Action: Mouse moved to (316, 203)
Screenshot: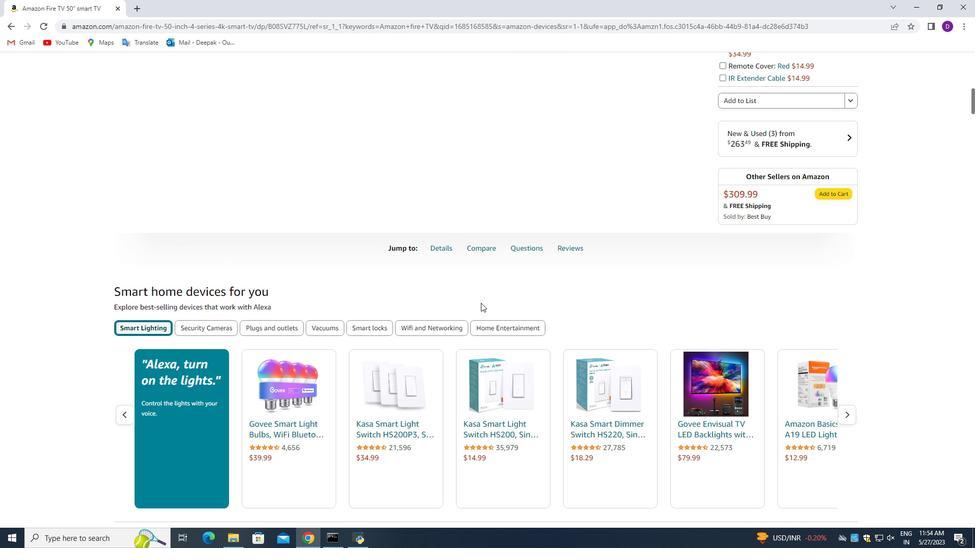 
Action: Mouse scrolled (316, 203) with delta (0, 0)
Screenshot: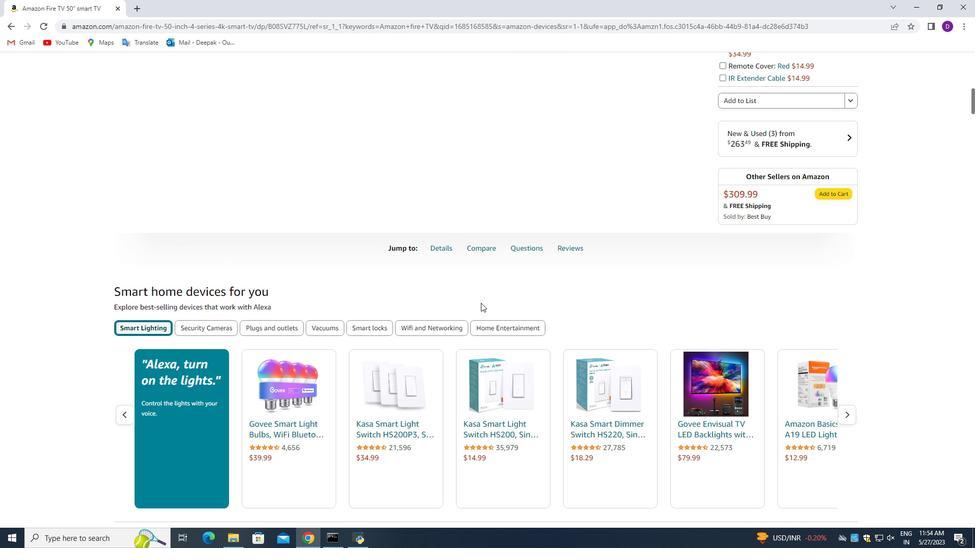 
Action: Mouse moved to (316, 203)
Screenshot: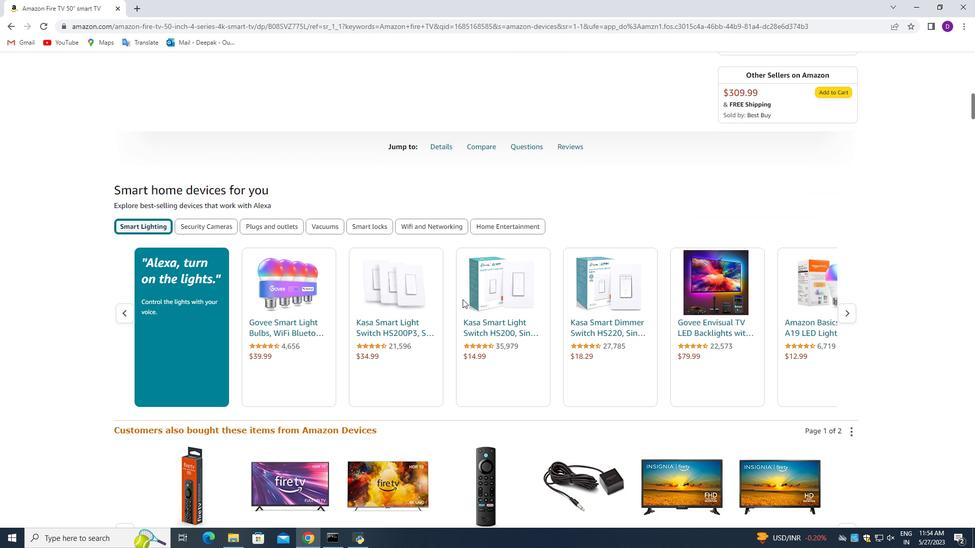 
Action: Mouse scrolled (316, 203) with delta (0, 0)
Screenshot: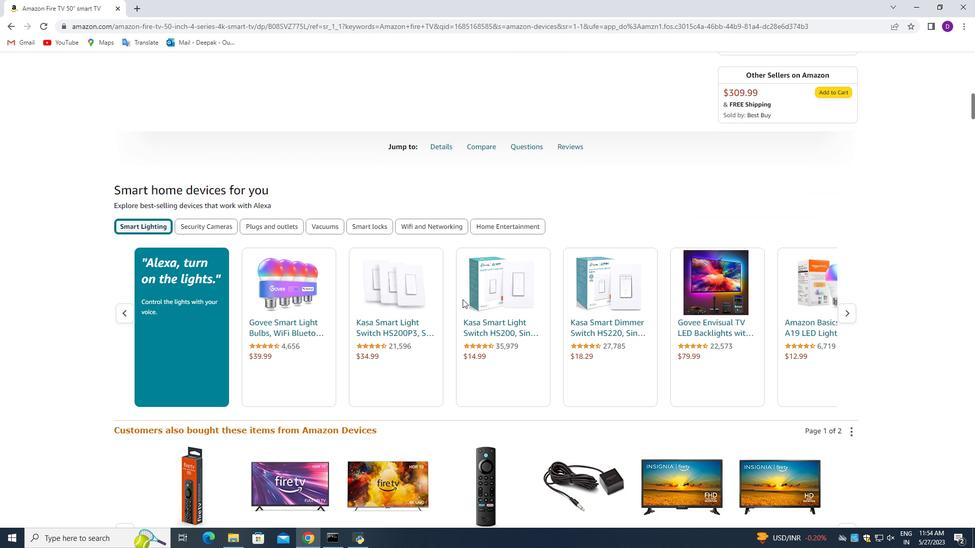 
Action: Mouse moved to (316, 203)
Screenshot: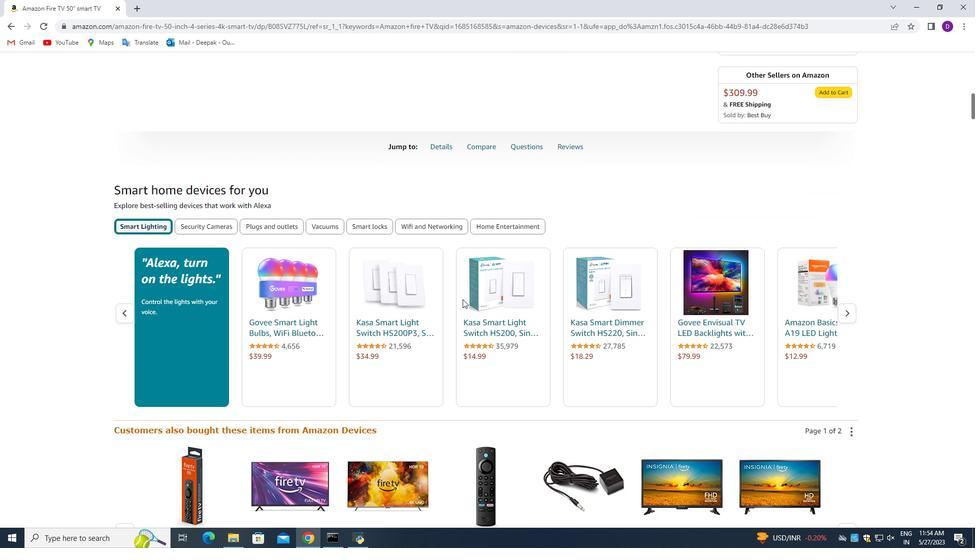 
Action: Mouse scrolled (316, 203) with delta (0, 0)
Screenshot: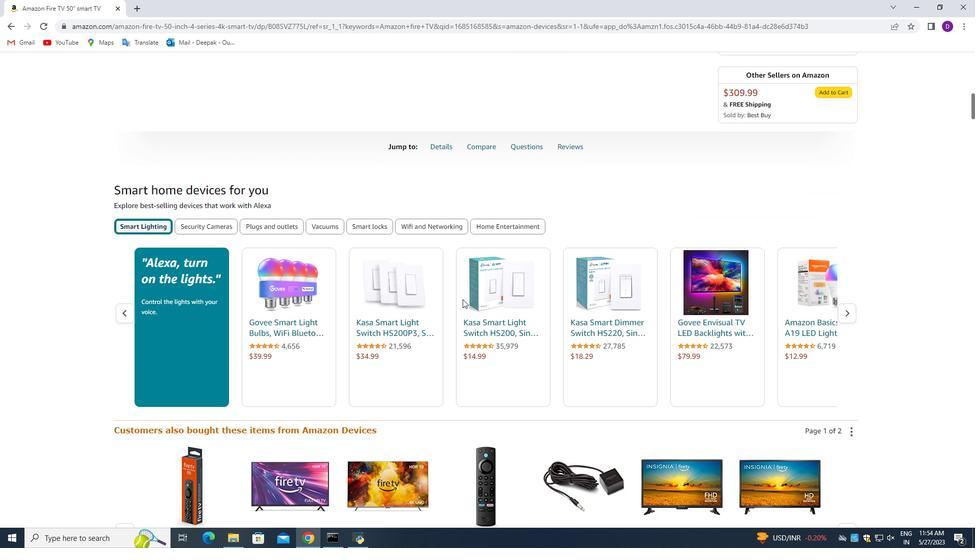 
Action: Mouse moved to (316, 203)
Screenshot: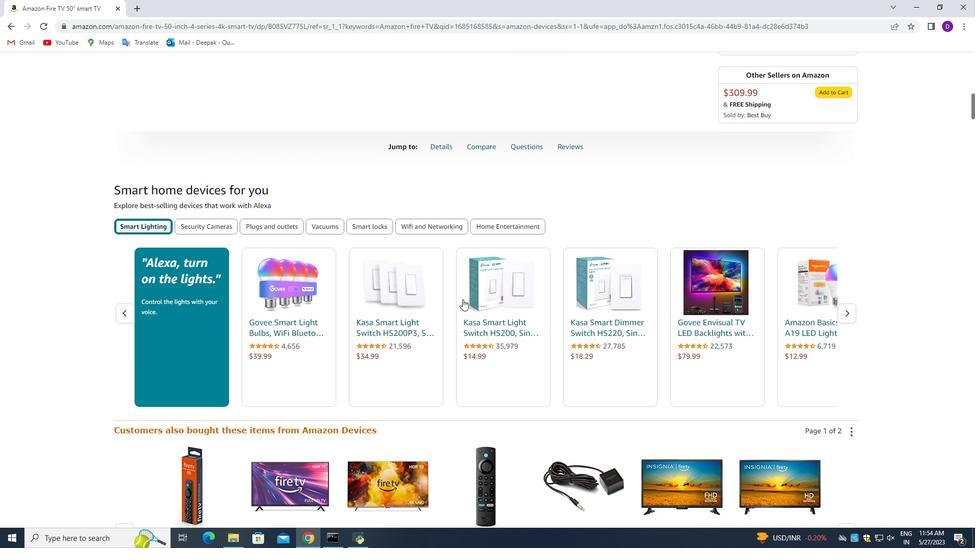 
Action: Mouse scrolled (316, 203) with delta (0, 0)
Screenshot: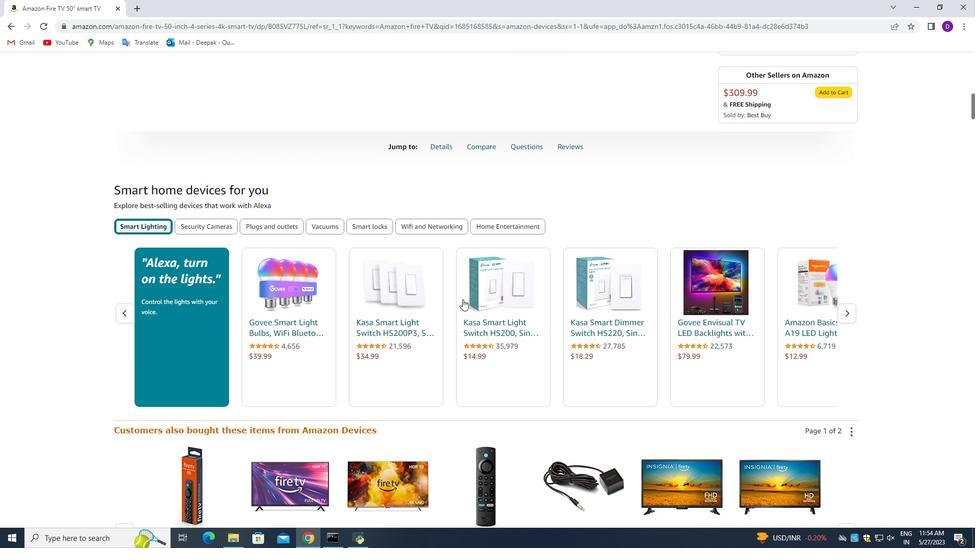 
Action: Mouse moved to (316, 203)
Screenshot: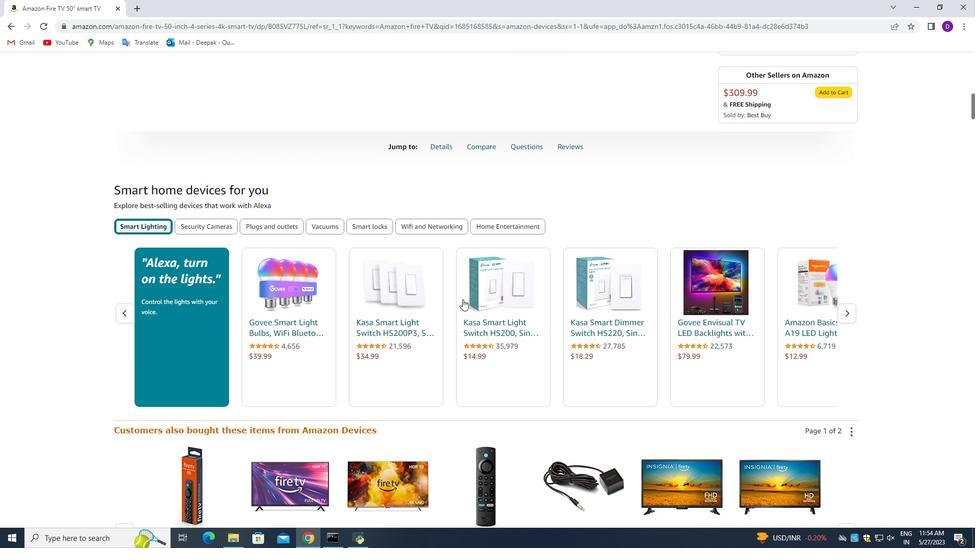 
Action: Mouse scrolled (316, 203) with delta (0, 0)
Screenshot: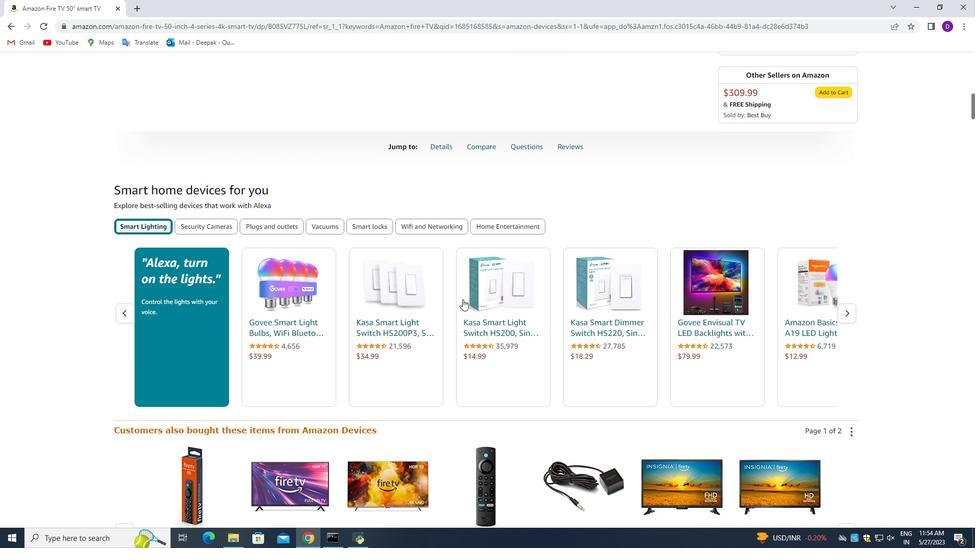 
Action: Mouse moved to (316, 203)
Screenshot: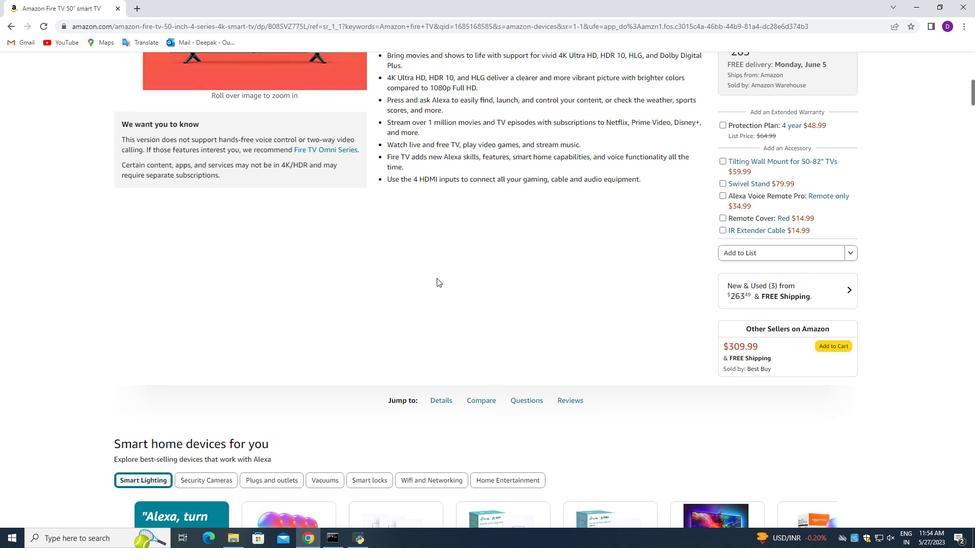 
Action: Mouse scrolled (316, 203) with delta (0, 0)
Screenshot: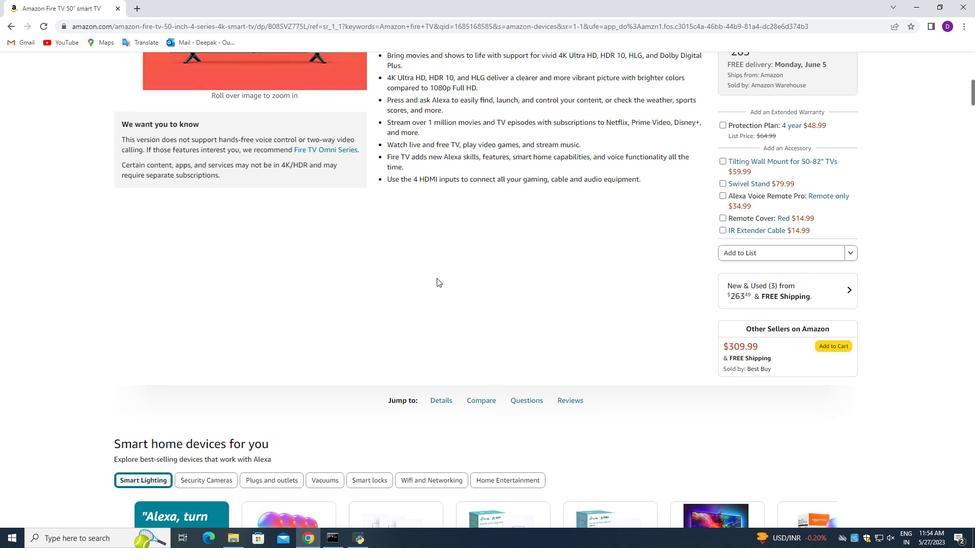 
Action: Mouse moved to (316, 203)
Screenshot: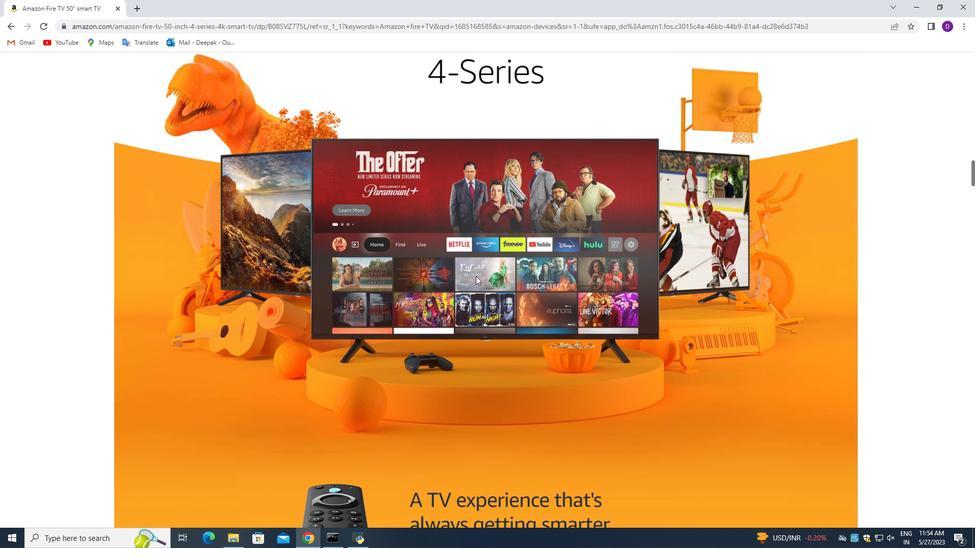 
Action: Mouse pressed left at (316, 203)
Screenshot: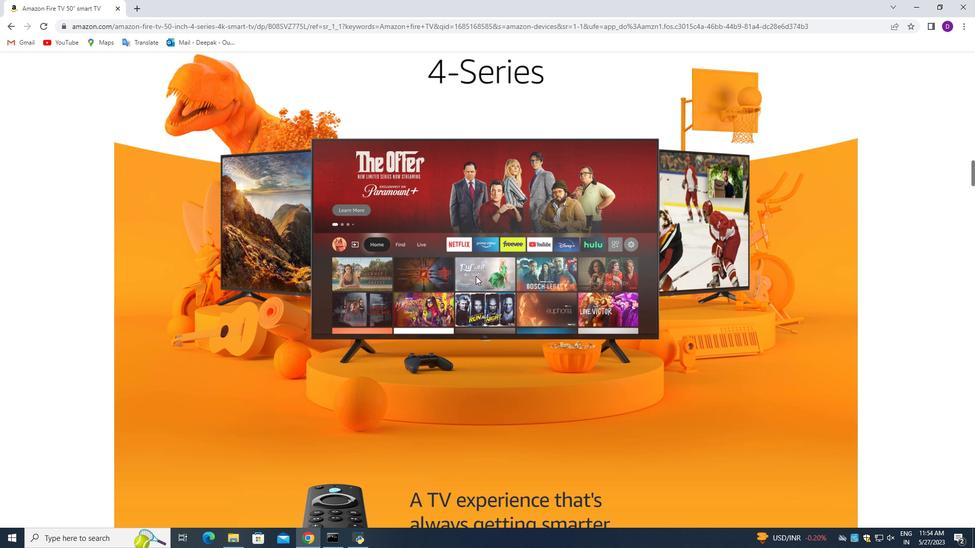 
Action: Mouse moved to (316, 203)
Screenshot: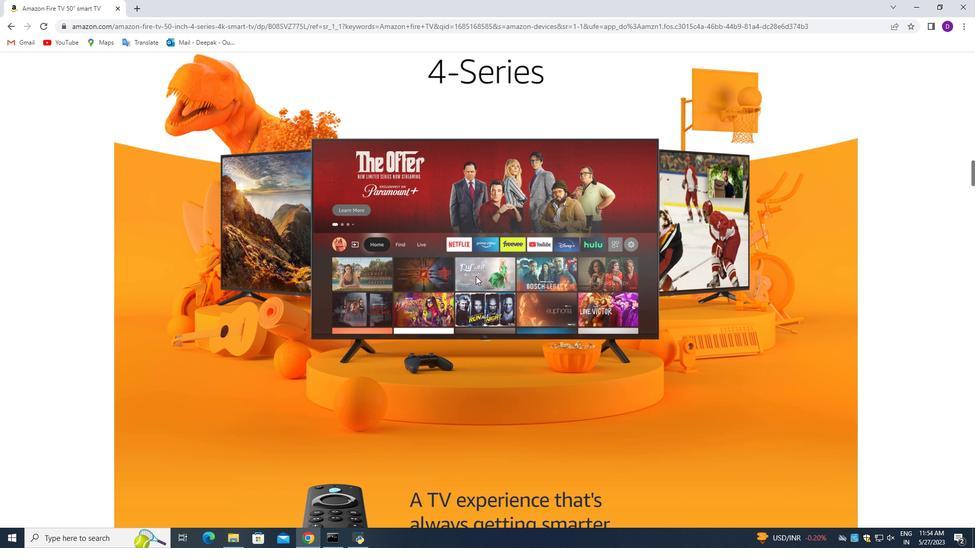 
Action: Mouse scrolled (316, 203) with delta (0, 0)
Screenshot: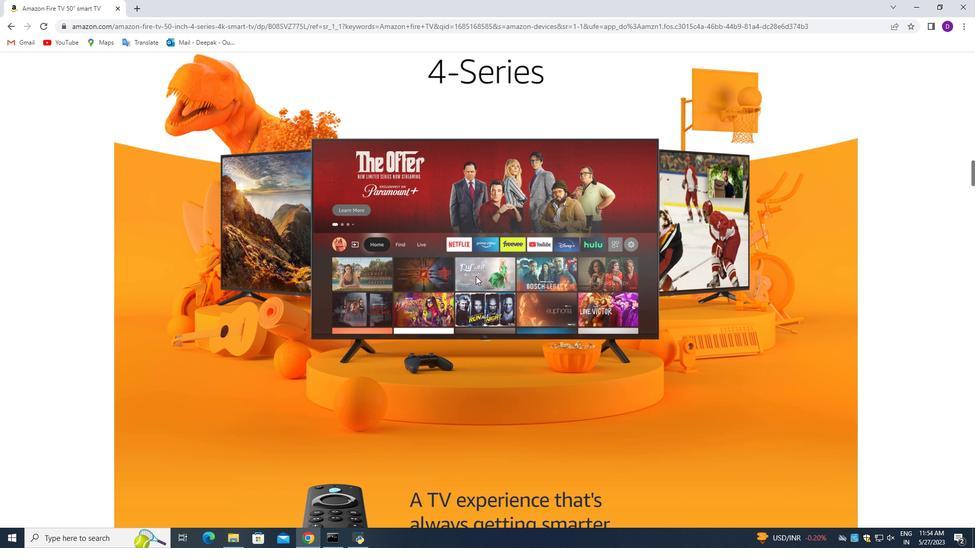 
Action: Mouse moved to (316, 203)
Screenshot: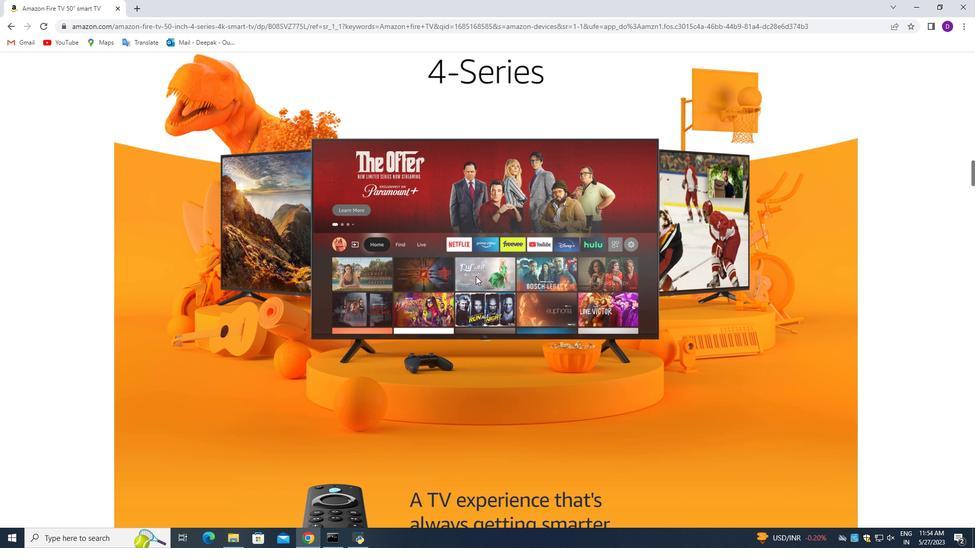 
Action: Mouse pressed left at (316, 203)
Screenshot: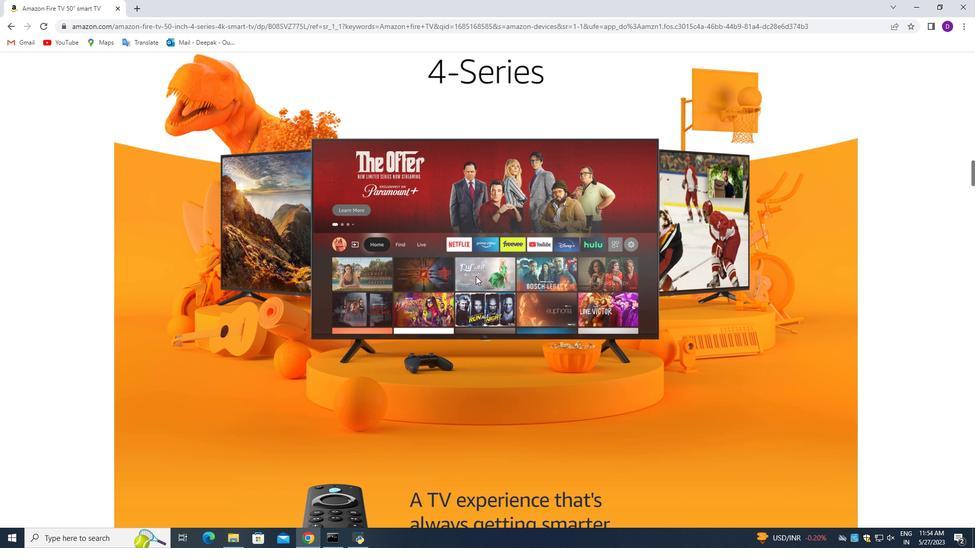 
Action: Mouse moved to (316, 203)
Screenshot: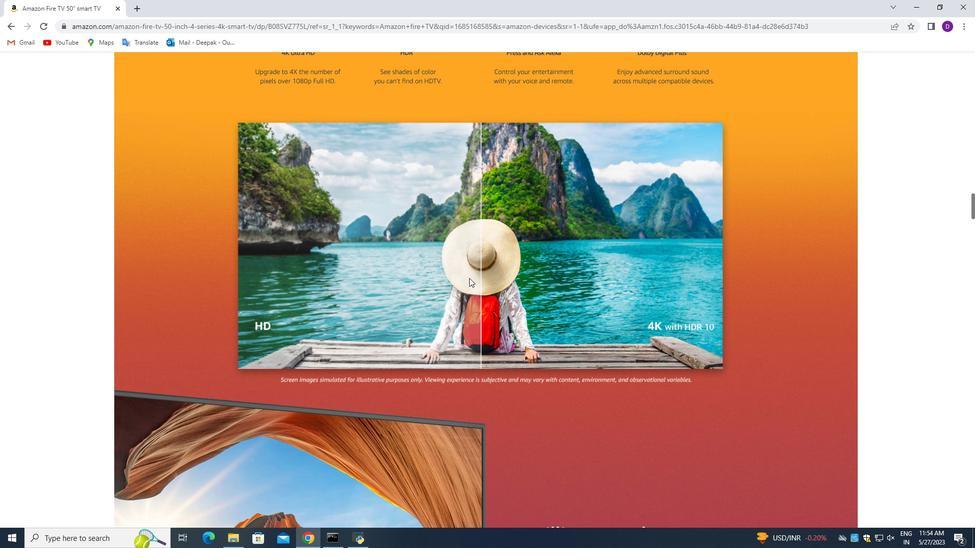 
Action: Mouse scrolled (316, 203) with delta (0, 0)
Screenshot: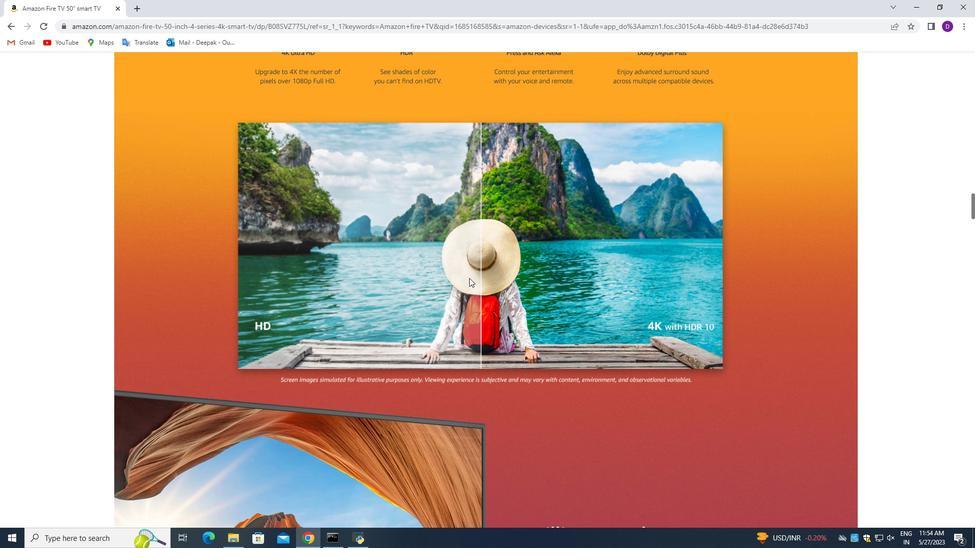 
Action: Mouse scrolled (316, 203) with delta (0, 0)
Screenshot: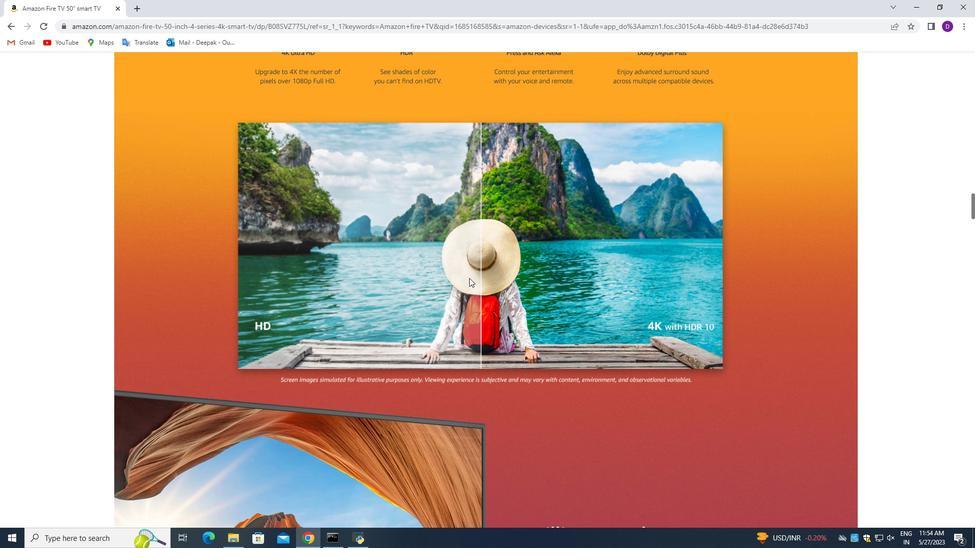 
Action: Mouse scrolled (316, 203) with delta (0, 0)
Screenshot: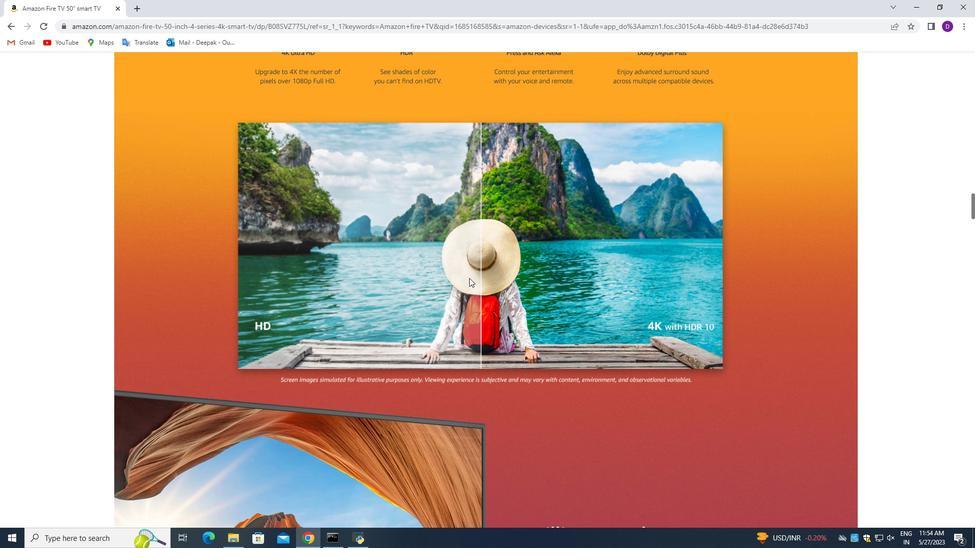 
Action: Mouse scrolled (316, 203) with delta (0, 0)
Screenshot: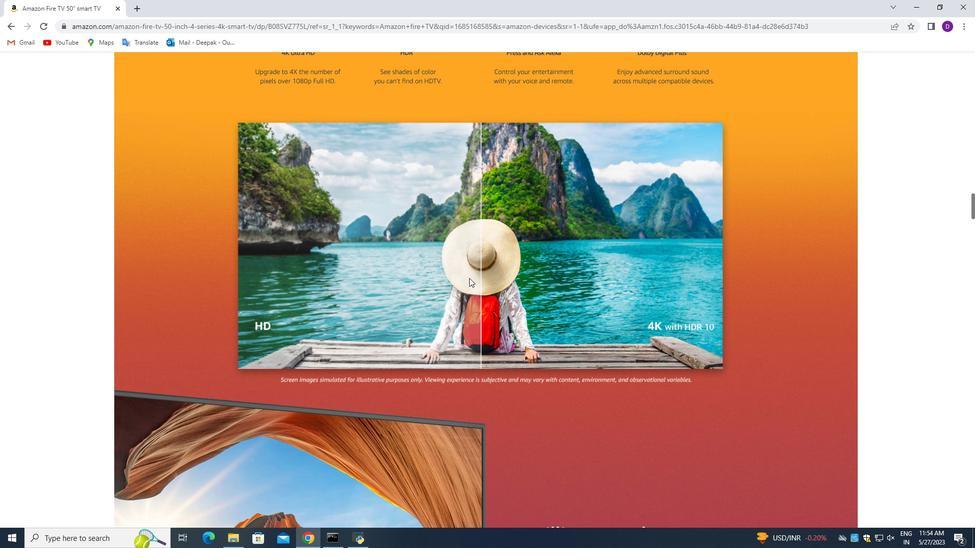 
Action: Mouse moved to (316, 203)
Screenshot: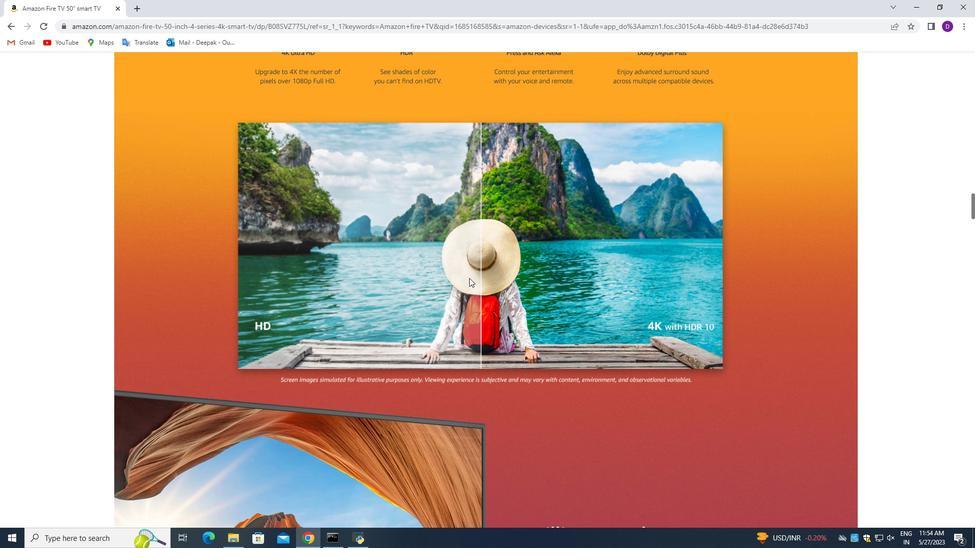 
Action: Mouse scrolled (316, 203) with delta (0, 0)
Screenshot: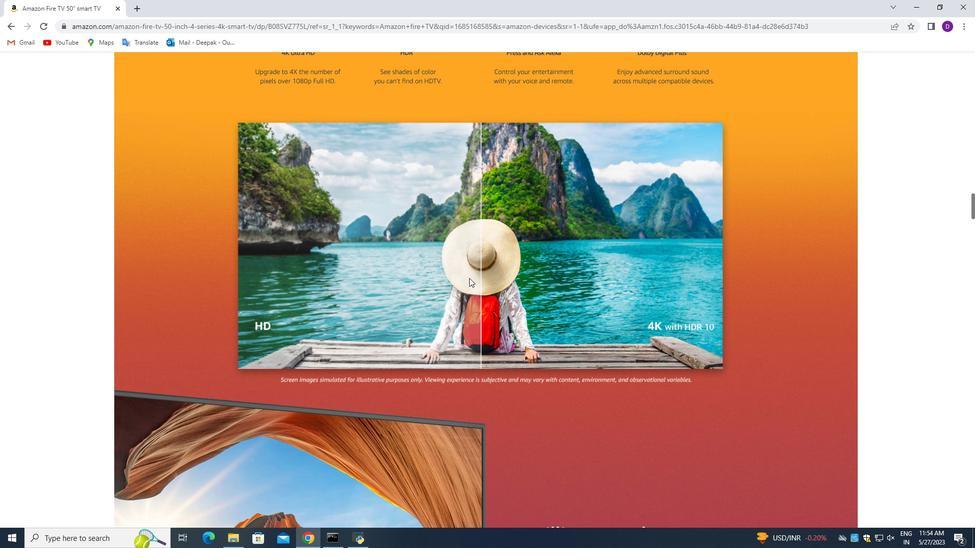 
Action: Mouse moved to (316, 203)
Screenshot: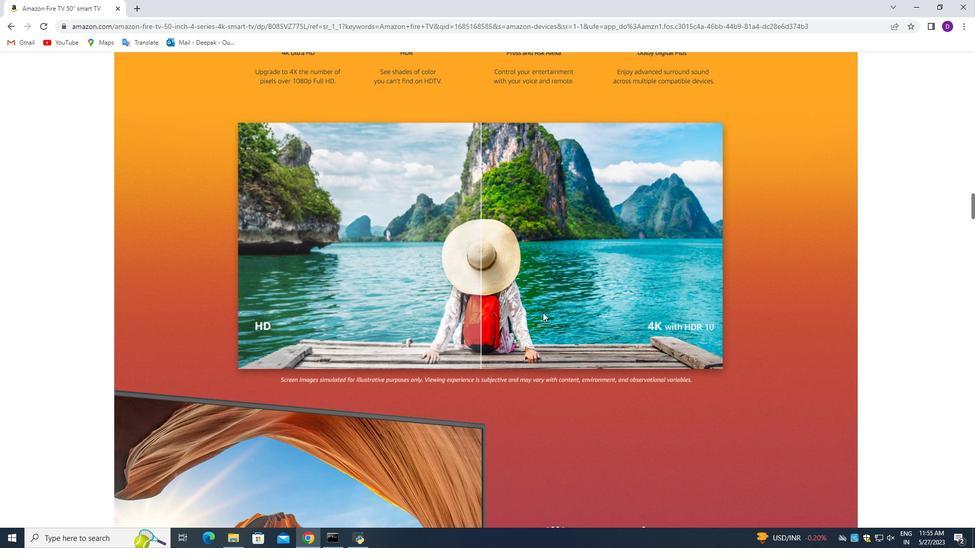 
Action: Mouse scrolled (316, 203) with delta (0, 0)
Screenshot: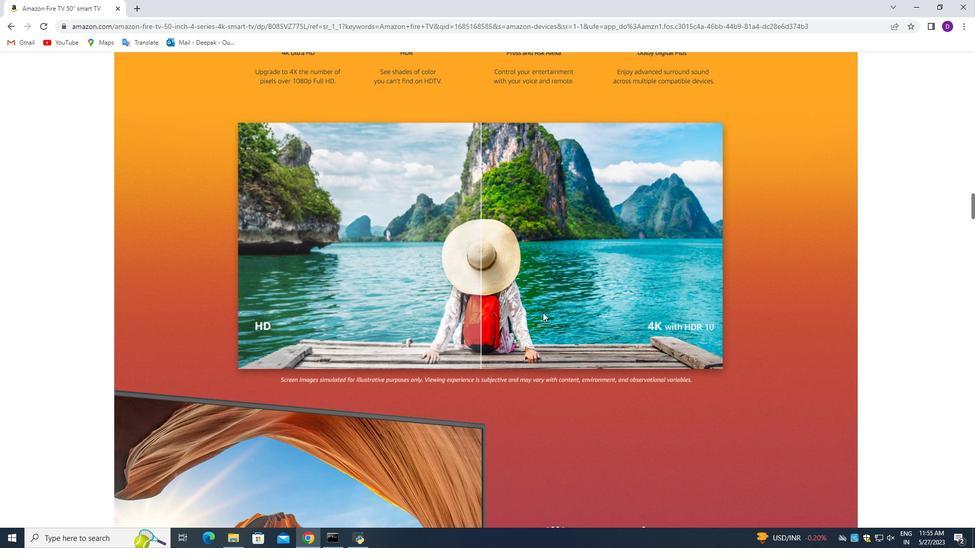 
Action: Mouse moved to (316, 203)
Screenshot: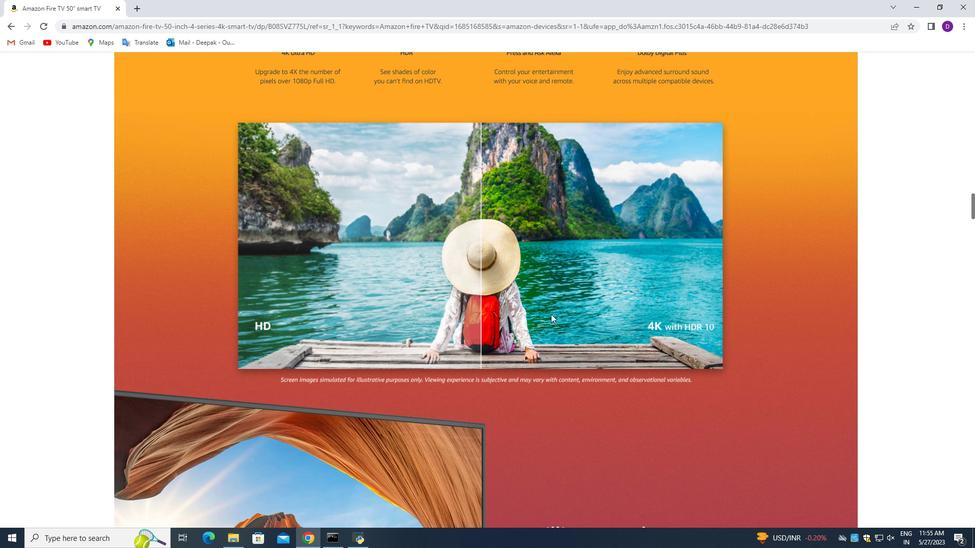 
Action: Mouse scrolled (316, 203) with delta (0, 0)
Screenshot: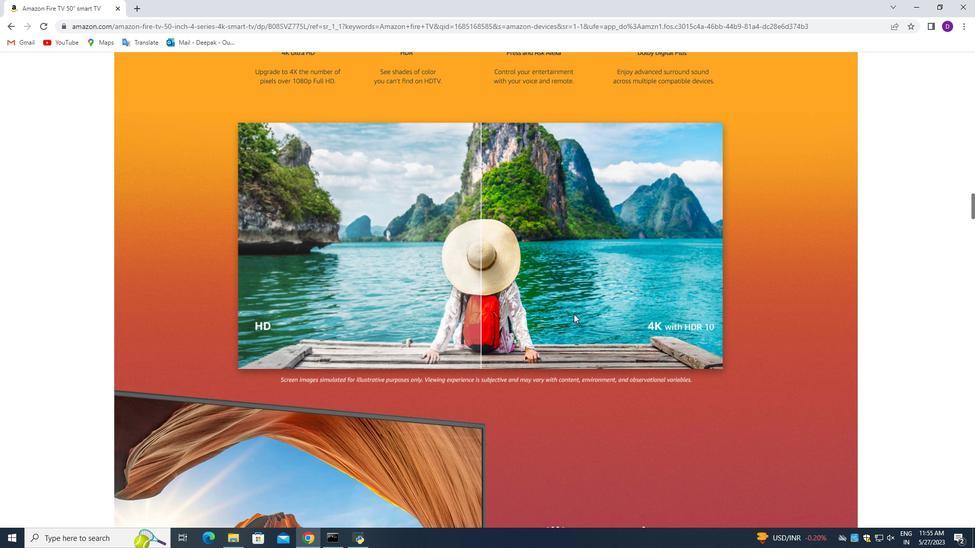 
Action: Mouse scrolled (316, 203) with delta (0, 0)
Screenshot: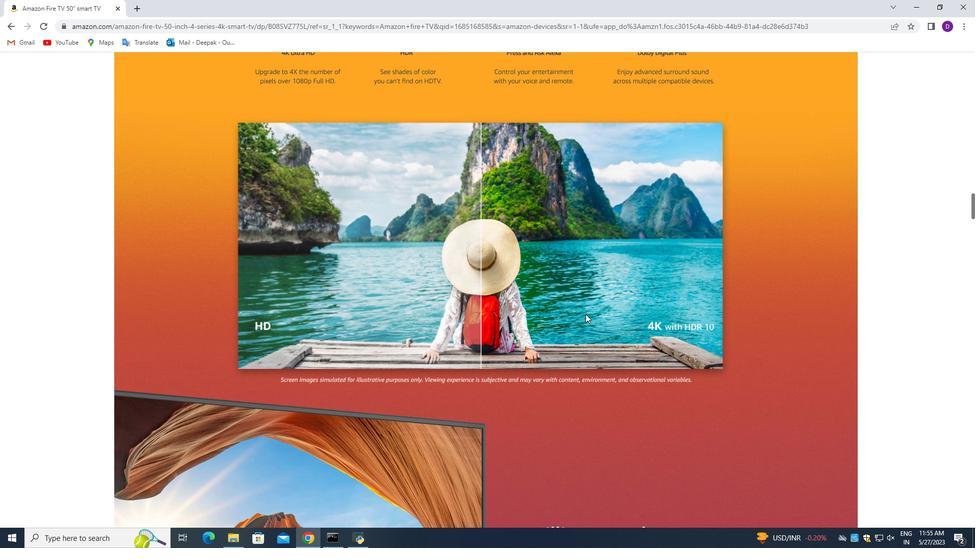 
Action: Mouse moved to (316, 203)
Screenshot: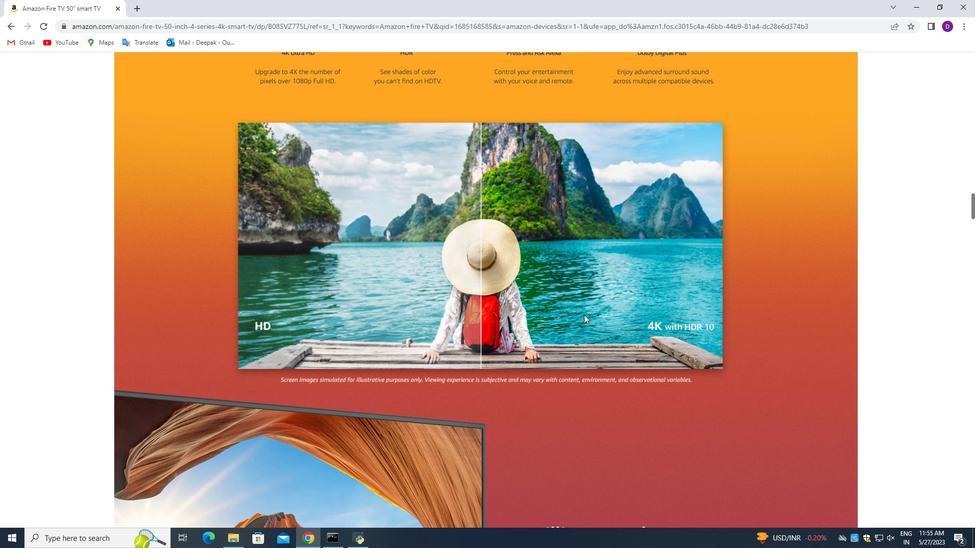 
Action: Mouse scrolled (316, 203) with delta (0, 0)
Screenshot: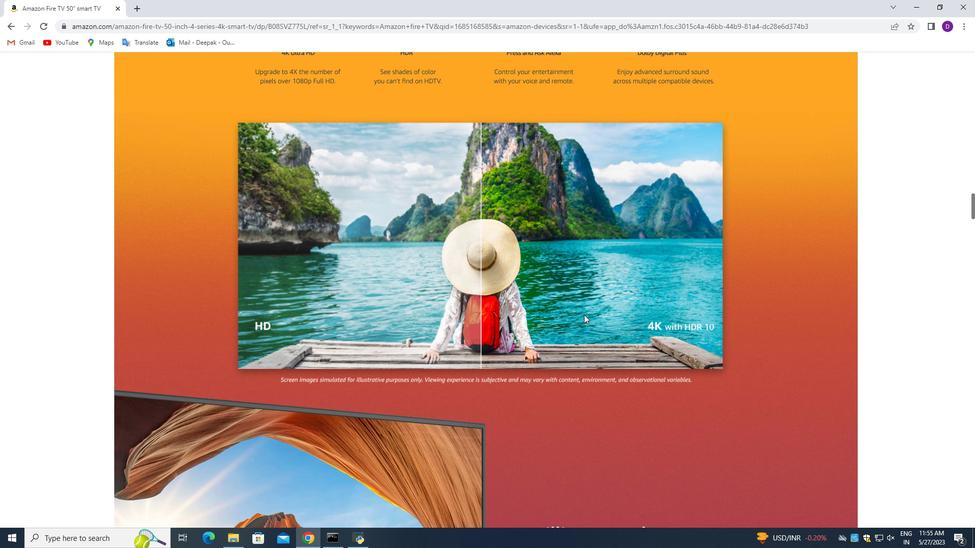 
Action: Mouse moved to (316, 203)
Screenshot: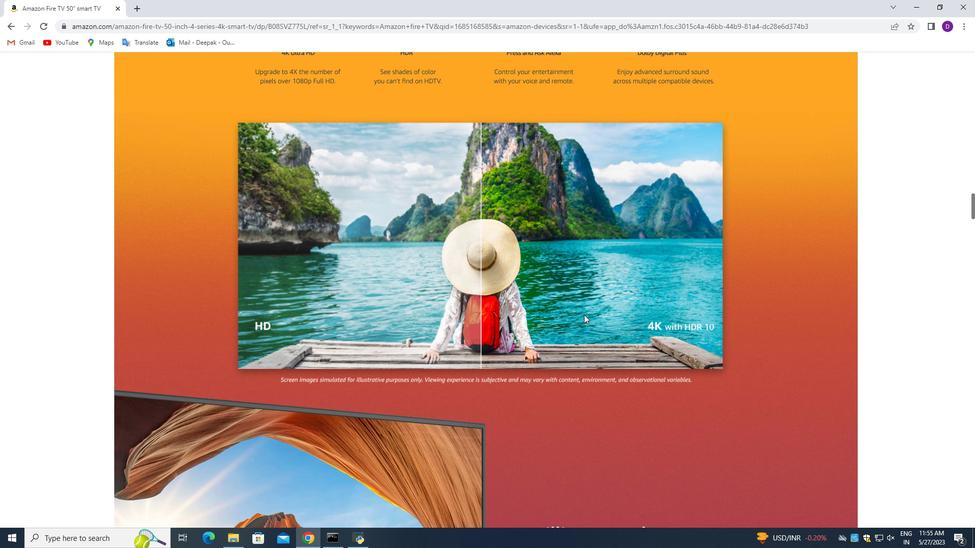 
Action: Mouse scrolled (316, 203) with delta (0, 0)
Screenshot: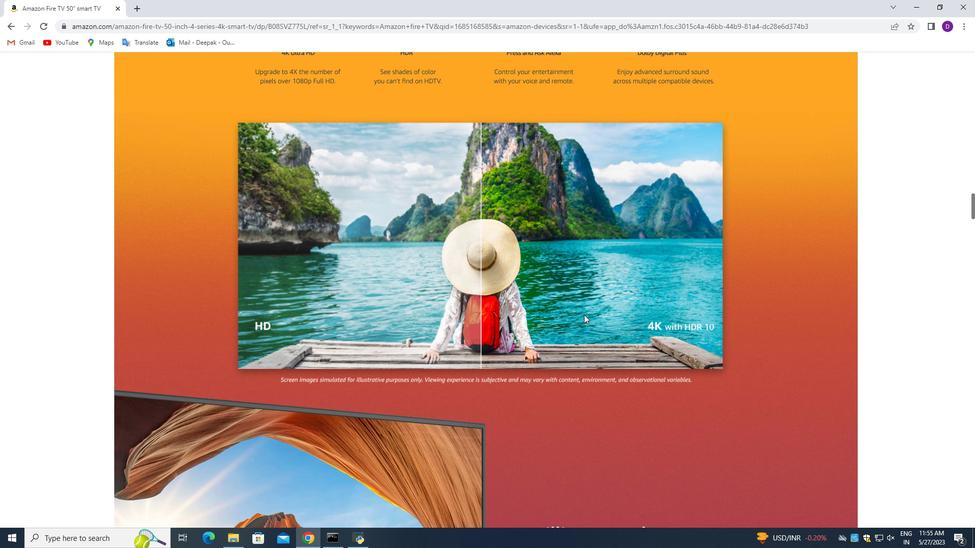 
Action: Mouse moved to (316, 203)
Screenshot: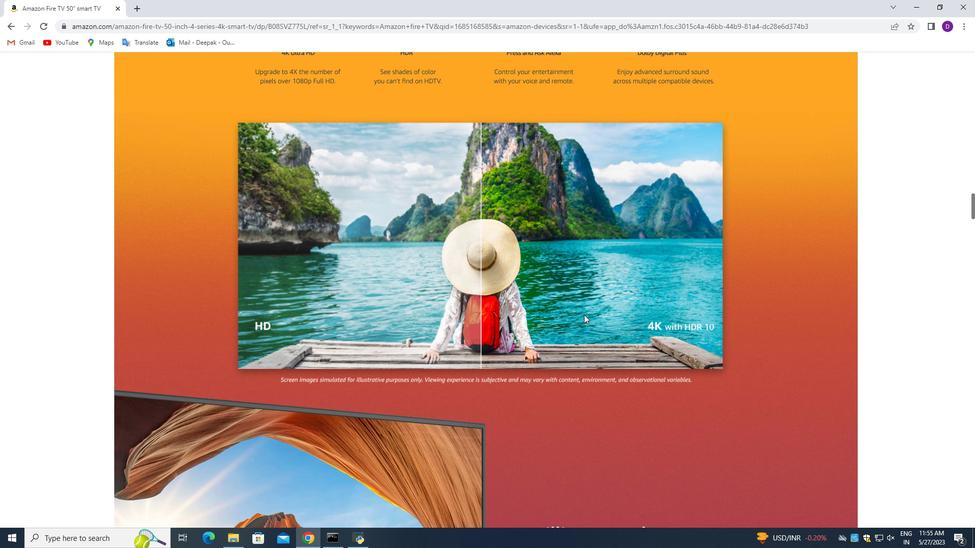 
Action: Mouse scrolled (316, 203) with delta (0, 0)
Screenshot: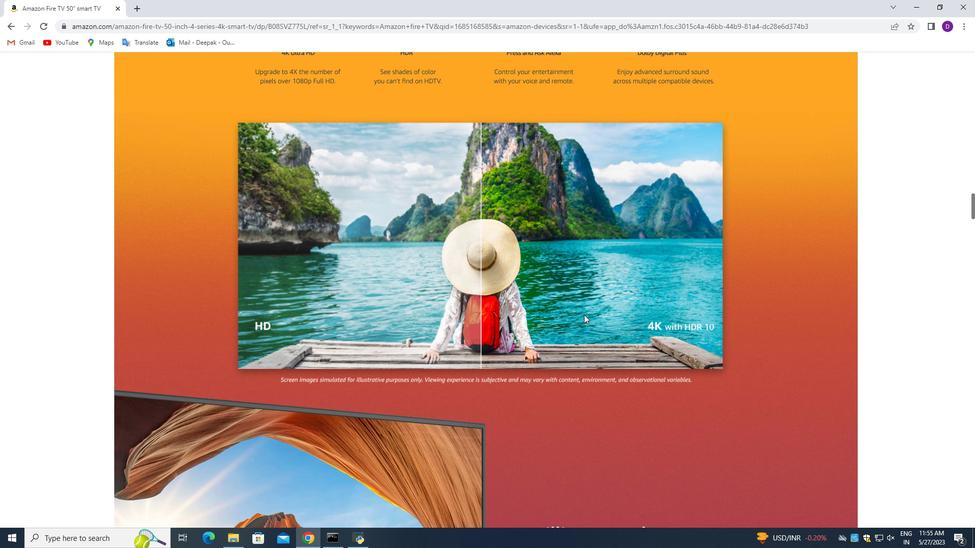 
Action: Mouse moved to (316, 203)
Screenshot: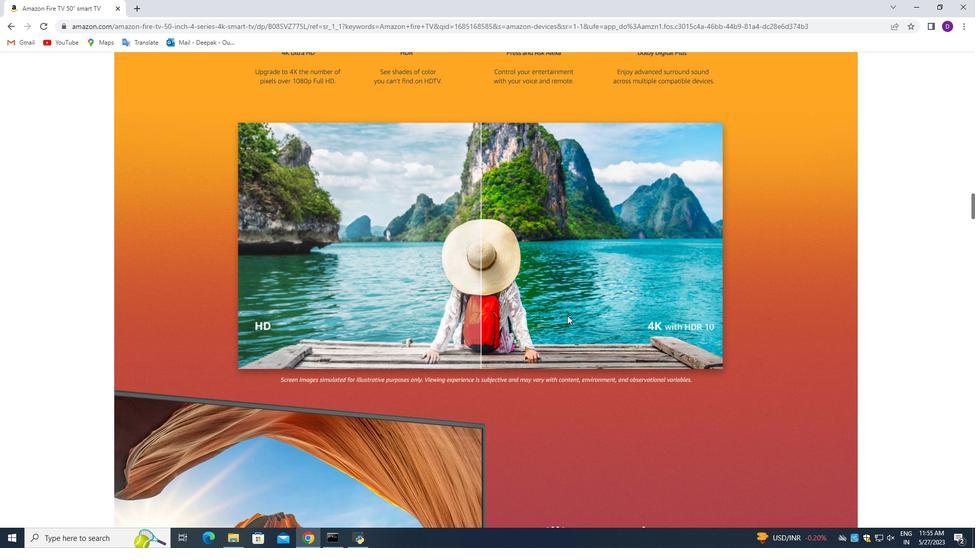 
Action: Mouse scrolled (316, 203) with delta (0, 0)
Screenshot: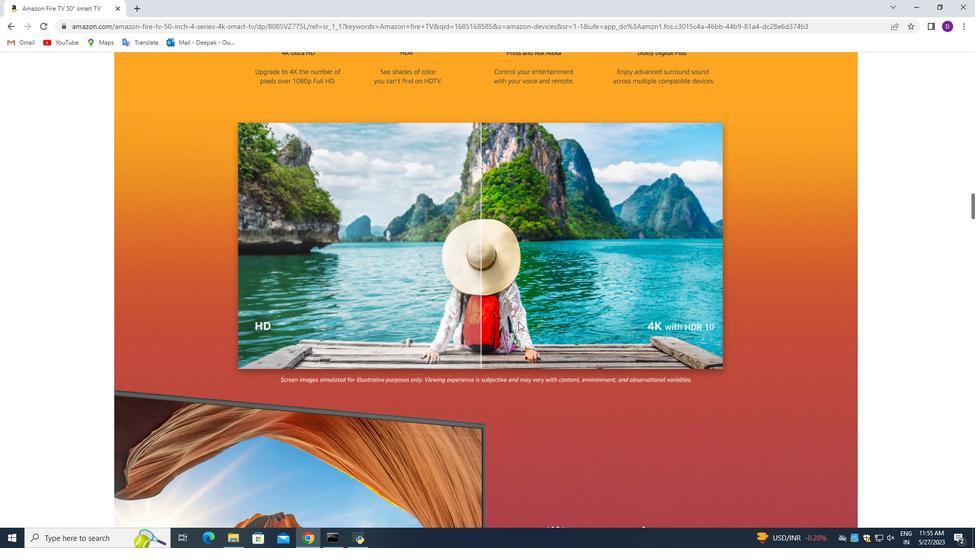 
Action: Mouse moved to (316, 203)
Screenshot: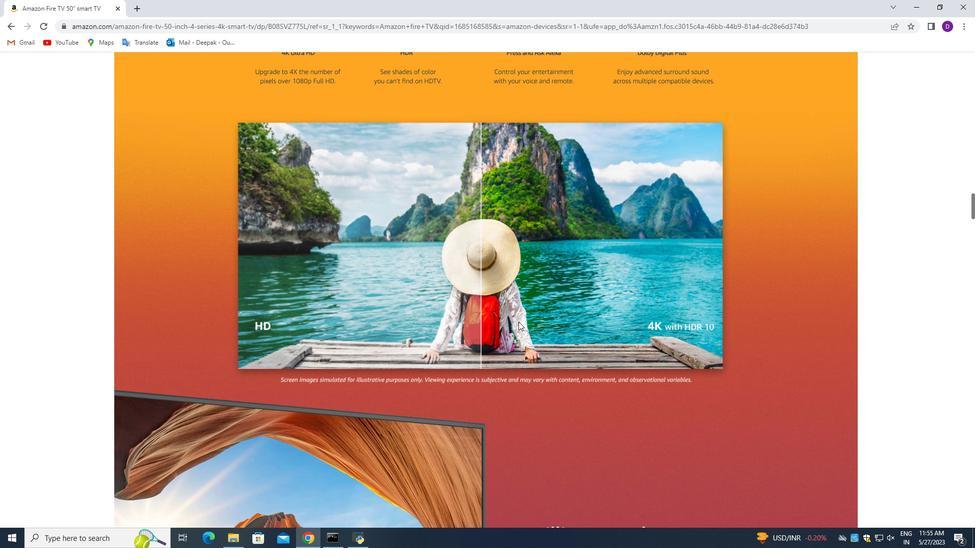 
Action: Mouse scrolled (316, 203) with delta (0, 0)
Screenshot: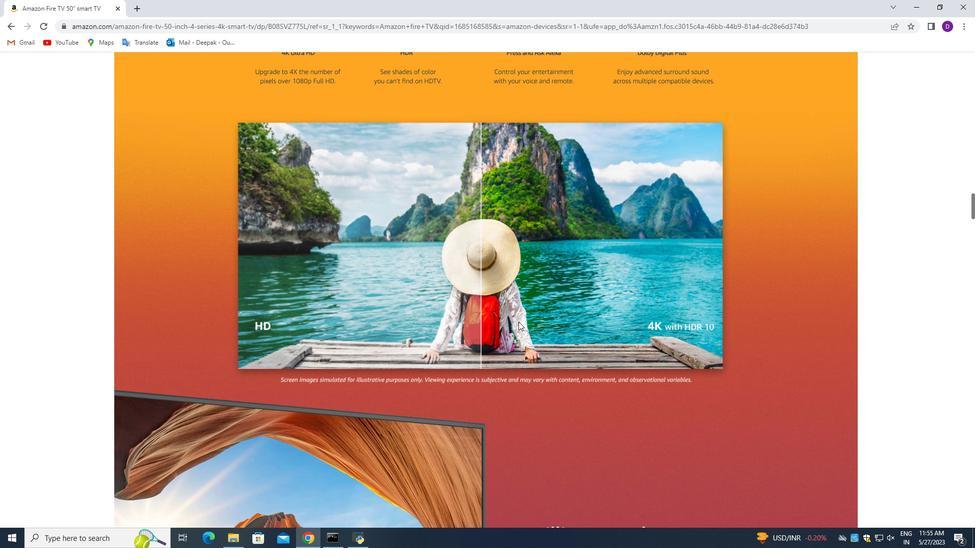 
Action: Mouse moved to (316, 203)
Screenshot: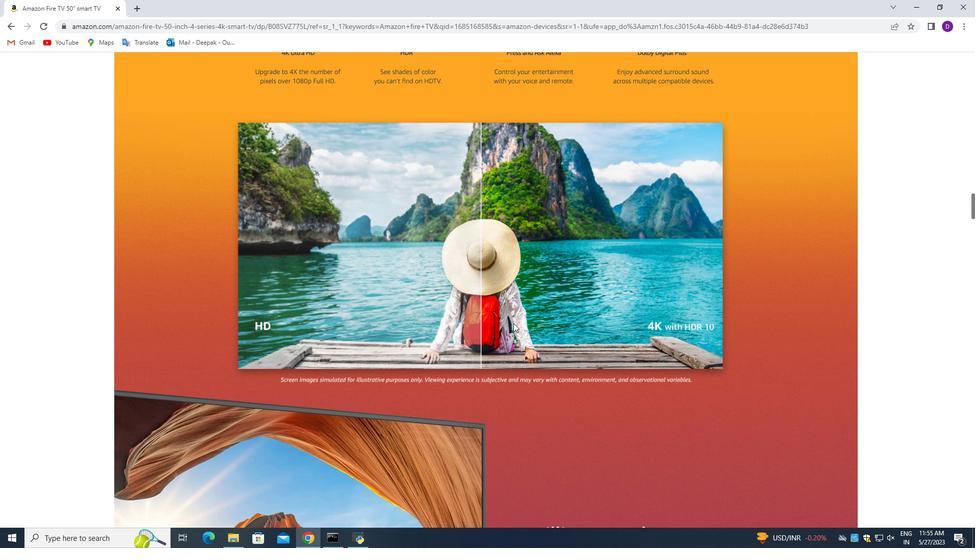 
Action: Mouse scrolled (316, 203) with delta (0, 0)
Screenshot: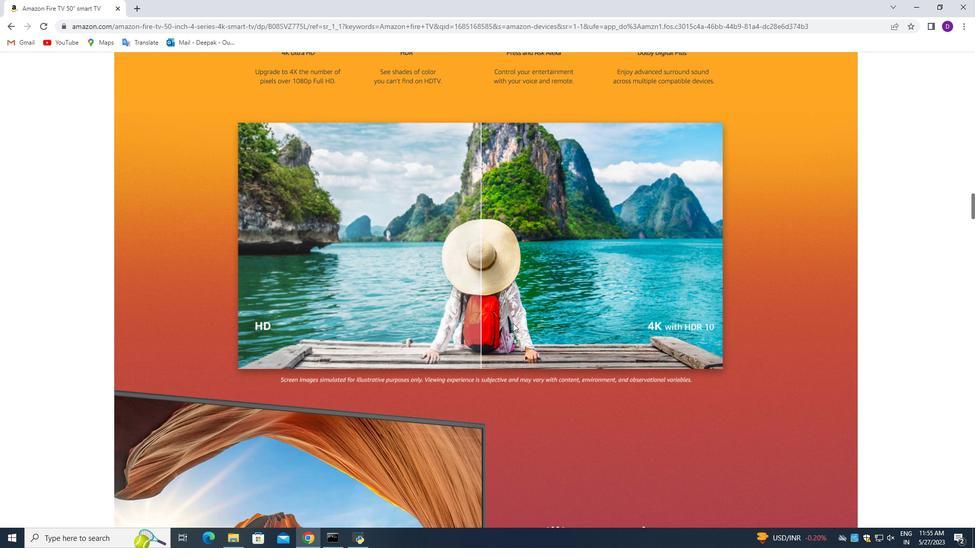 
Action: Mouse moved to (316, 203)
Screenshot: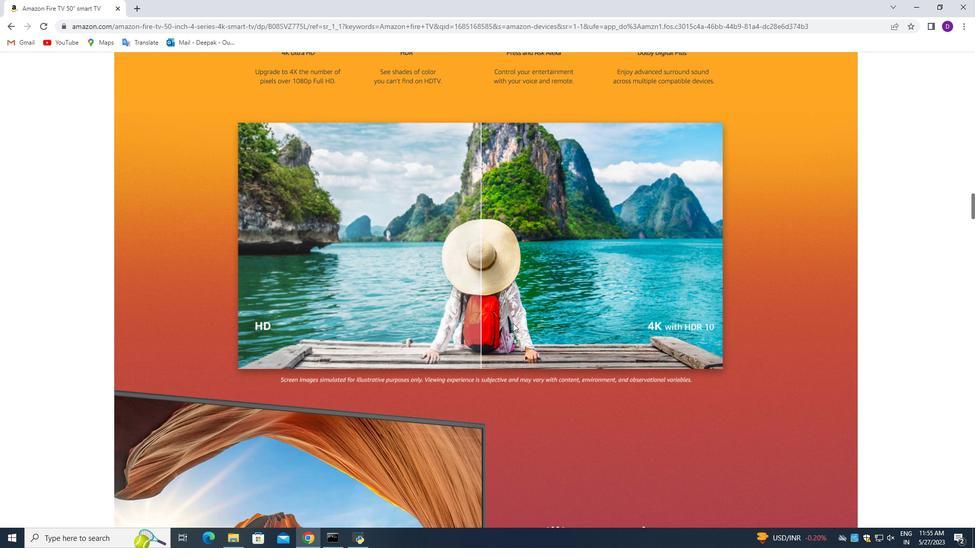 
Action: Mouse scrolled (316, 203) with delta (0, 0)
Screenshot: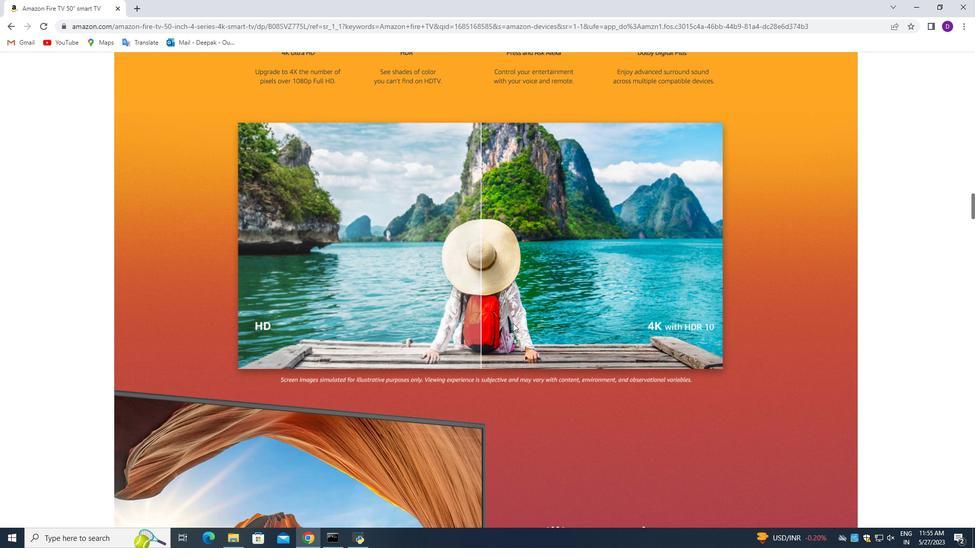 
Action: Mouse moved to (316, 203)
Screenshot: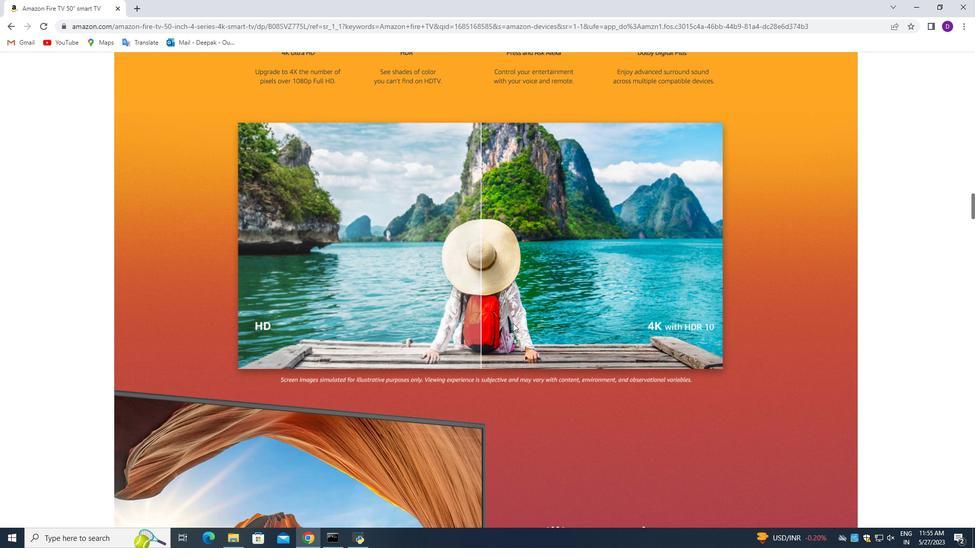 
Action: Mouse scrolled (316, 203) with delta (0, 0)
Screenshot: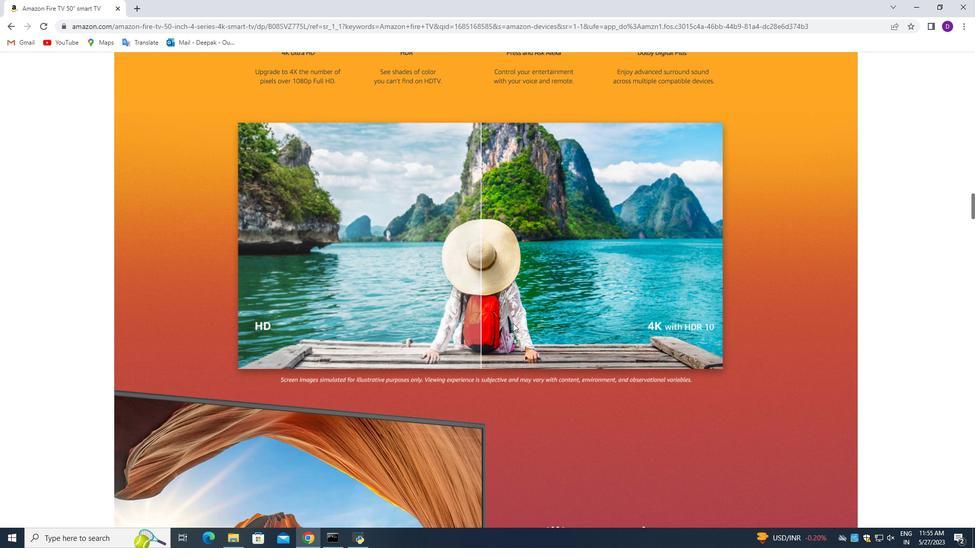 
Action: Mouse moved to (316, 203)
Screenshot: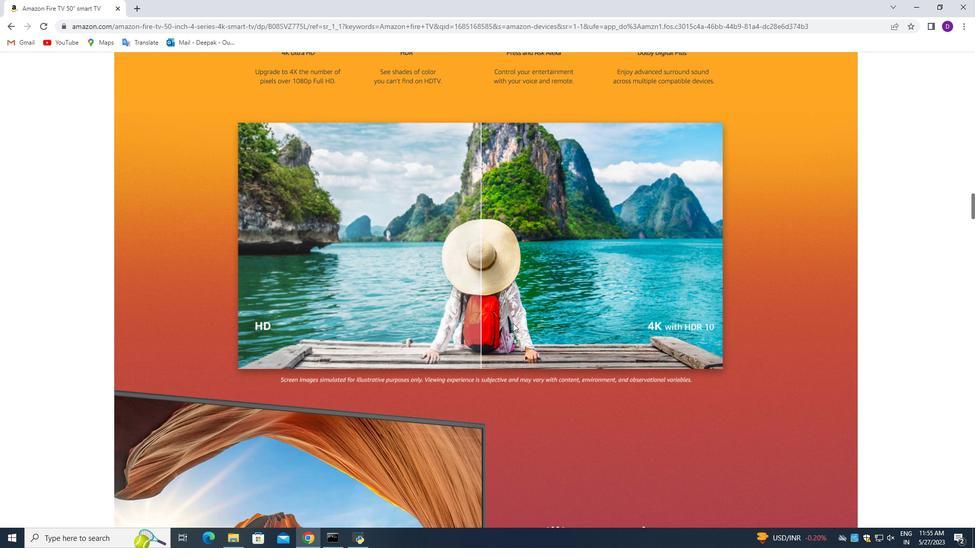 
Action: Mouse scrolled (316, 203) with delta (0, 0)
Screenshot: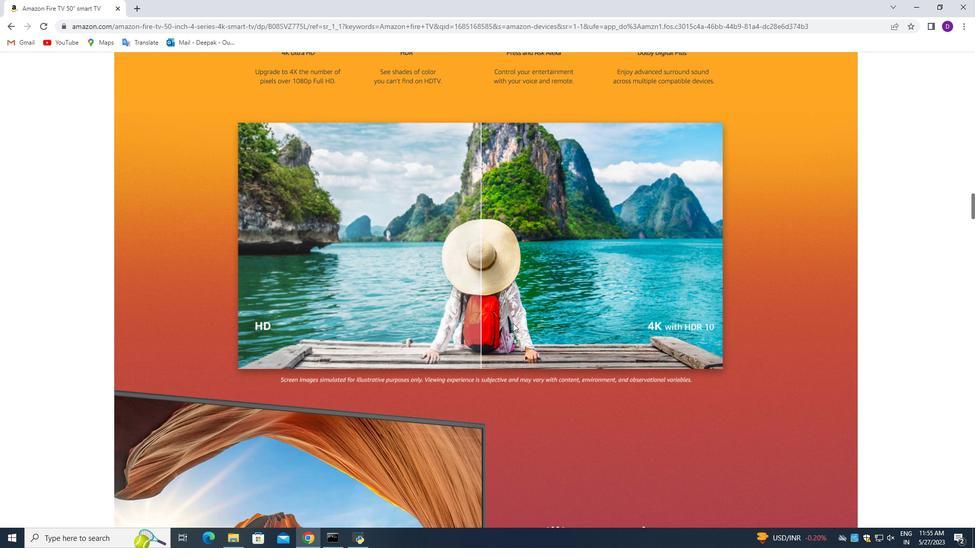 
Action: Mouse moved to (316, 203)
Screenshot: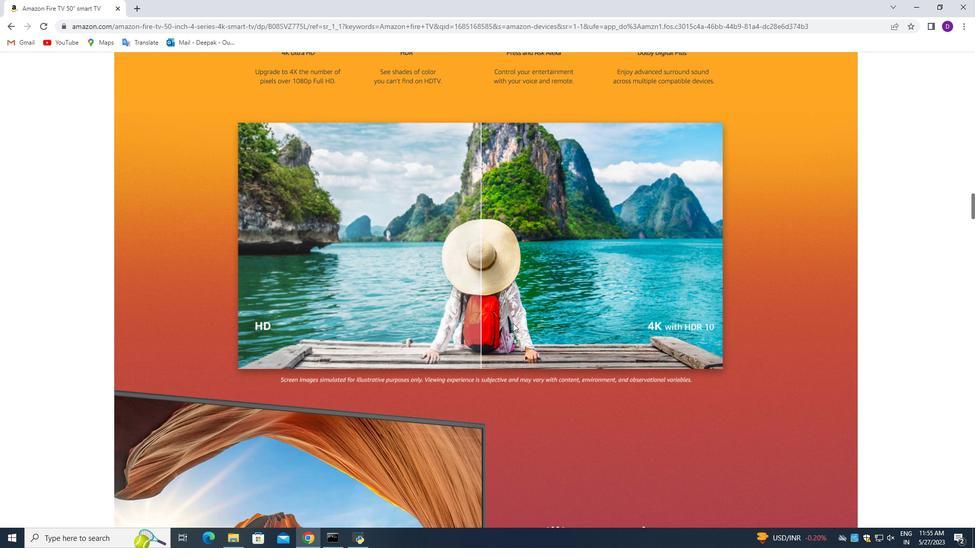 
Action: Mouse scrolled (316, 203) with delta (0, 0)
Screenshot: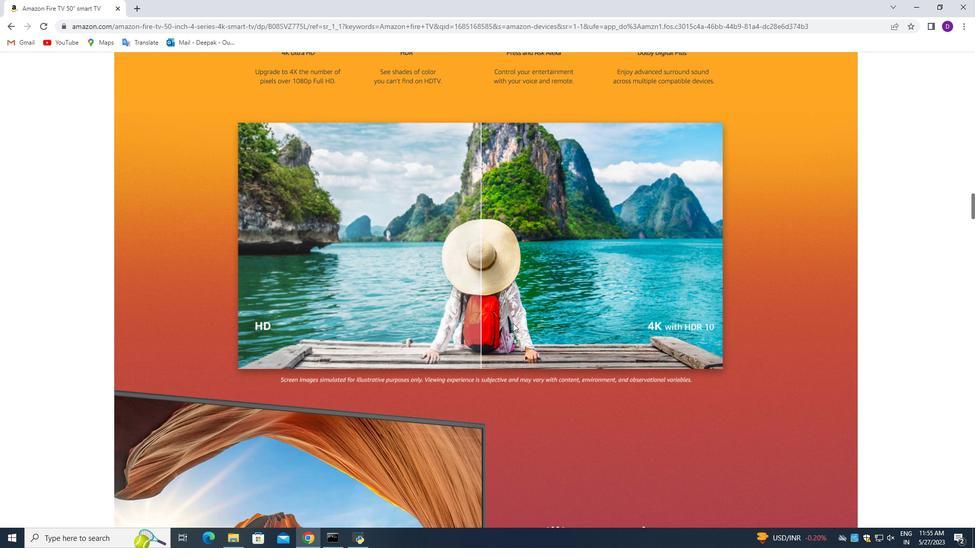 
Action: Mouse moved to (316, 203)
Screenshot: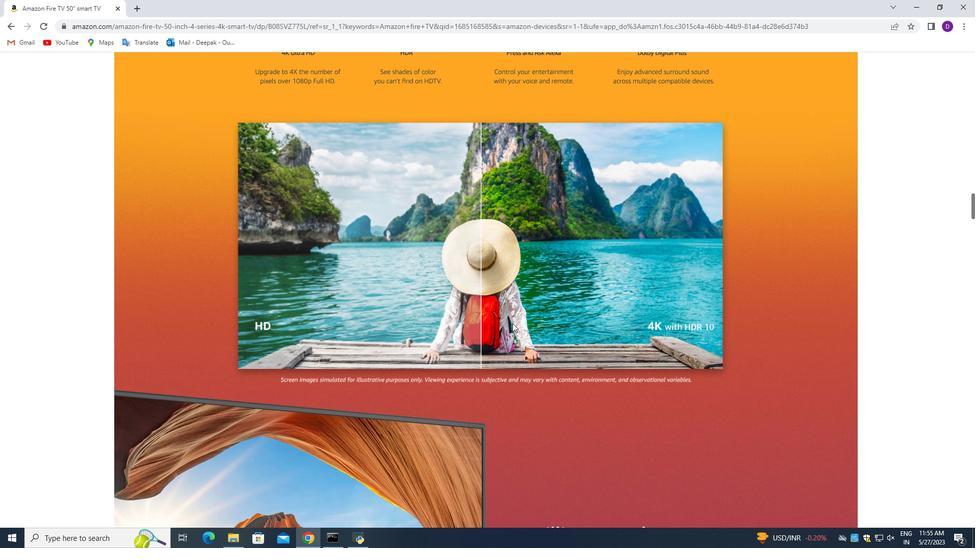 
Action: Mouse scrolled (316, 203) with delta (0, 0)
Screenshot: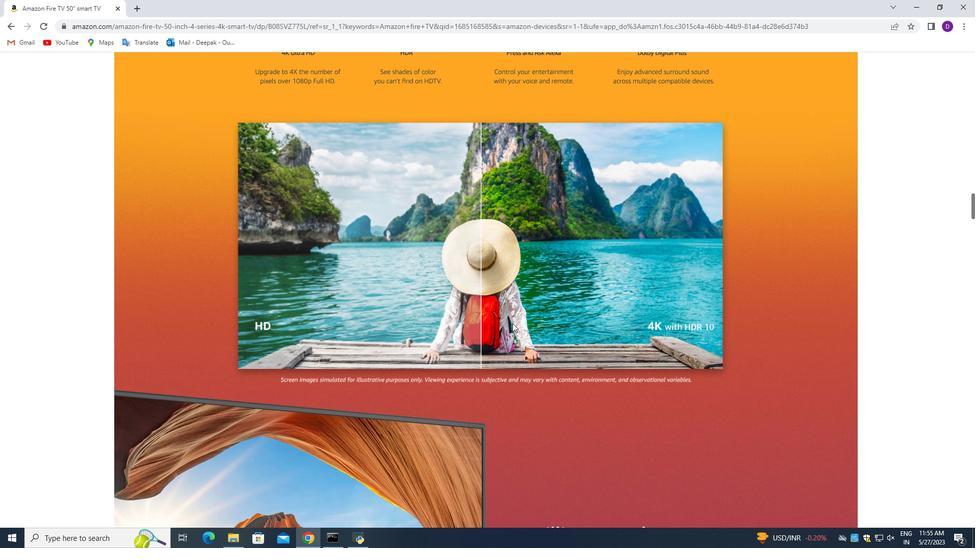 
Action: Mouse scrolled (316, 203) with delta (0, 0)
Screenshot: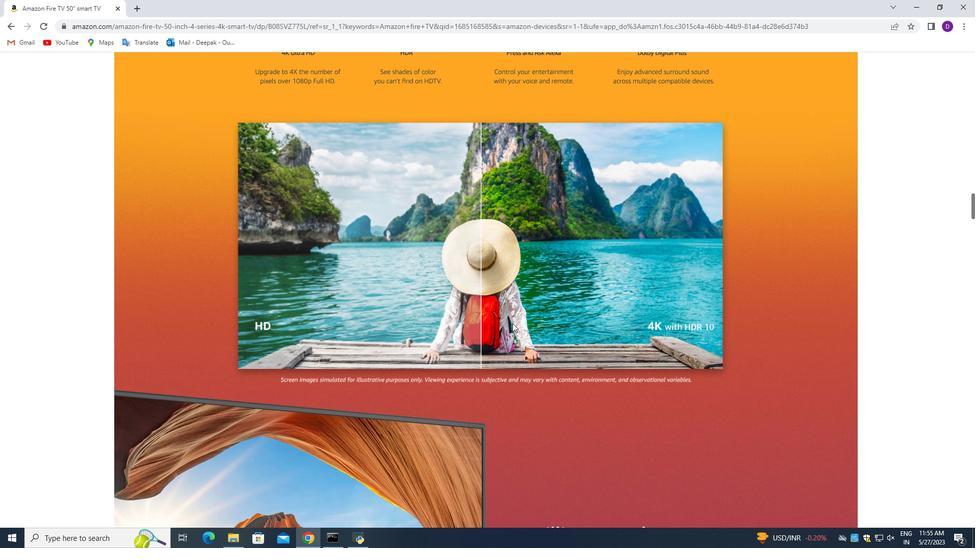 
Action: Mouse scrolled (316, 203) with delta (0, 0)
Screenshot: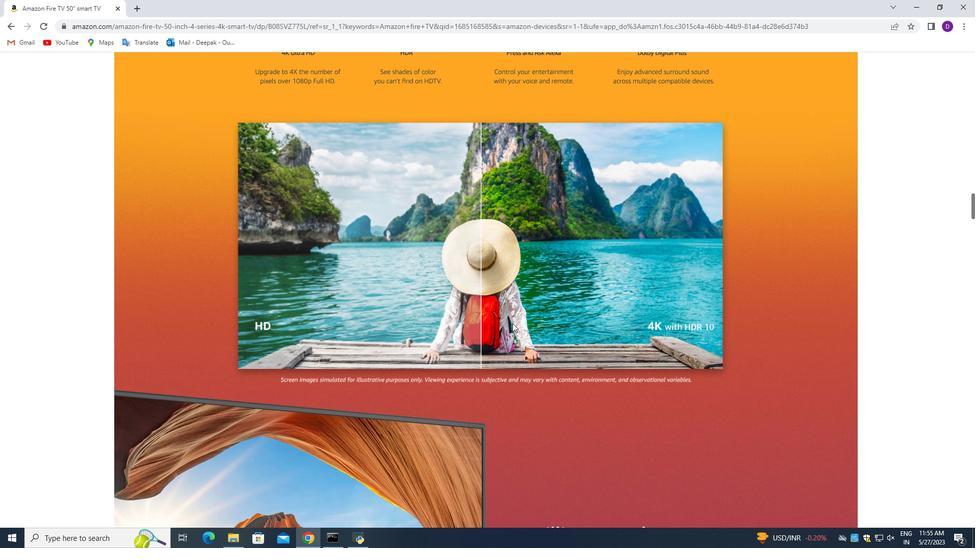 
Action: Mouse scrolled (316, 203) with delta (0, 0)
Screenshot: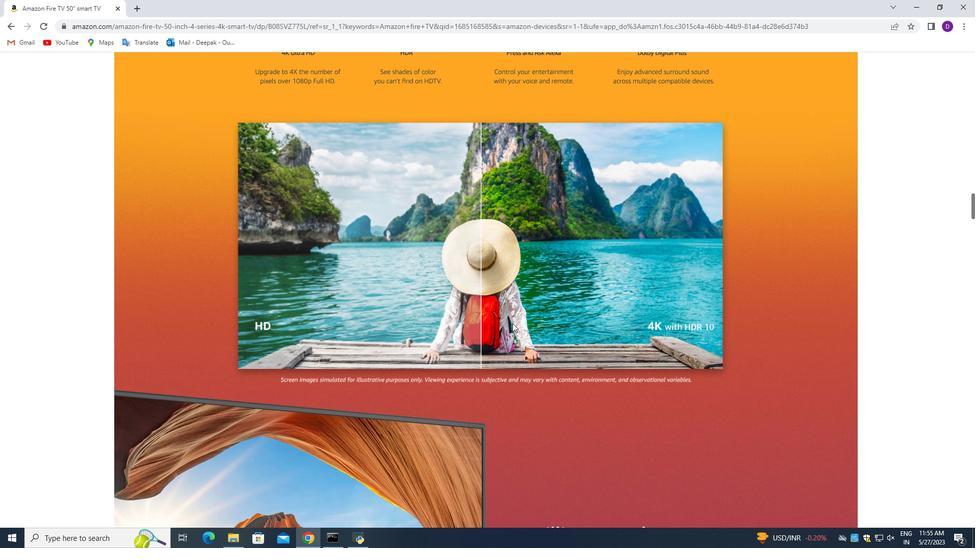 
Action: Mouse moved to (316, 203)
Screenshot: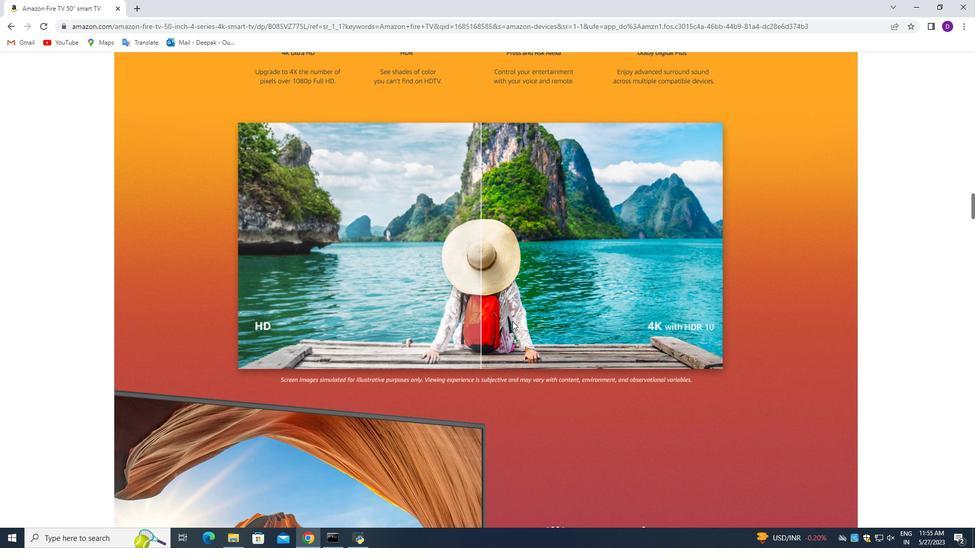 
Action: Mouse scrolled (316, 203) with delta (0, 0)
Screenshot: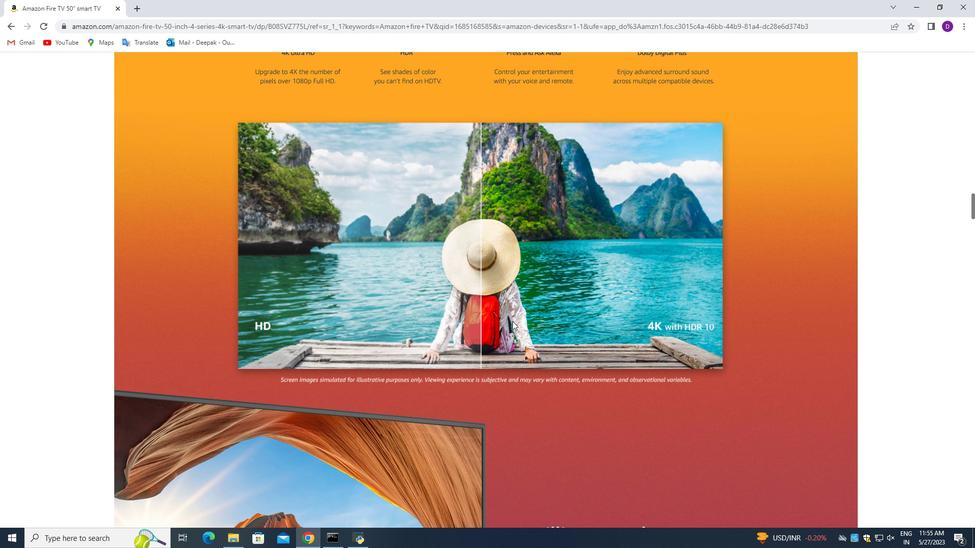 
Action: Mouse scrolled (316, 203) with delta (0, 0)
Screenshot: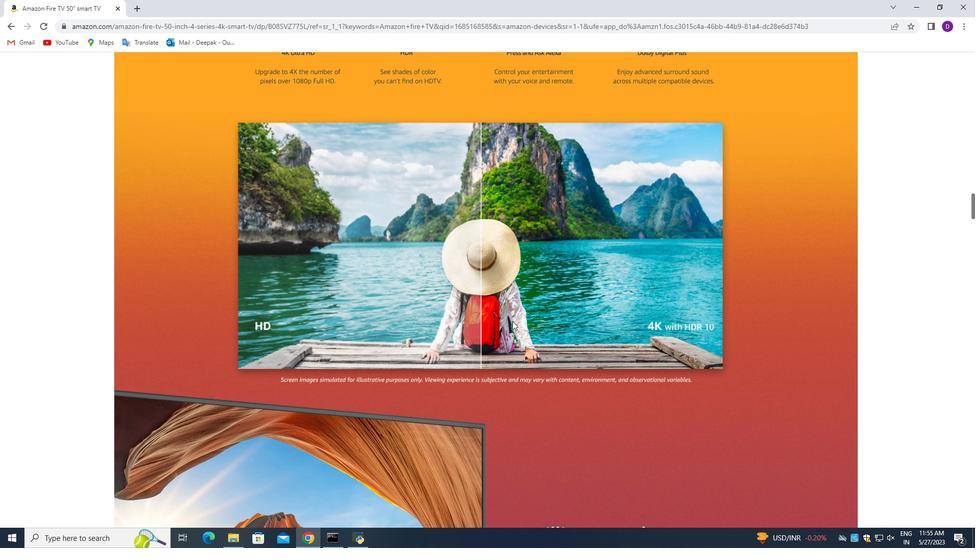 
Action: Mouse moved to (316, 203)
Screenshot: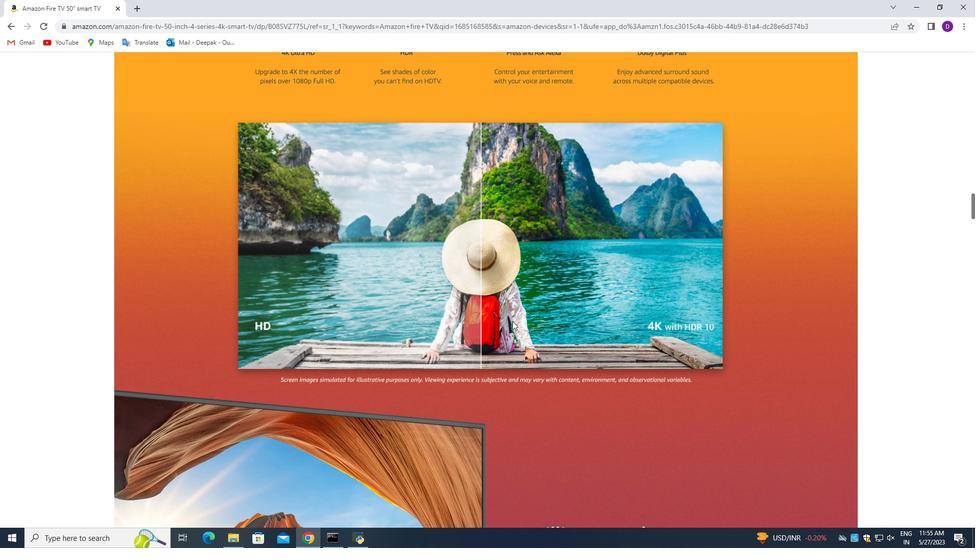 
Action: Mouse scrolled (316, 203) with delta (0, 0)
Screenshot: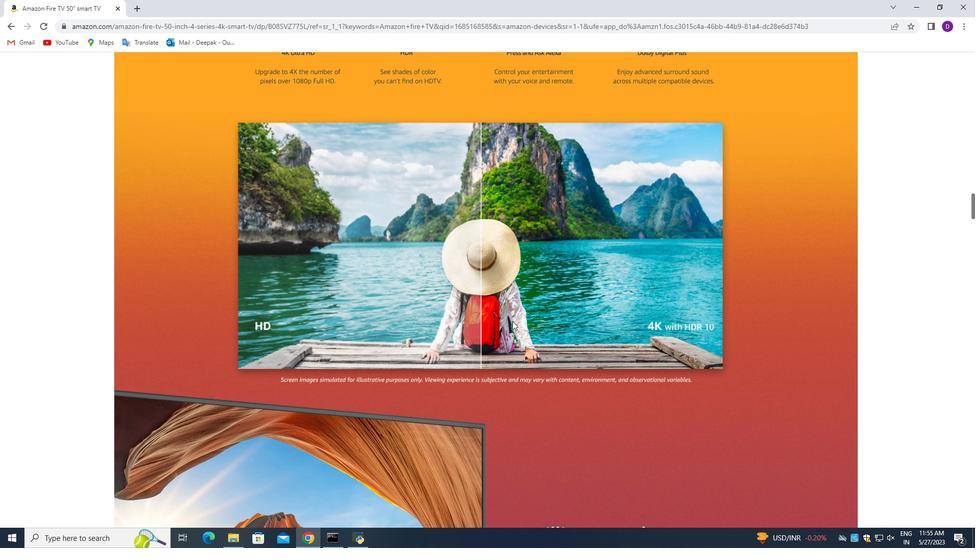 
Action: Mouse moved to (316, 203)
Screenshot: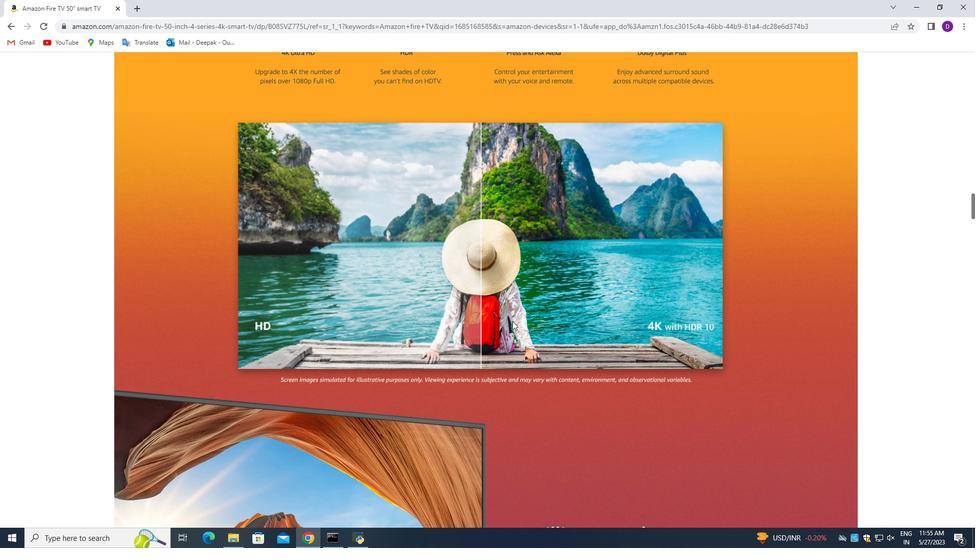 
Action: Mouse scrolled (316, 203) with delta (0, 0)
Screenshot: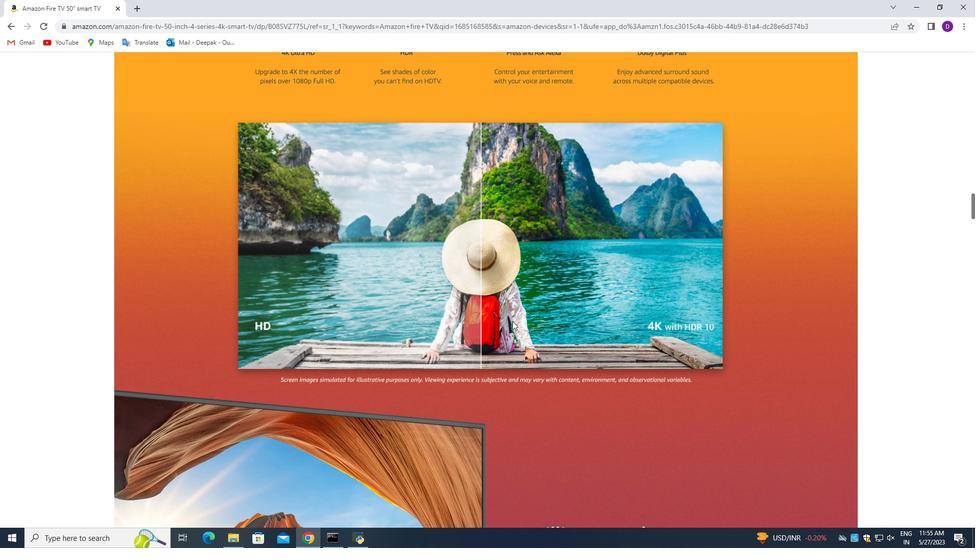 
Action: Mouse moved to (316, 203)
Screenshot: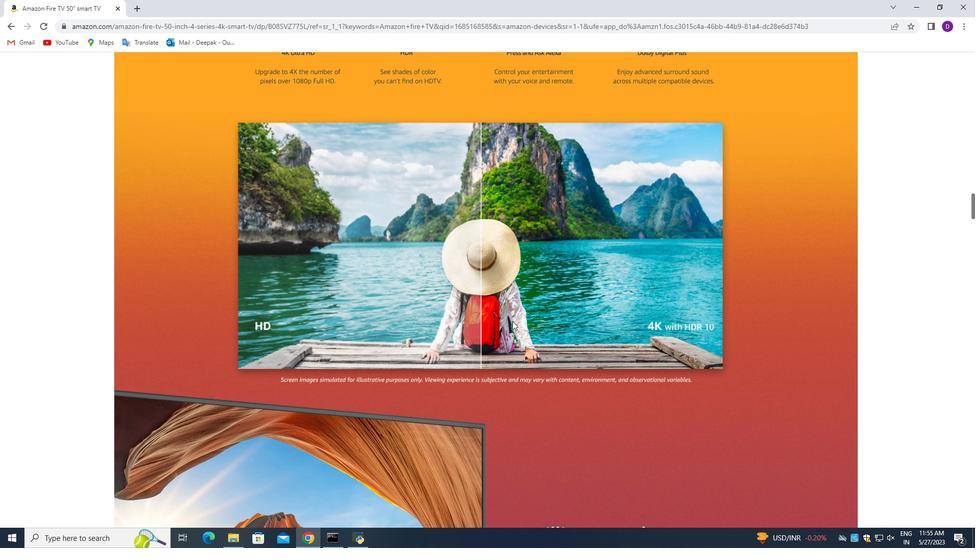 
Action: Mouse pressed left at (316, 203)
Screenshot: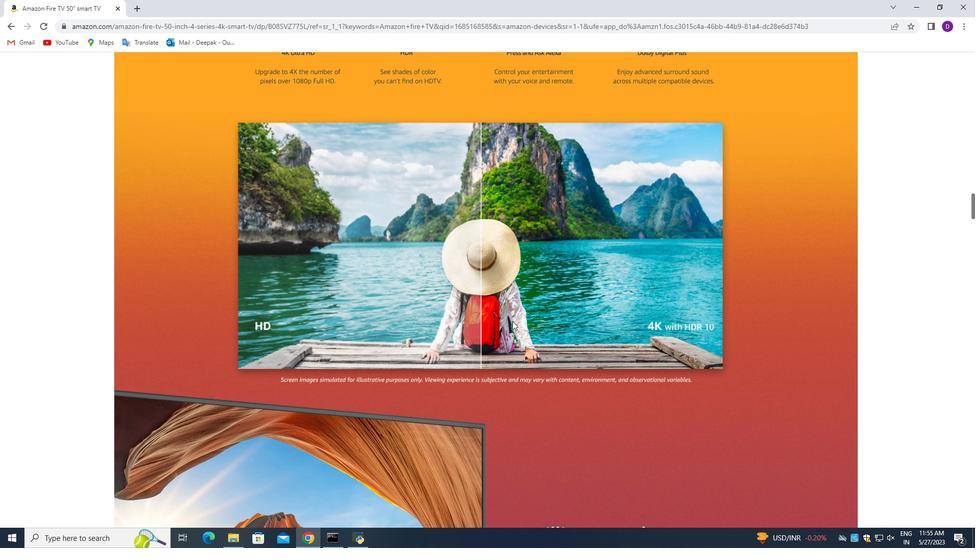 
Action: Mouse moved to (316, 203)
Screenshot: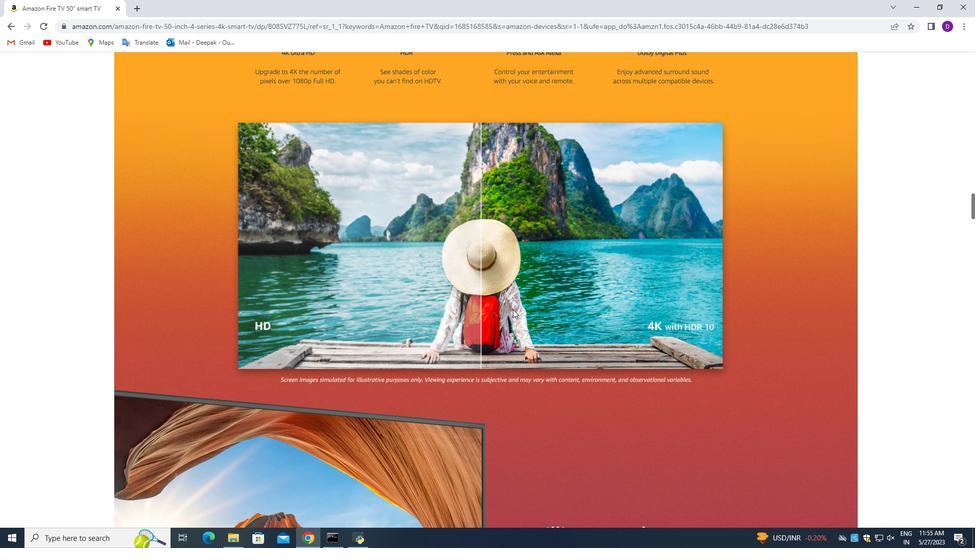 
Action: Mouse pressed left at (316, 203)
Screenshot: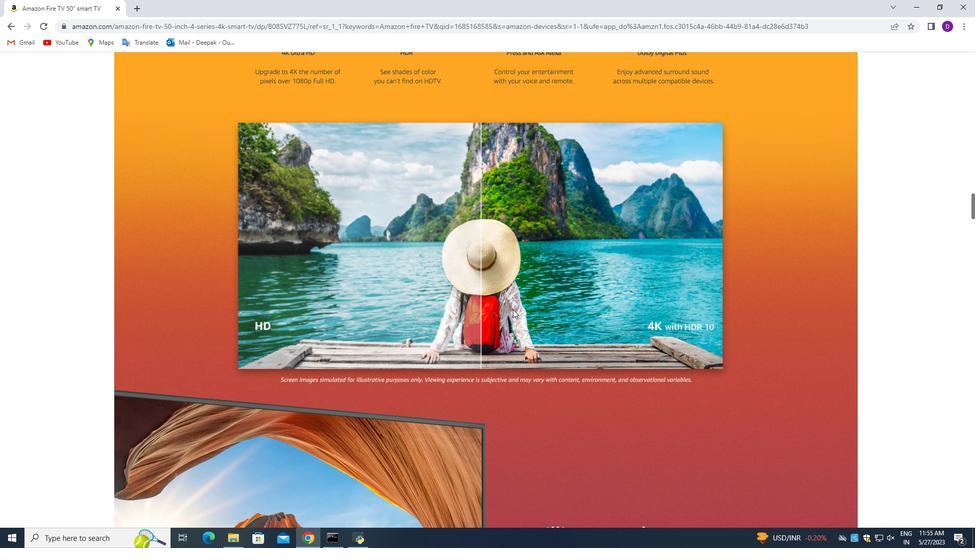 
Action: Mouse moved to (316, 203)
Screenshot: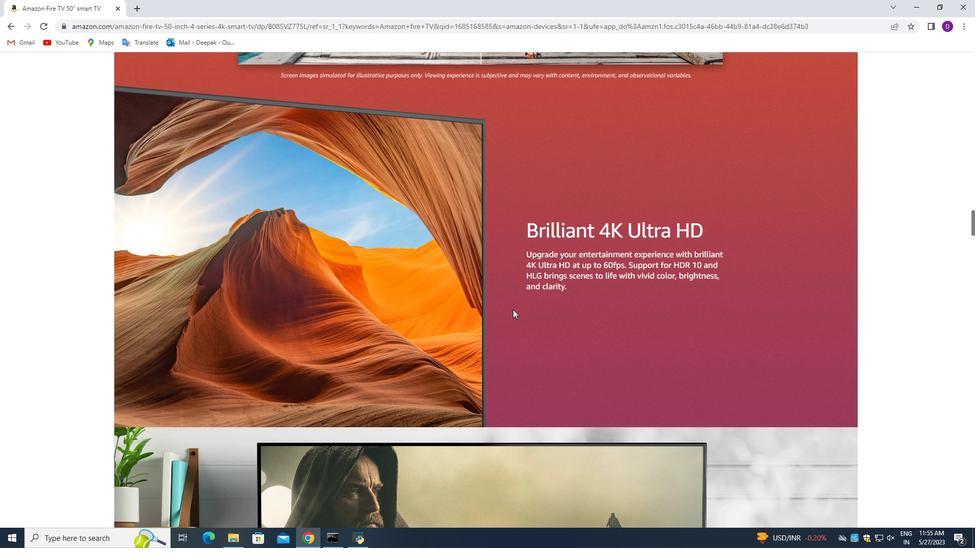 
Action: Mouse scrolled (316, 203) with delta (0, 0)
Screenshot: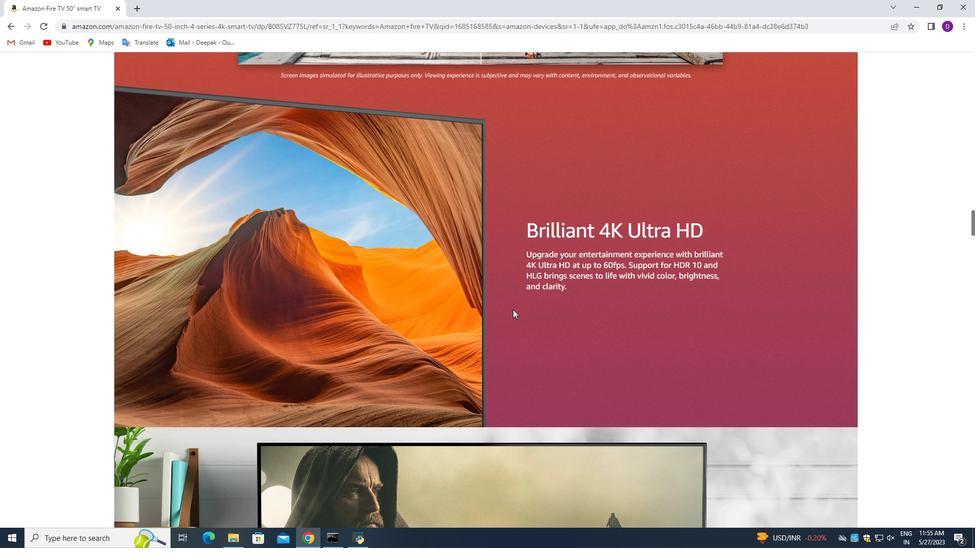 
Action: Mouse moved to (316, 203)
Screenshot: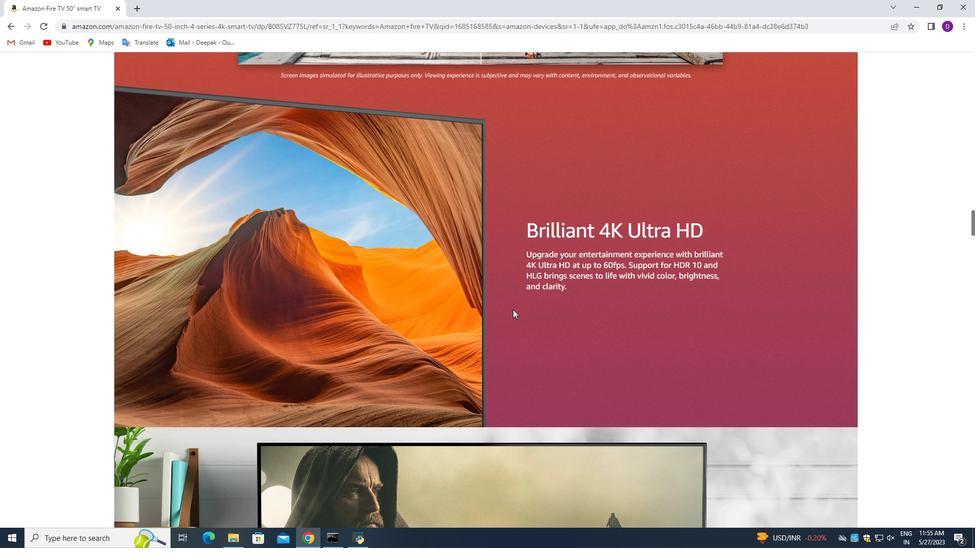
Action: Mouse scrolled (316, 203) with delta (0, 0)
Screenshot: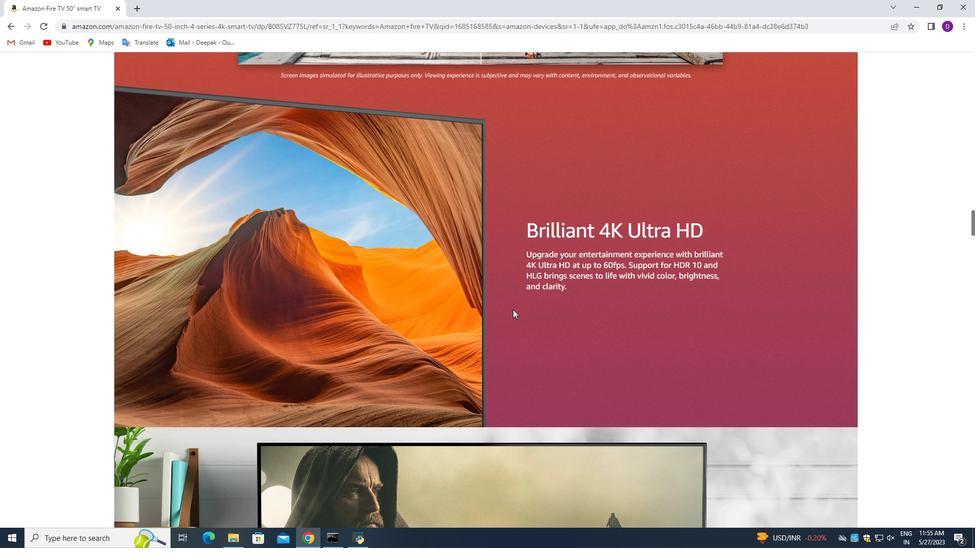 
Action: Mouse moved to (316, 203)
Screenshot: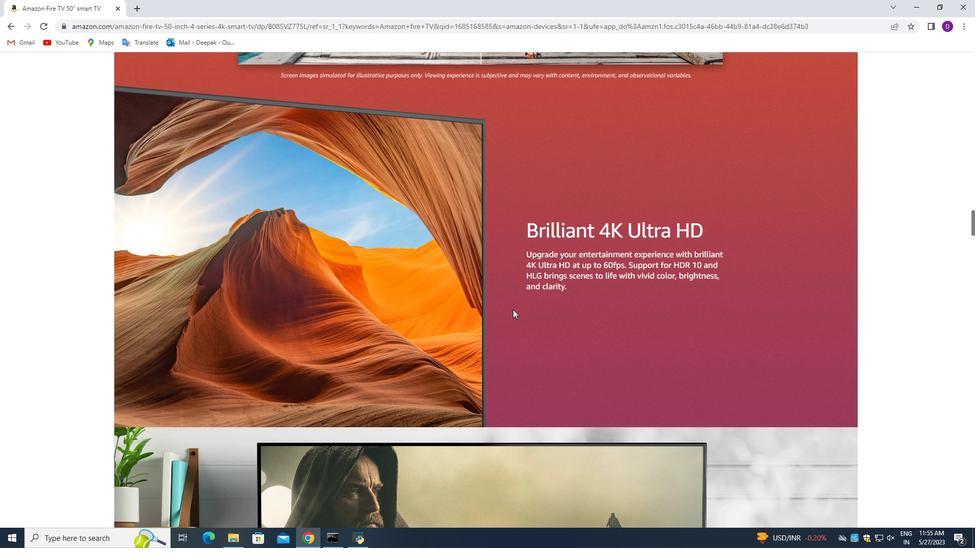 
Action: Mouse scrolled (316, 203) with delta (0, 0)
Screenshot: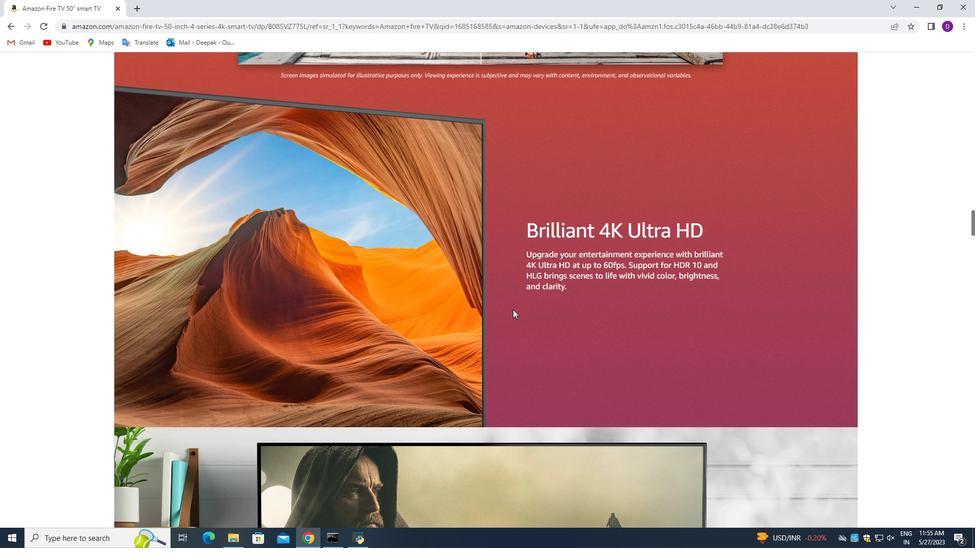 
Action: Mouse moved to (316, 203)
Screenshot: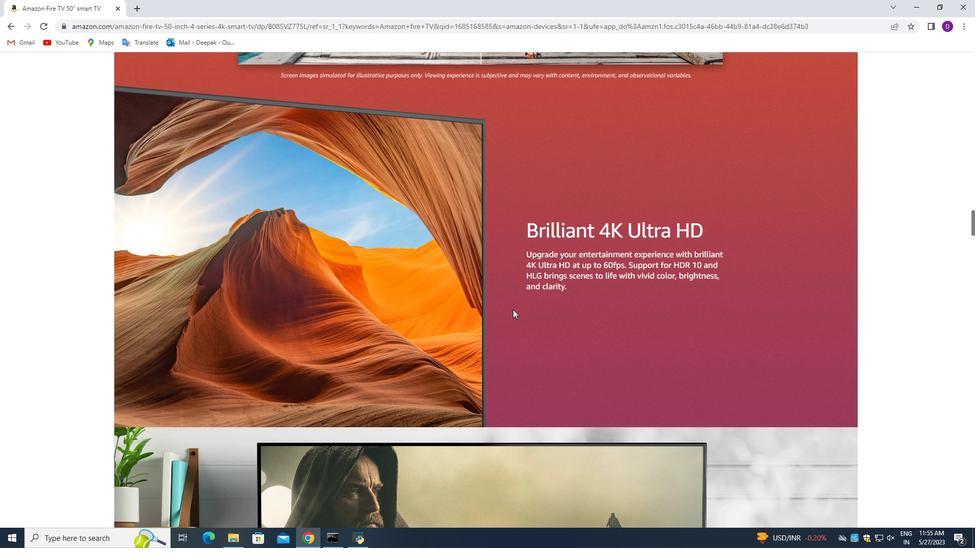 
Action: Mouse scrolled (316, 203) with delta (0, 0)
Screenshot: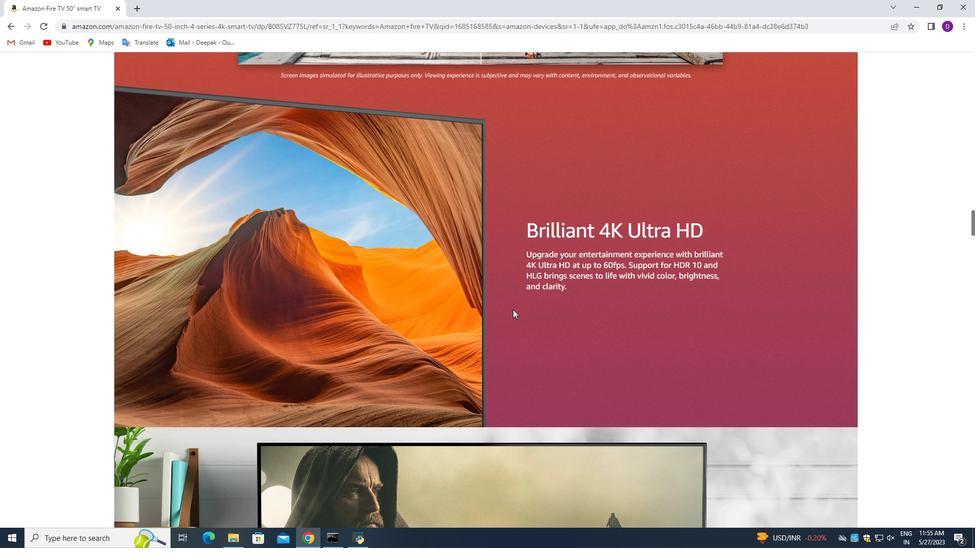 
Action: Mouse moved to (316, 203)
Screenshot: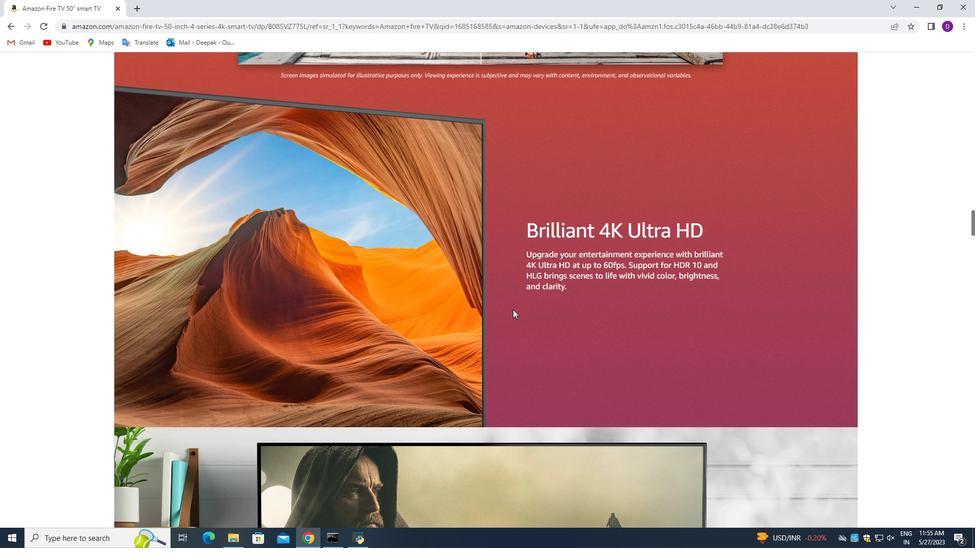 
Action: Mouse scrolled (316, 203) with delta (0, 0)
Screenshot: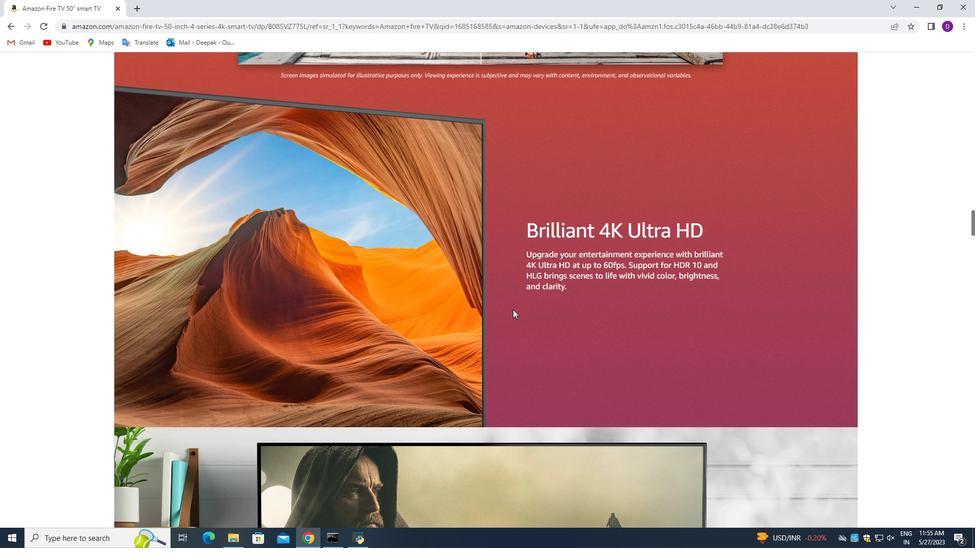
Action: Mouse moved to (316, 203)
Screenshot: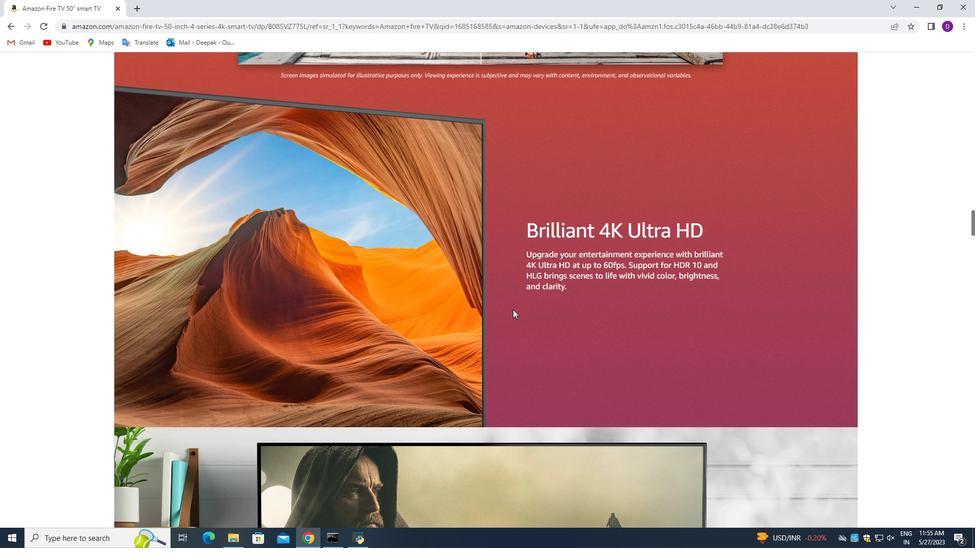 
Action: Mouse scrolled (316, 203) with delta (0, 0)
Screenshot: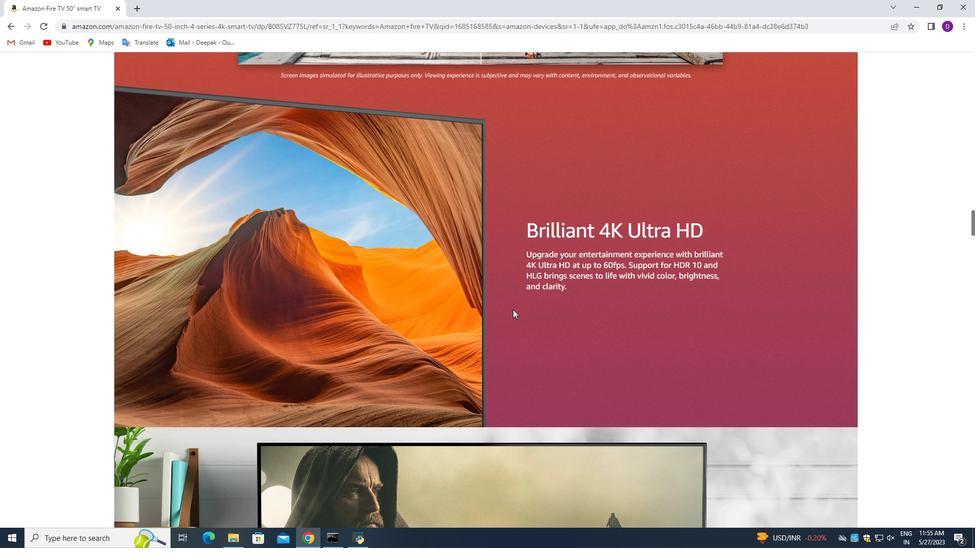 
Action: Mouse moved to (316, 203)
Screenshot: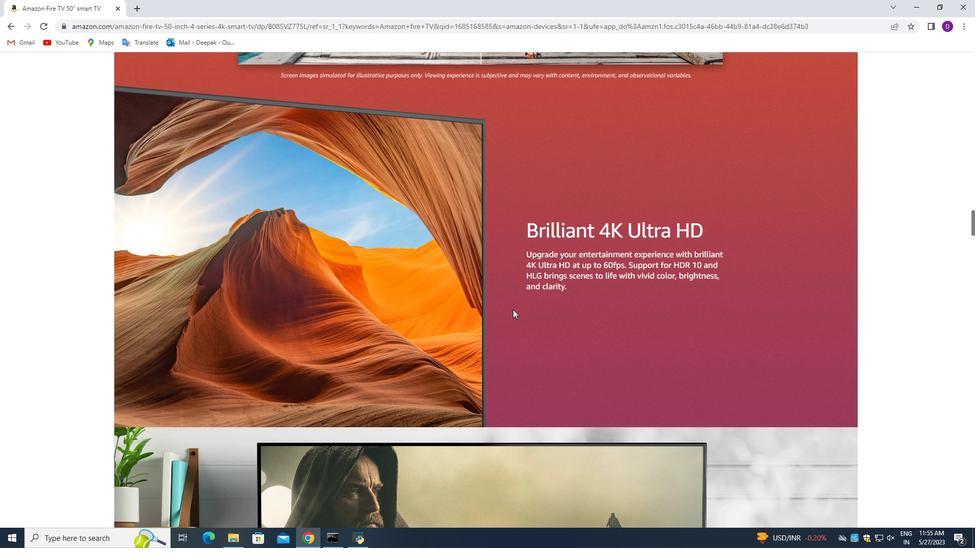 
Action: Mouse scrolled (316, 203) with delta (0, 0)
Screenshot: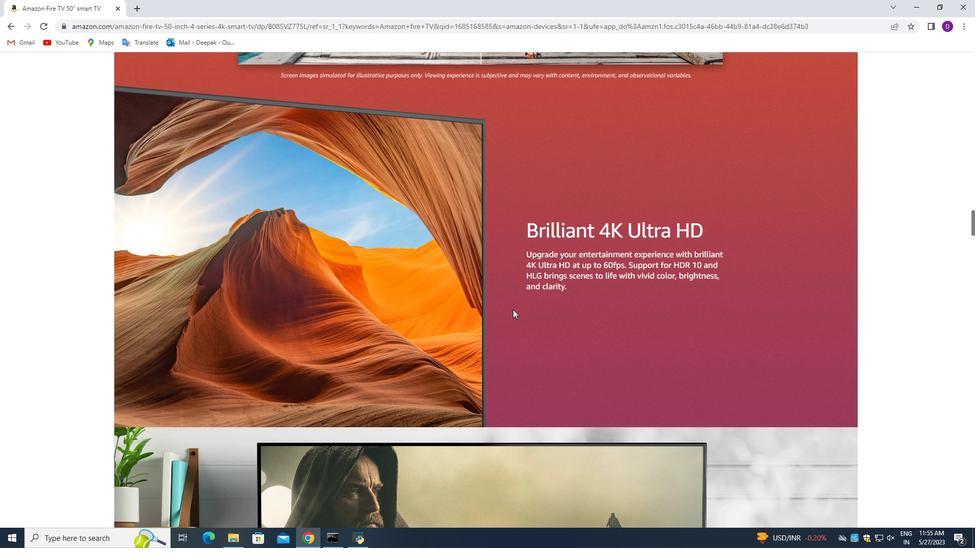 
Action: Mouse moved to (316, 203)
Screenshot: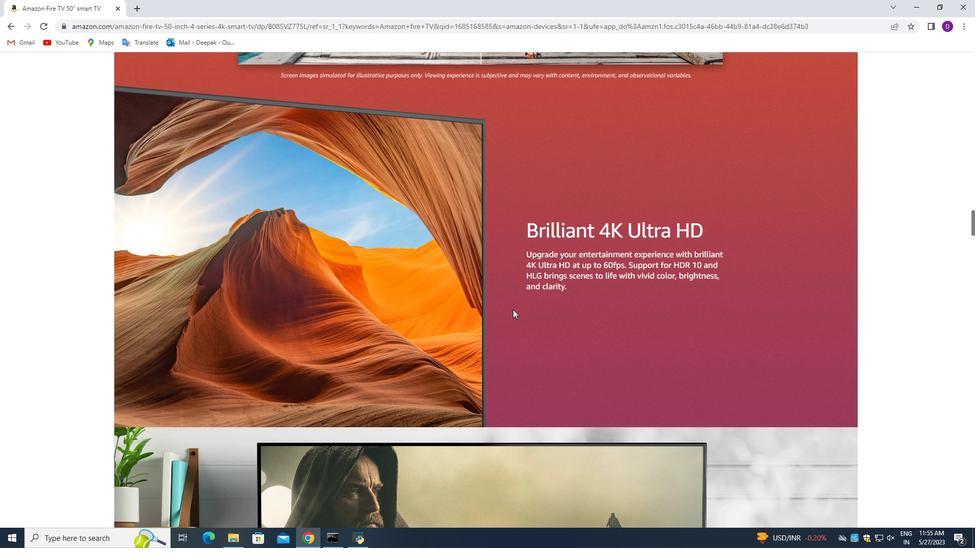 
Action: Mouse scrolled (316, 203) with delta (0, 0)
Screenshot: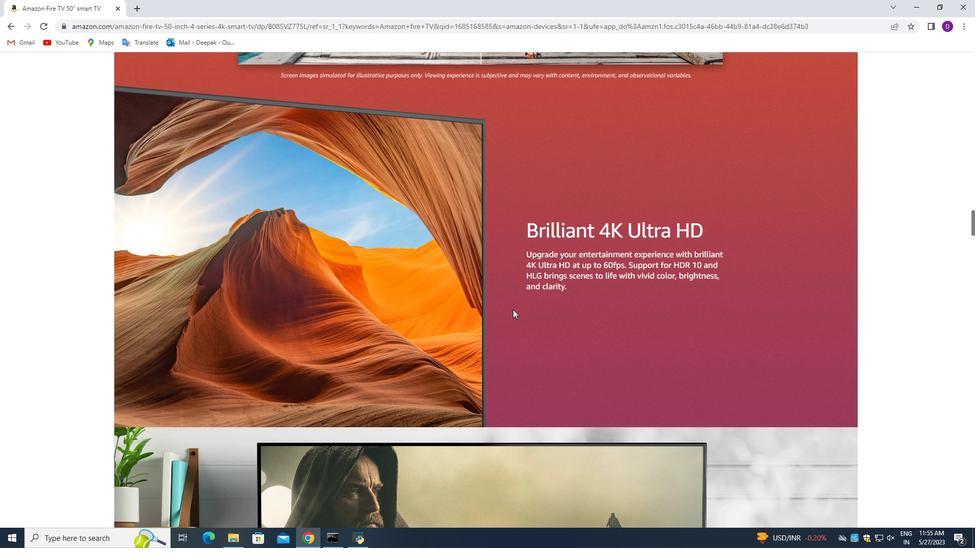 
Action: Mouse moved to (316, 203)
Screenshot: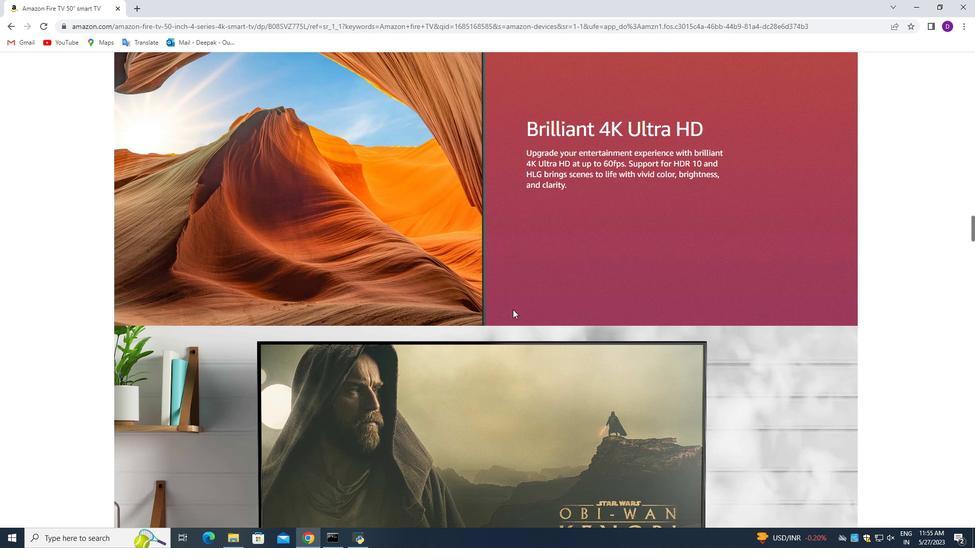 
Action: Mouse scrolled (316, 203) with delta (0, 0)
Screenshot: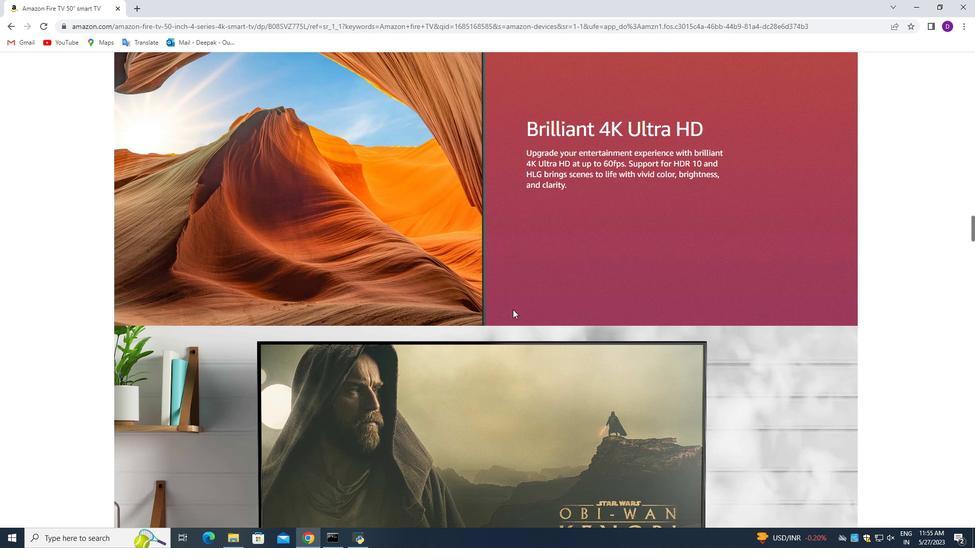 
Action: Mouse moved to (316, 203)
Screenshot: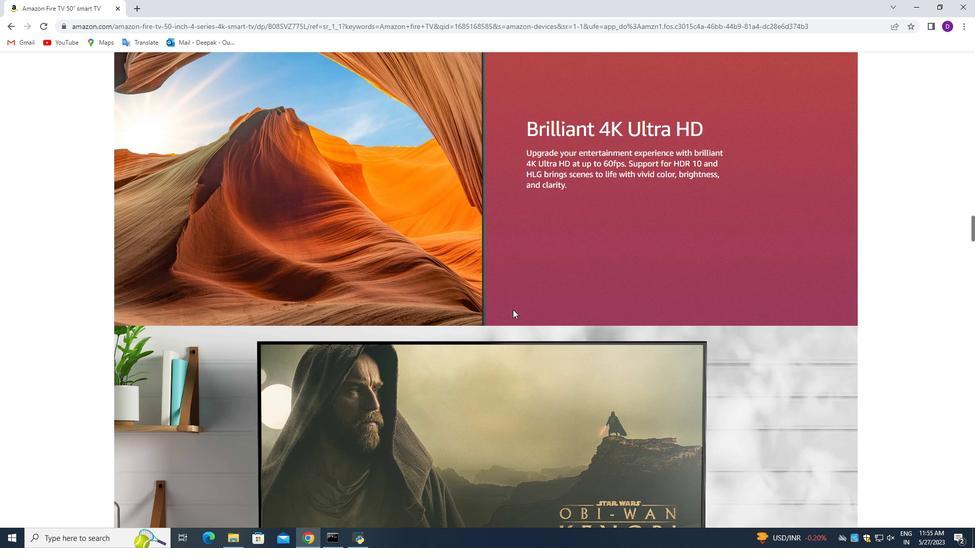 
Action: Mouse scrolled (316, 203) with delta (0, 0)
Screenshot: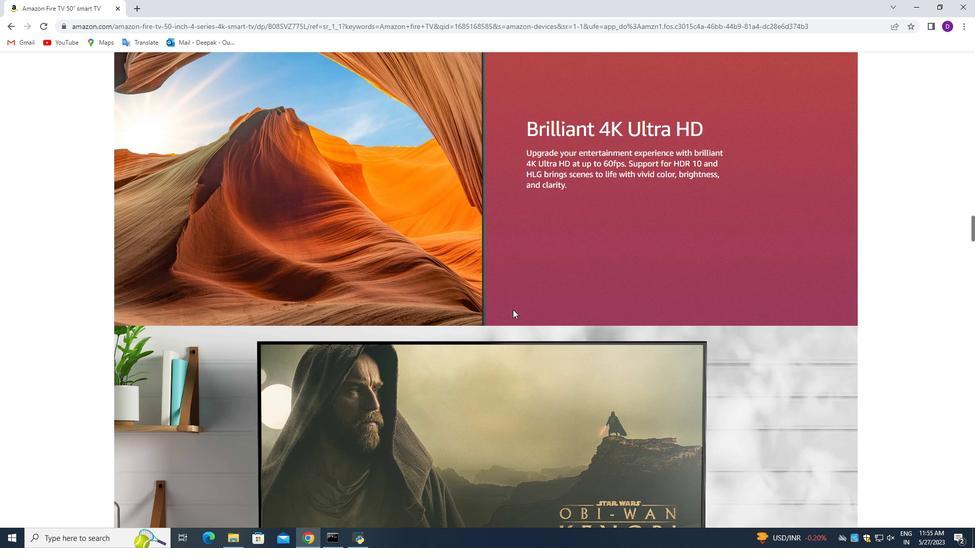 
Action: Mouse moved to (316, 203)
Screenshot: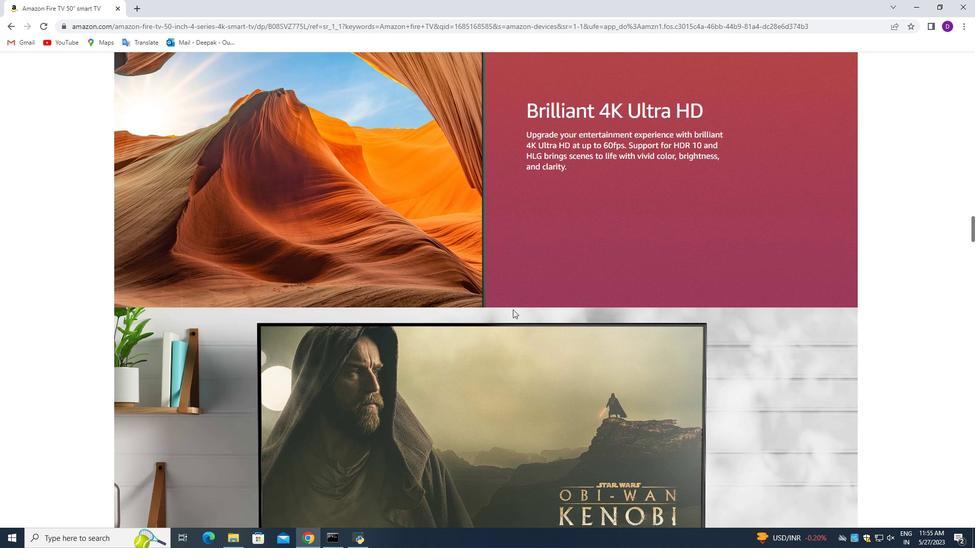 
Action: Mouse scrolled (316, 203) with delta (0, 0)
Screenshot: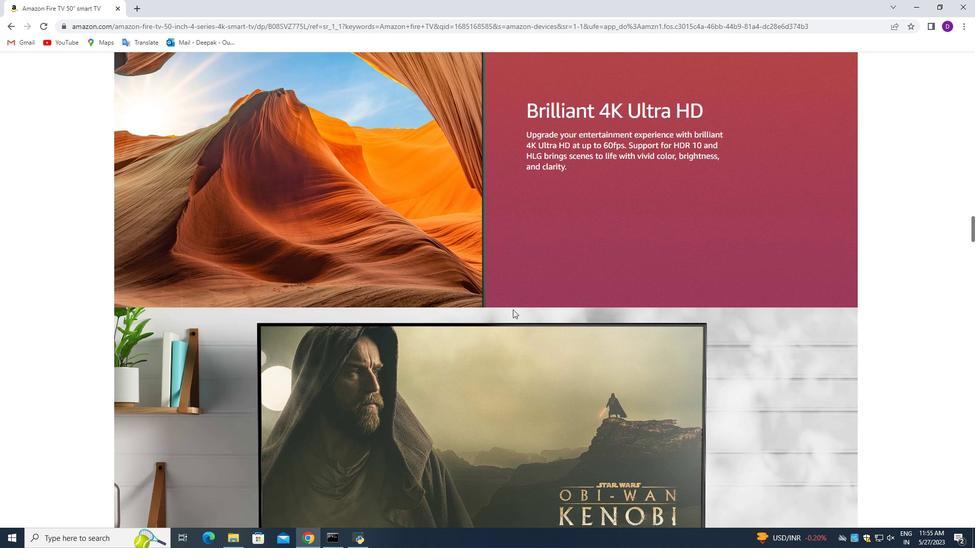 
Action: Mouse moved to (316, 203)
Screenshot: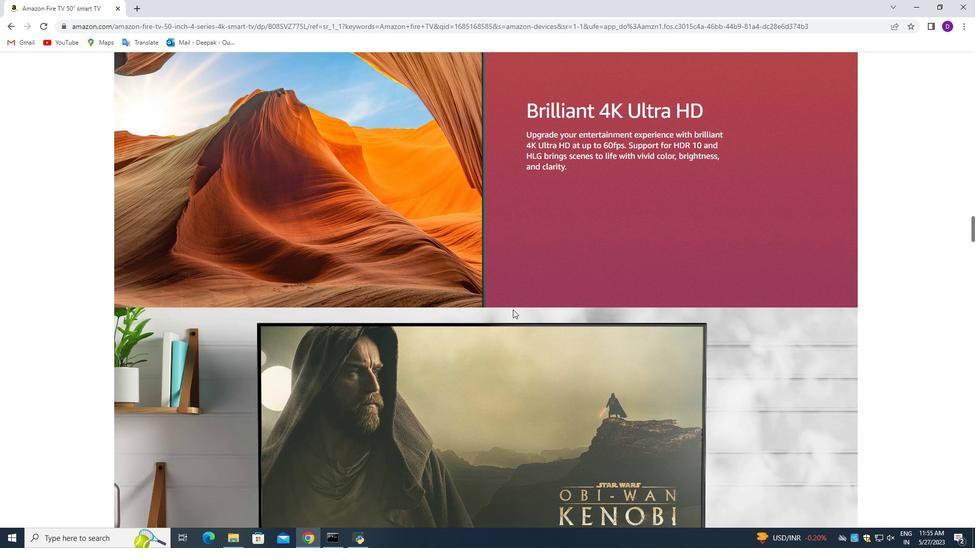 
Action: Mouse scrolled (316, 203) with delta (0, 0)
Screenshot: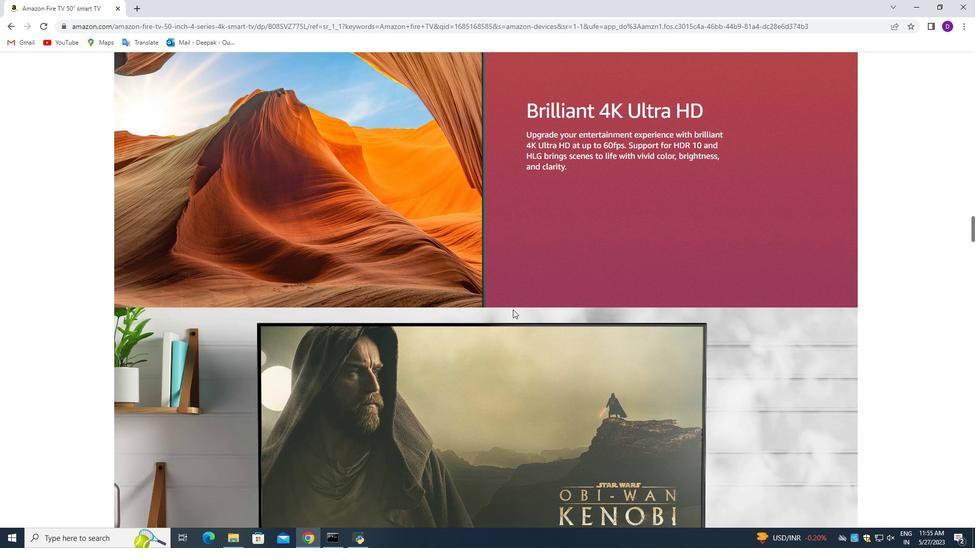 
Action: Mouse moved to (316, 203)
Screenshot: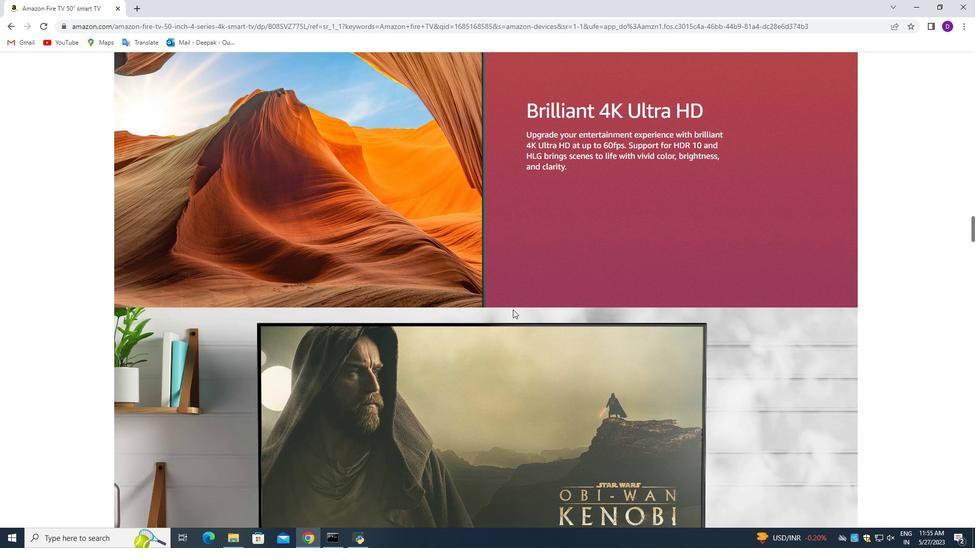 
Action: Mouse scrolled (316, 203) with delta (0, 0)
Screenshot: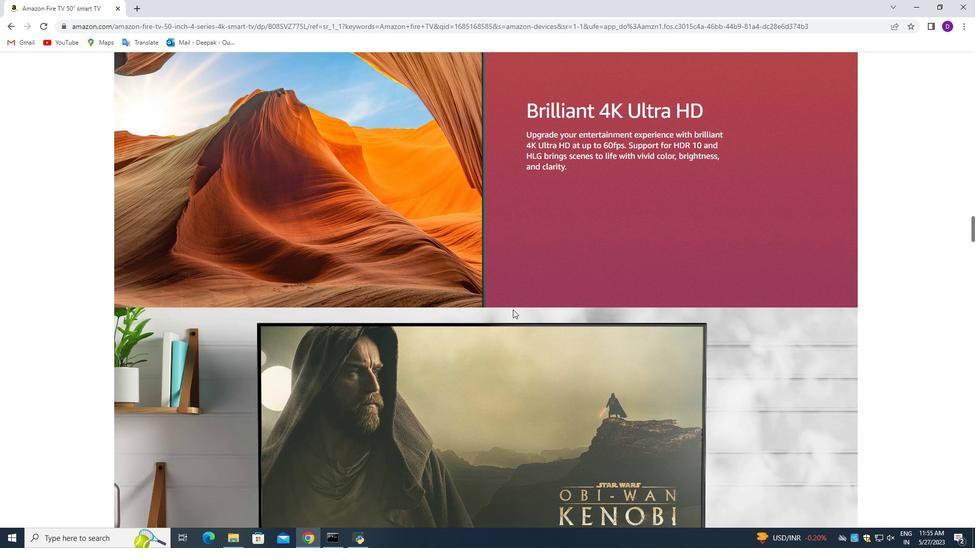 
Action: Mouse moved to (316, 203)
Screenshot: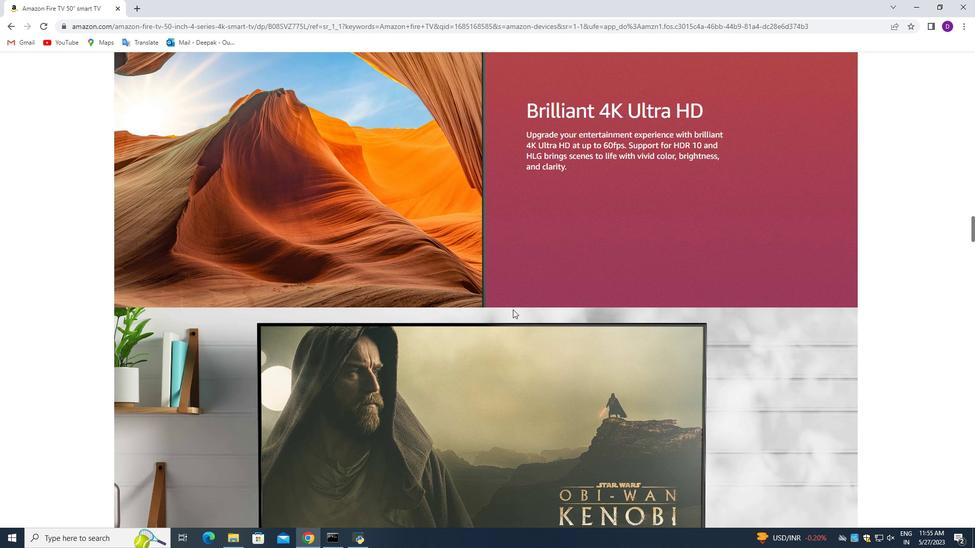 
Action: Mouse scrolled (316, 203) with delta (0, 0)
Screenshot: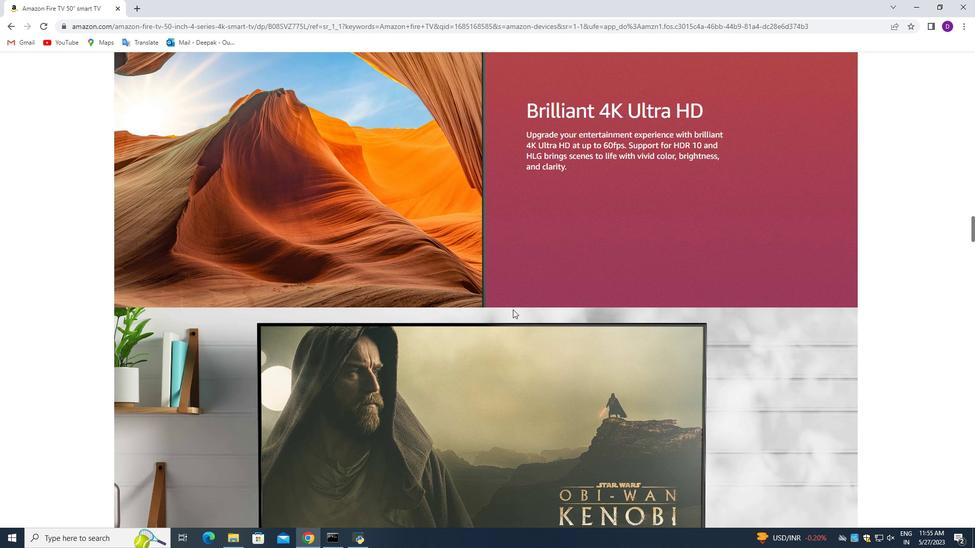 
Action: Mouse moved to (316, 203)
Screenshot: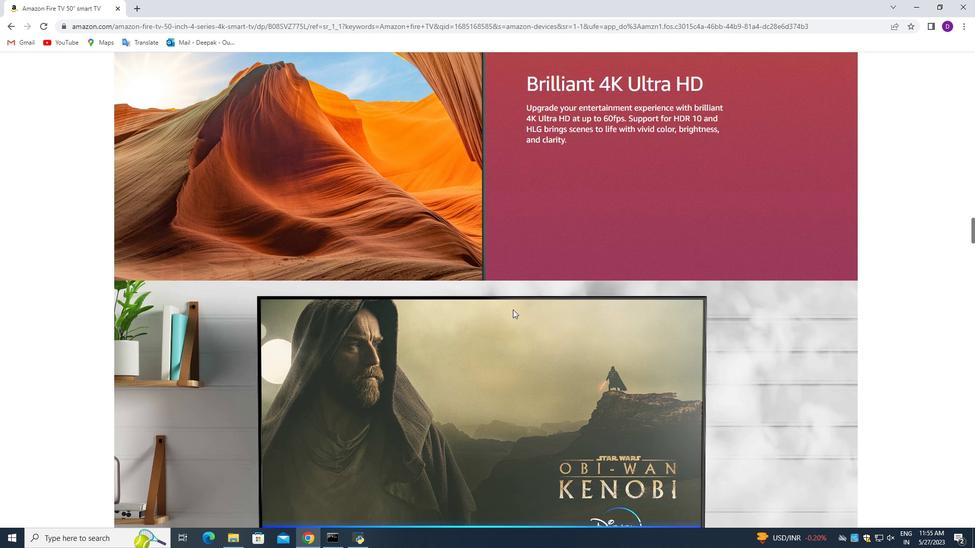 
Action: Mouse scrolled (316, 203) with delta (0, 0)
Screenshot: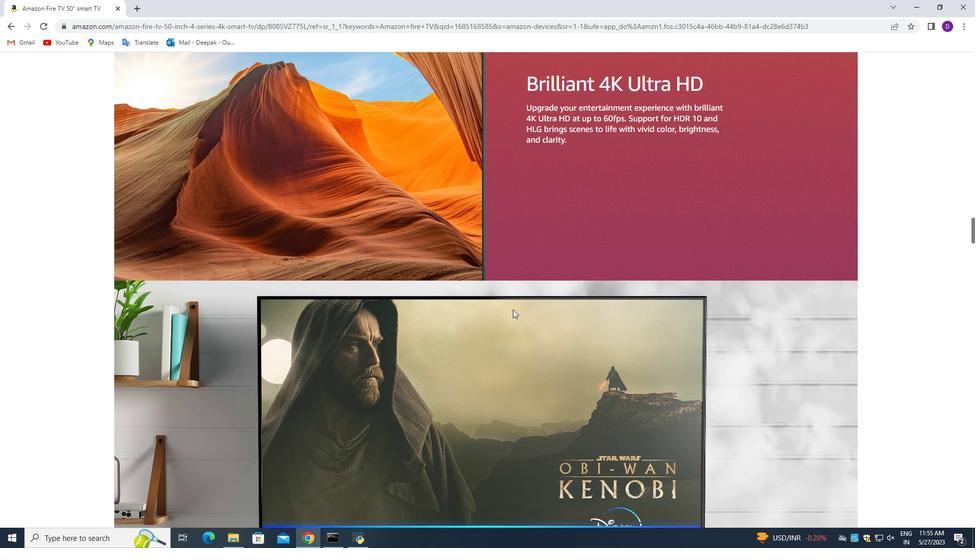 
Action: Mouse moved to (316, 203)
Screenshot: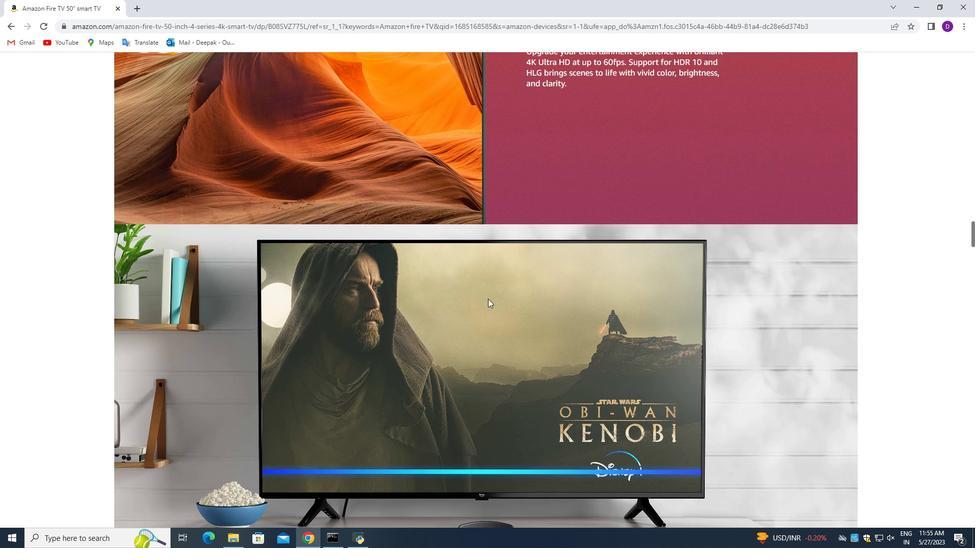 
Action: Mouse scrolled (316, 203) with delta (0, 0)
Screenshot: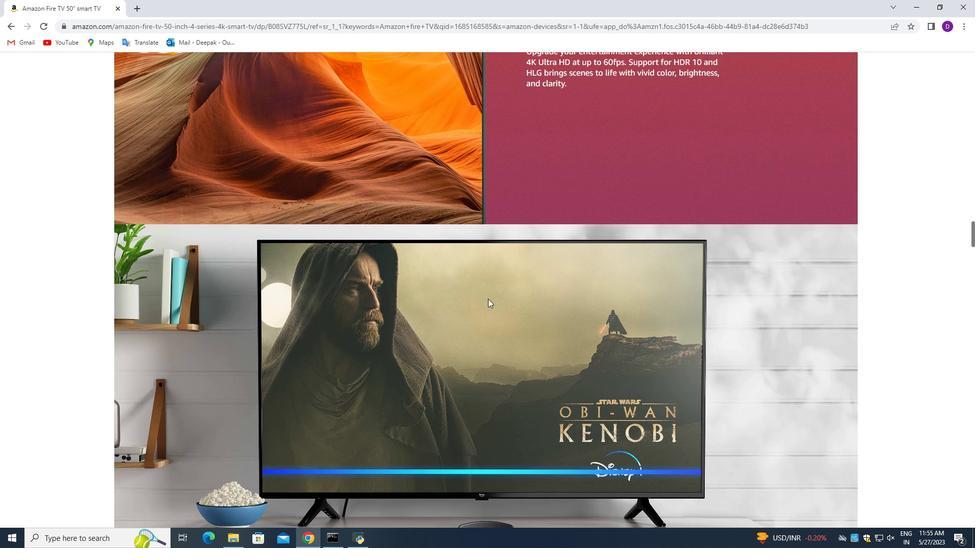 
Action: Mouse scrolled (316, 203) with delta (0, 0)
Screenshot: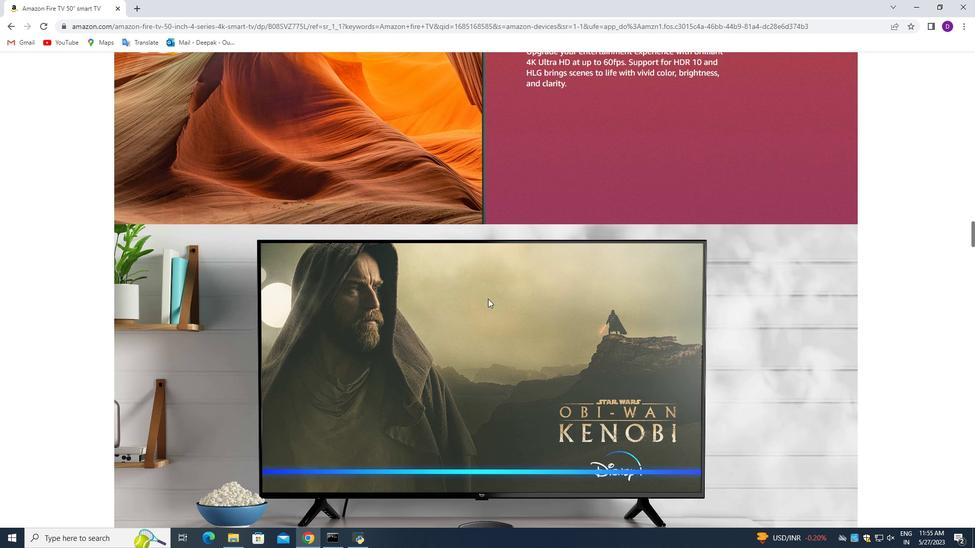 
Action: Mouse scrolled (316, 203) with delta (0, 0)
Screenshot: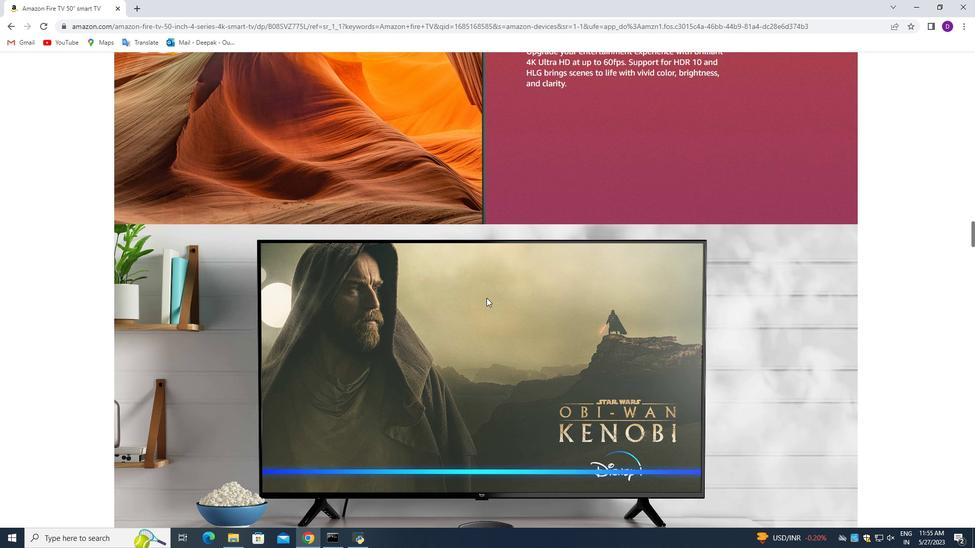 
Action: Mouse scrolled (316, 203) with delta (0, 0)
Screenshot: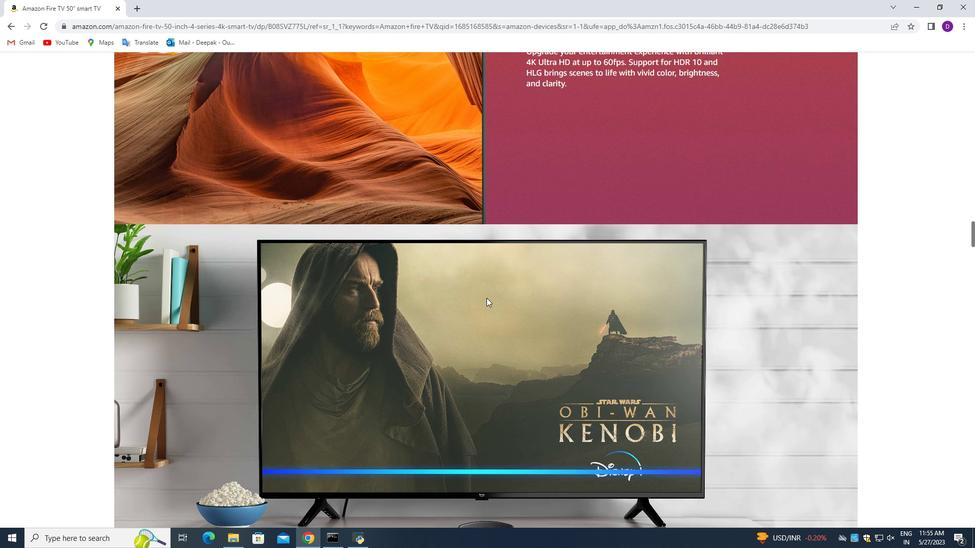 
Action: Mouse moved to (316, 203)
Screenshot: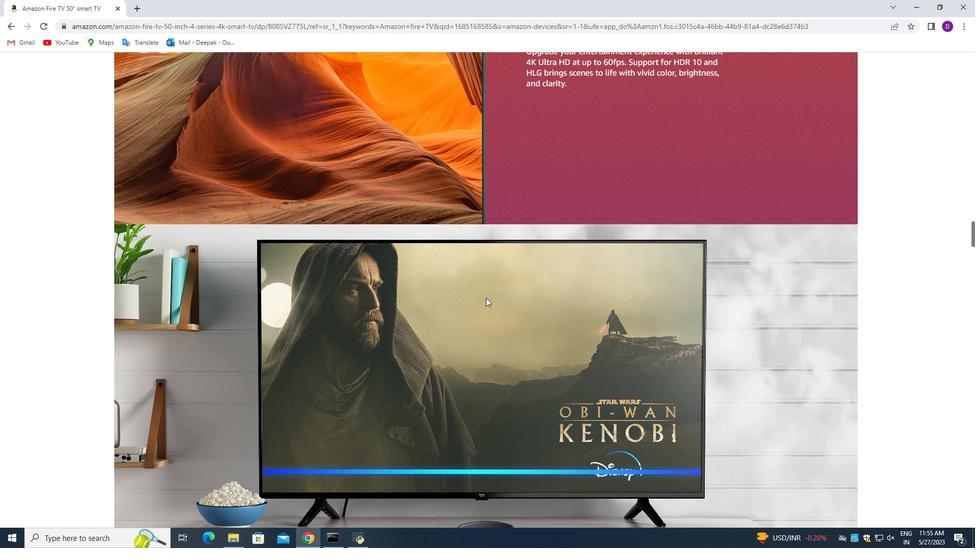 
Action: Mouse scrolled (316, 203) with delta (0, 0)
Screenshot: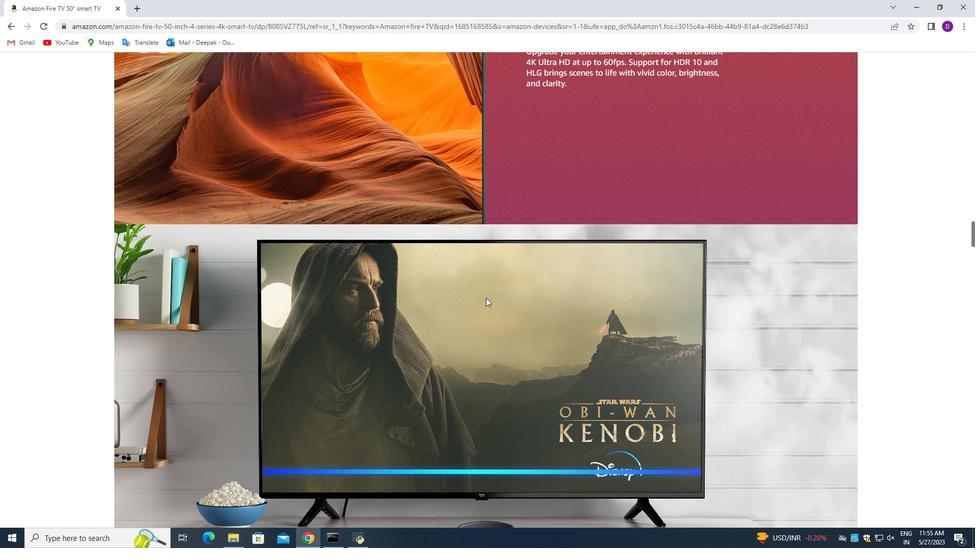
Action: Mouse moved to (316, 203)
Screenshot: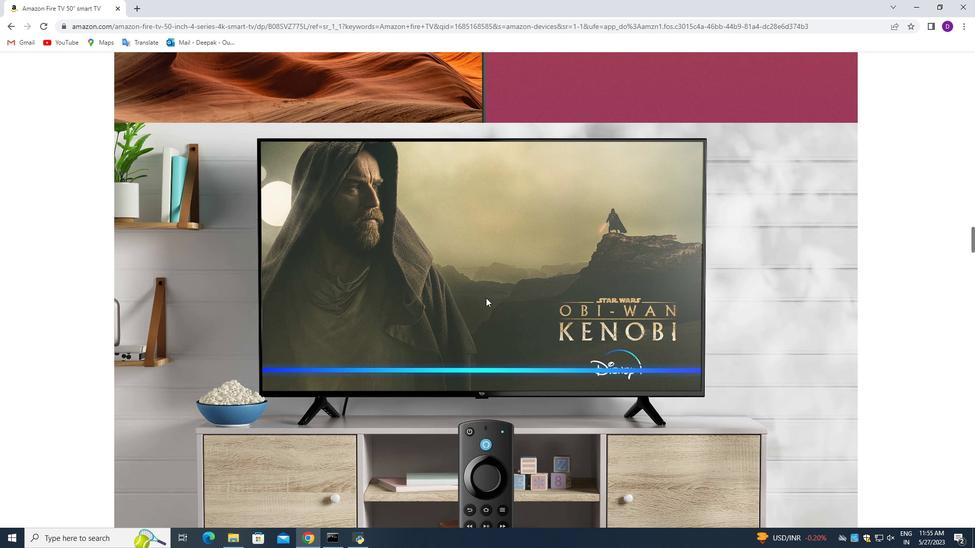 
Action: Mouse pressed left at (316, 203)
Screenshot: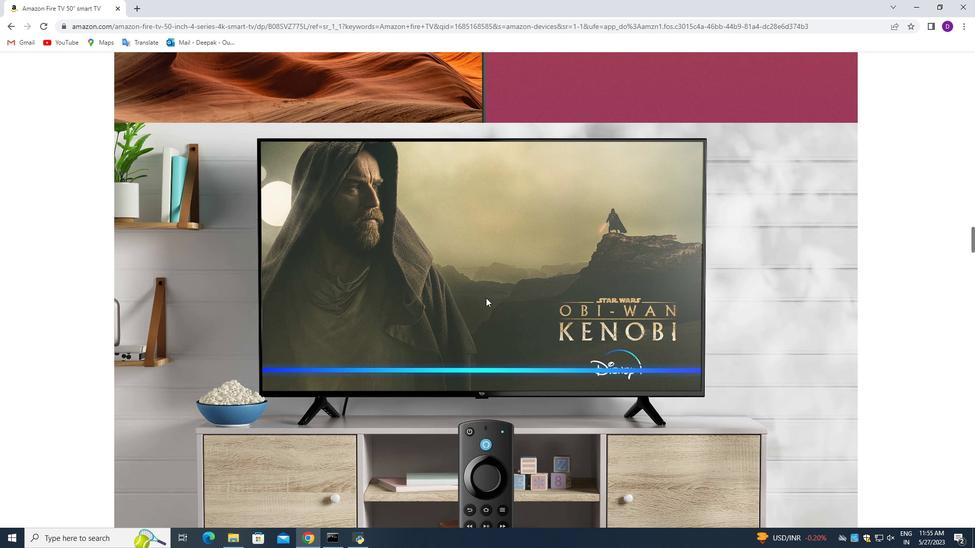 
Action: Mouse moved to (316, 203)
Screenshot: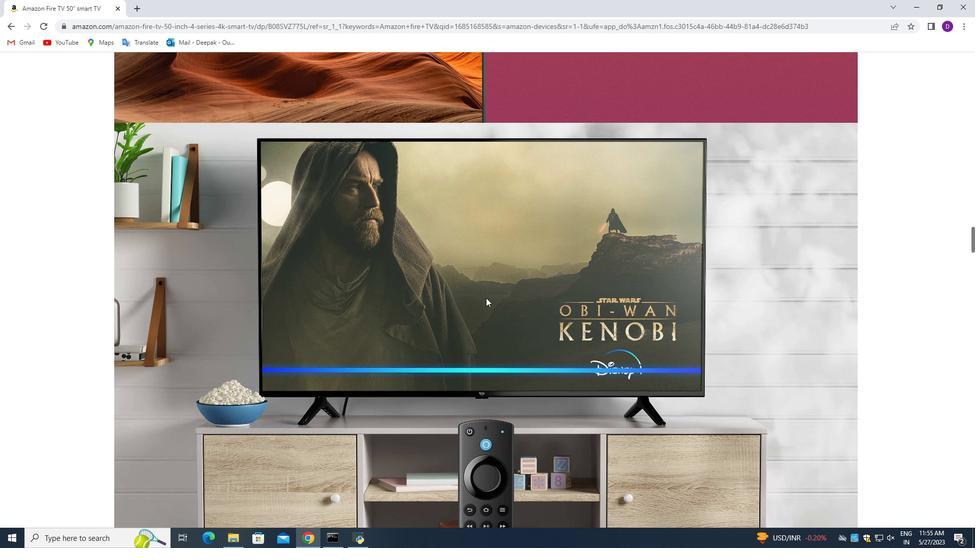 
Action: Mouse pressed left at (316, 203)
Screenshot: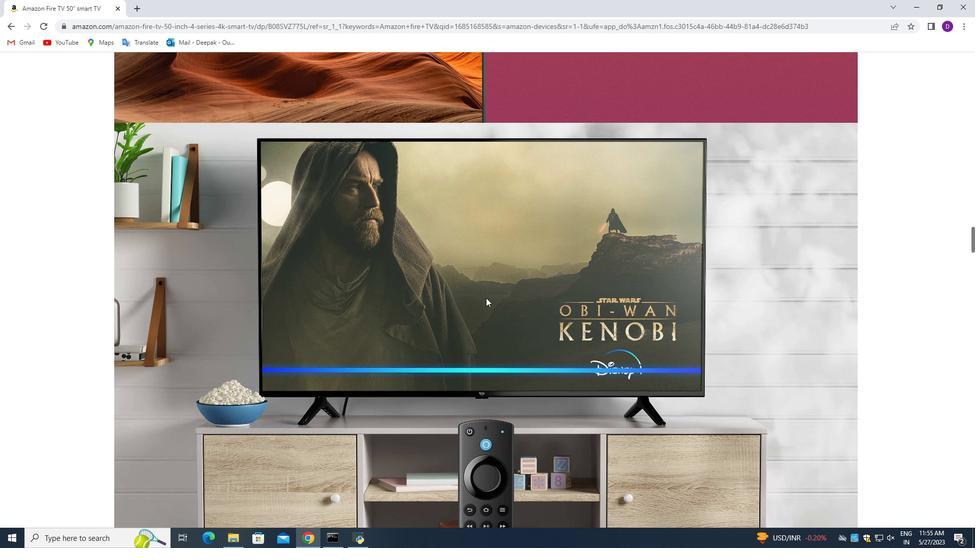
Action: Mouse moved to (316, 203)
Screenshot: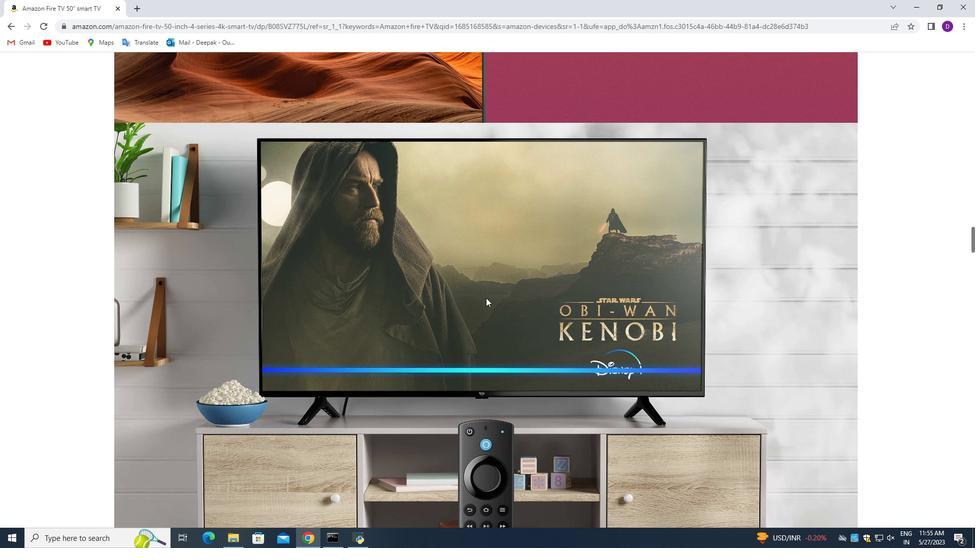 
Action: Mouse scrolled (316, 203) with delta (0, 0)
Screenshot: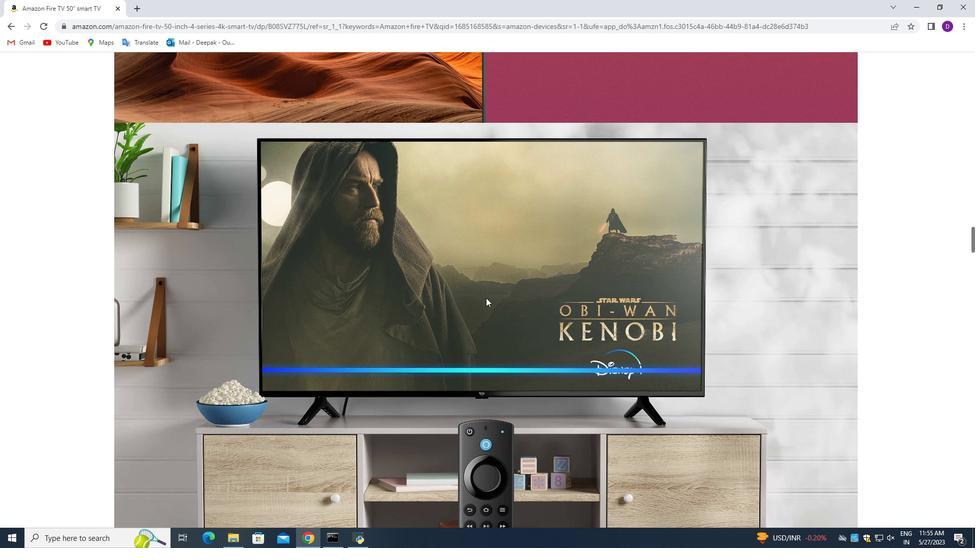 
Action: Mouse scrolled (316, 203) with delta (0, 0)
Screenshot: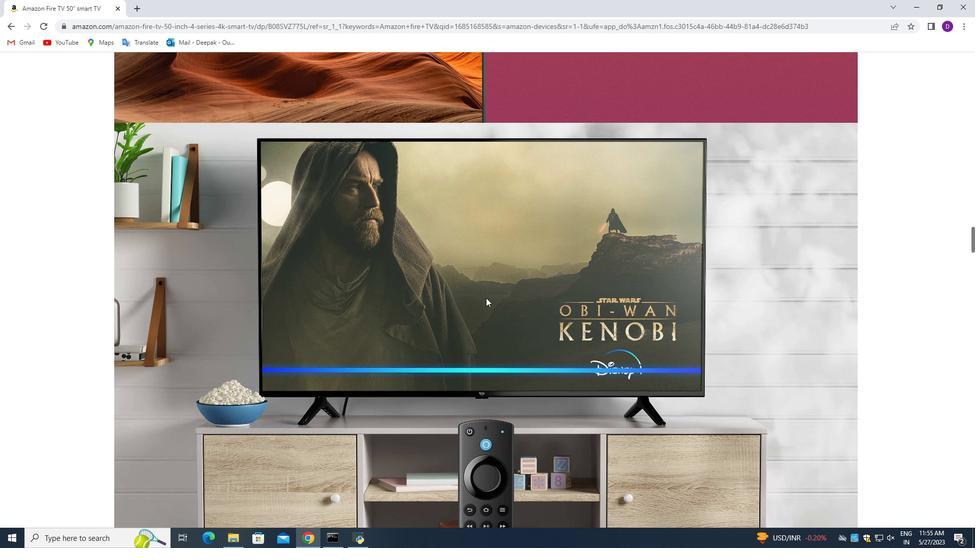 
Action: Mouse moved to (316, 203)
Screenshot: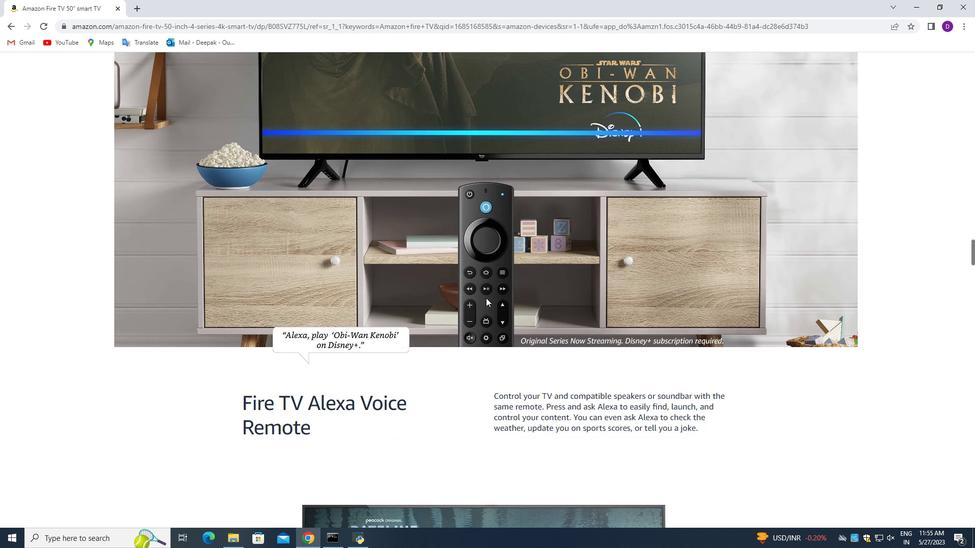 
Action: Mouse scrolled (316, 203) with delta (0, 0)
Screenshot: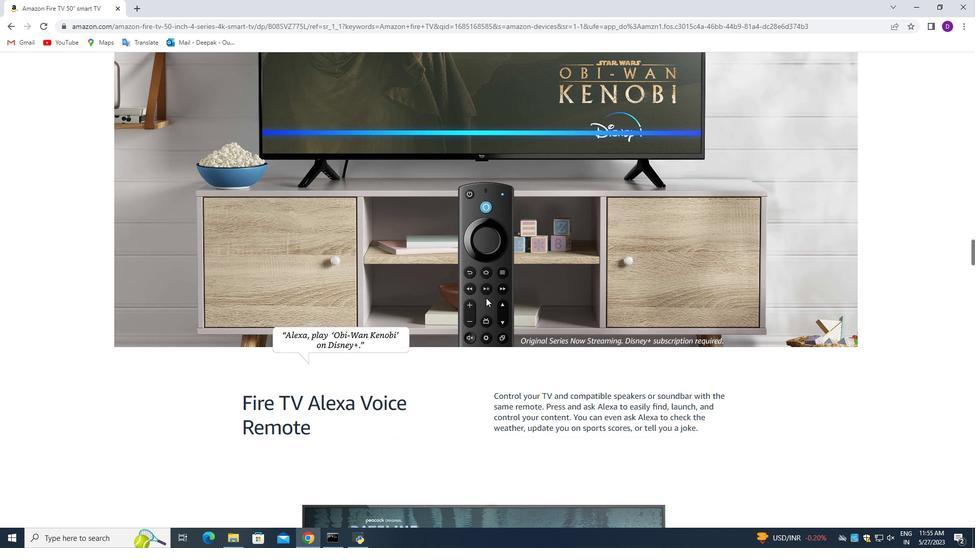 
Action: Mouse moved to (316, 203)
Screenshot: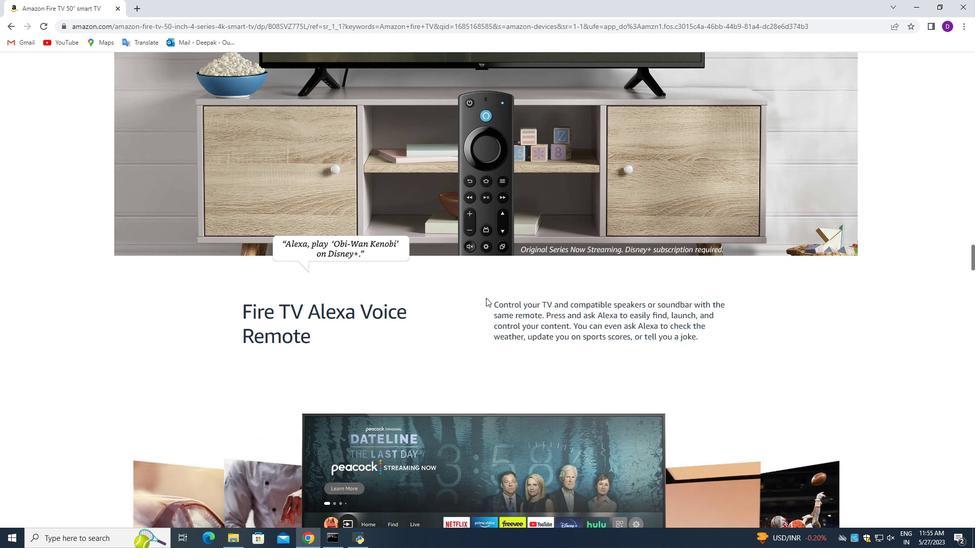 
Action: Mouse scrolled (316, 203) with delta (0, 0)
Screenshot: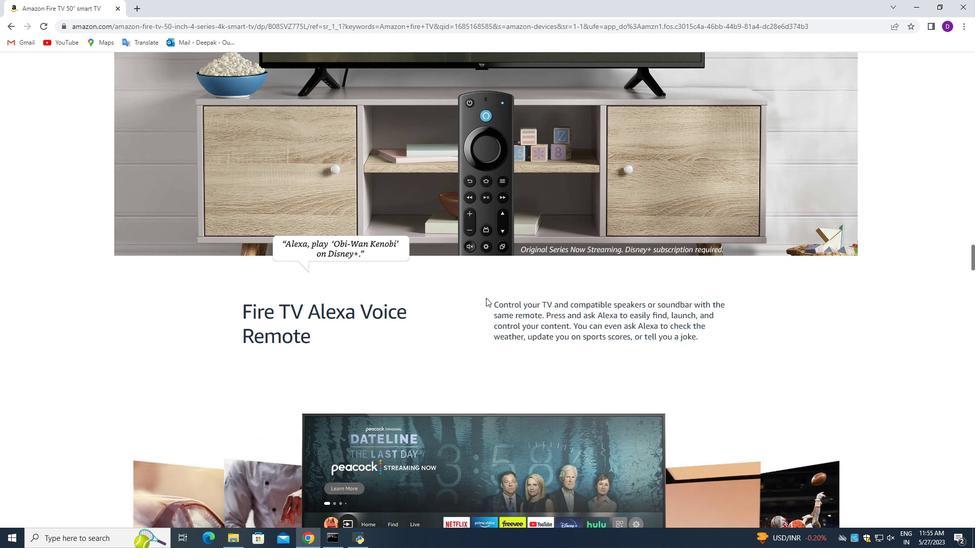 
Action: Mouse moved to (316, 203)
Screenshot: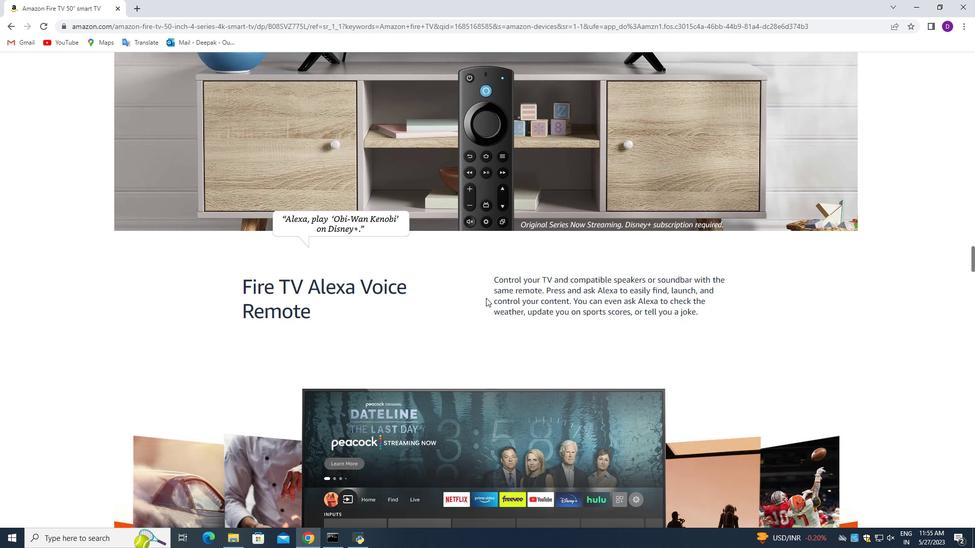 
Action: Mouse scrolled (316, 203) with delta (0, 0)
Screenshot: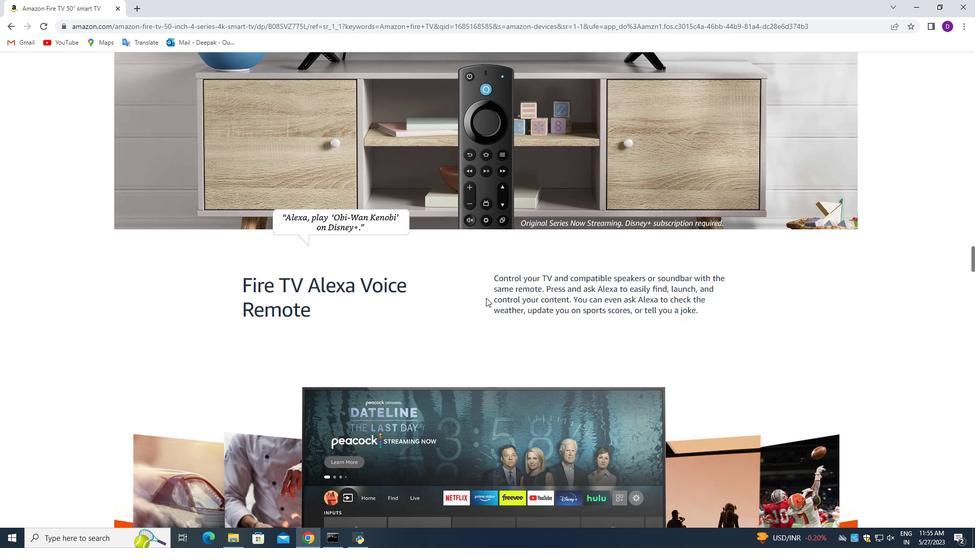
Action: Mouse moved to (316, 203)
Screenshot: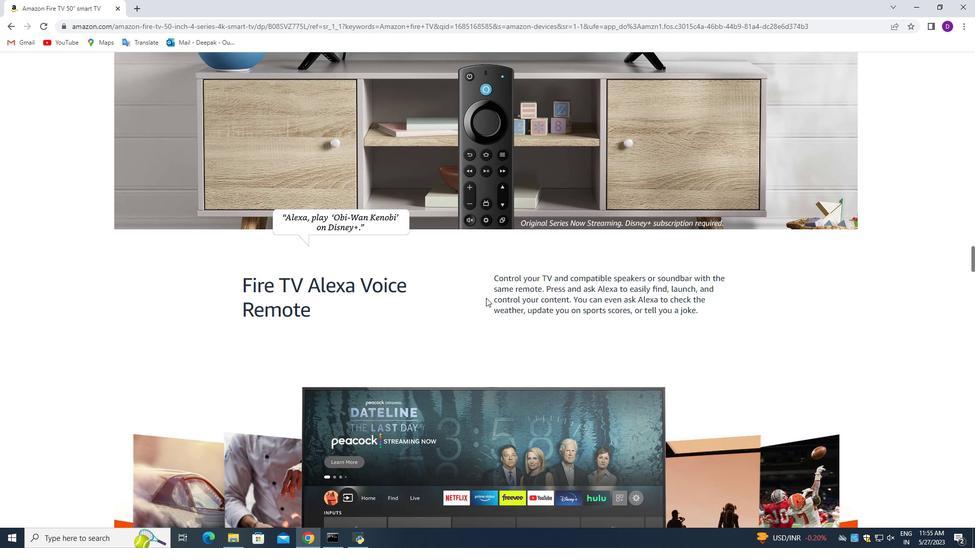 
Action: Mouse scrolled (316, 203) with delta (0, 0)
Screenshot: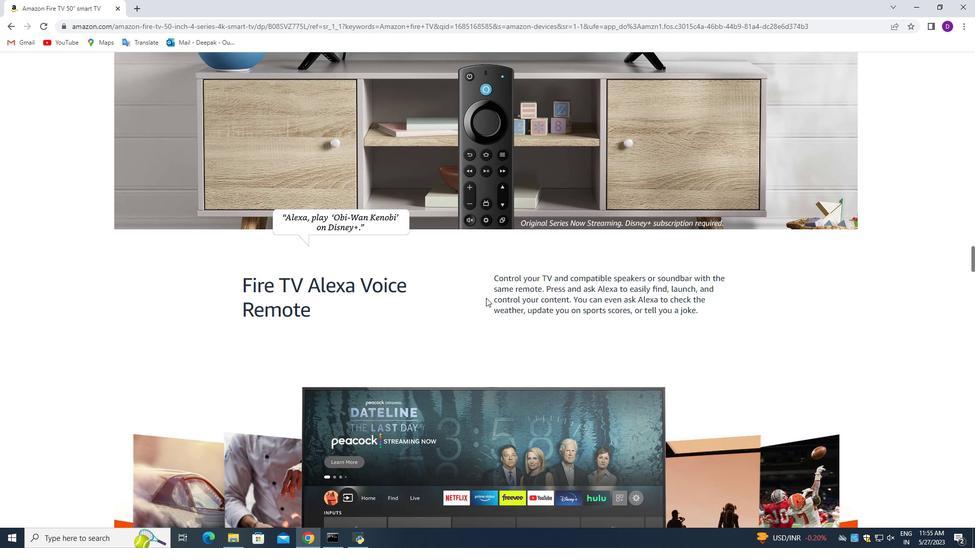 
Action: Mouse moved to (316, 203)
Screenshot: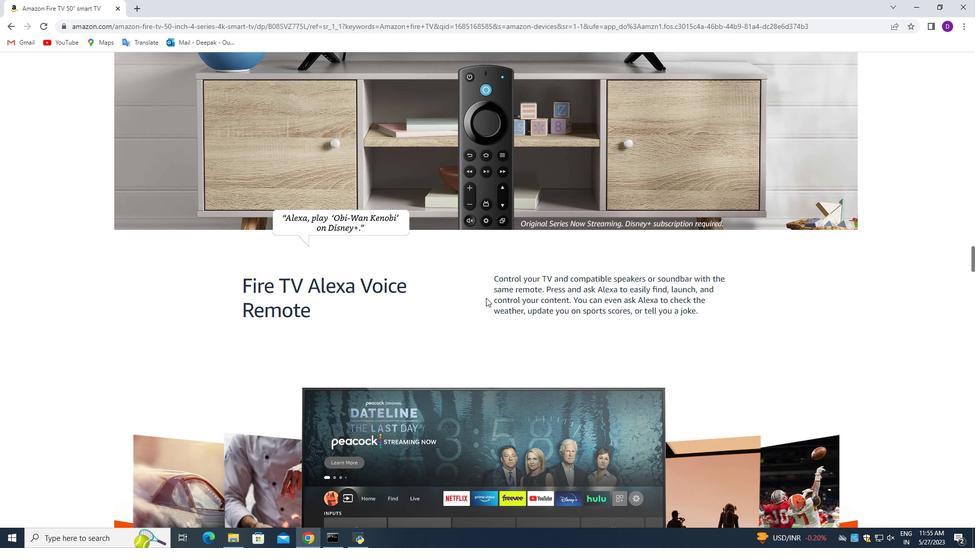 
Action: Mouse scrolled (316, 203) with delta (0, 0)
Screenshot: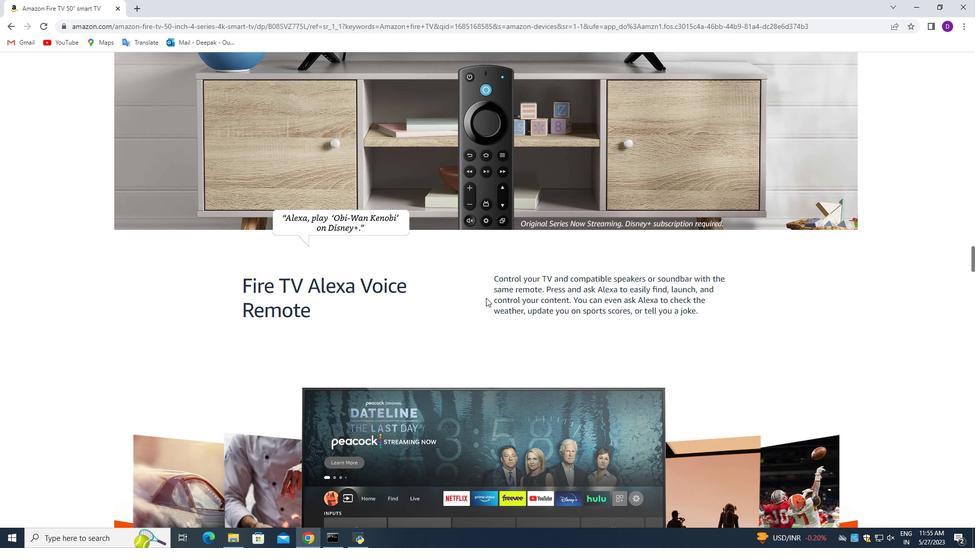 
Action: Mouse moved to (316, 203)
Screenshot: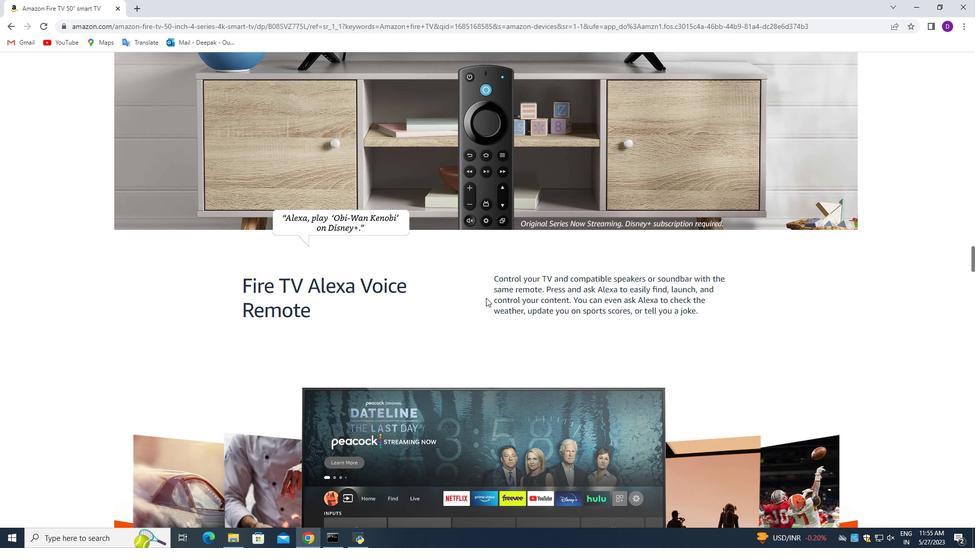 
Action: Mouse scrolled (316, 203) with delta (0, 0)
Screenshot: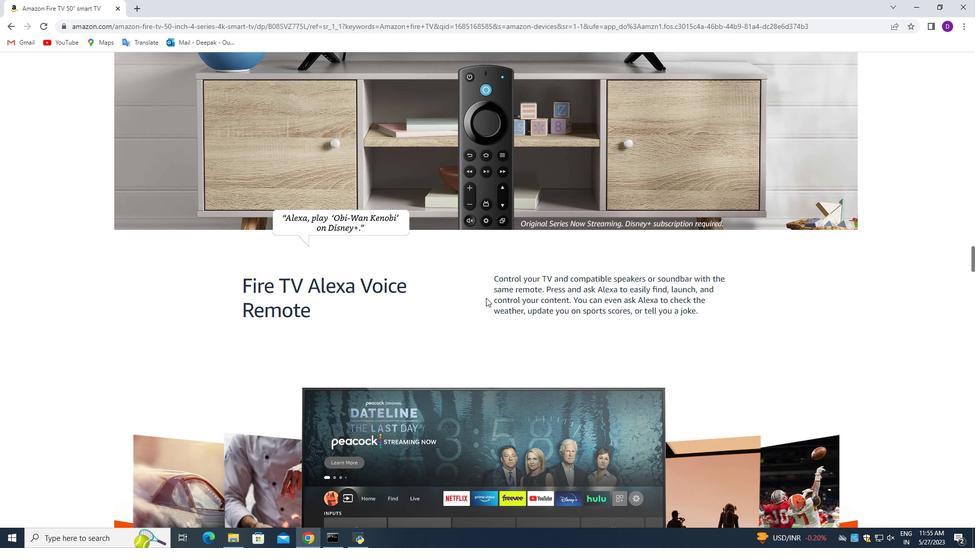 
Action: Mouse moved to (316, 203)
Screenshot: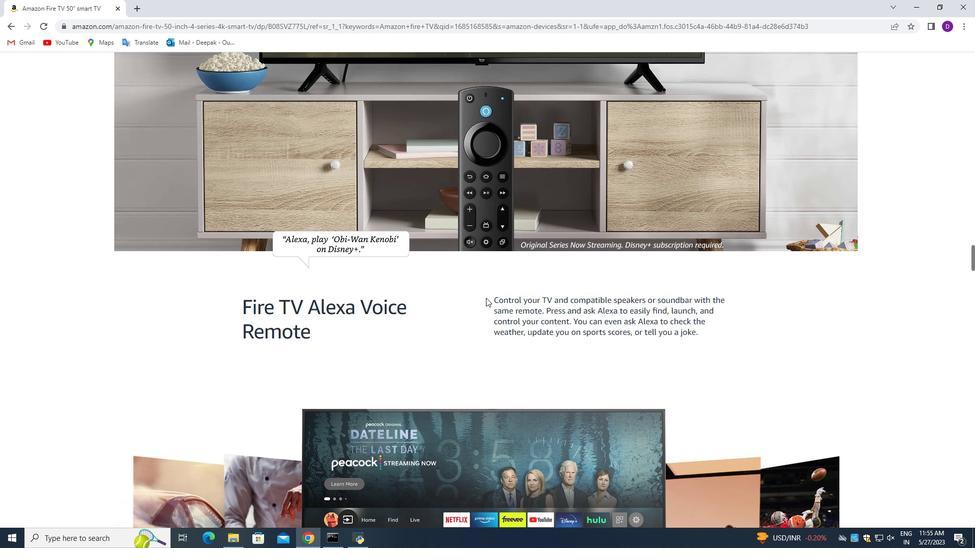 
Action: Mouse scrolled (316, 203) with delta (0, 0)
Screenshot: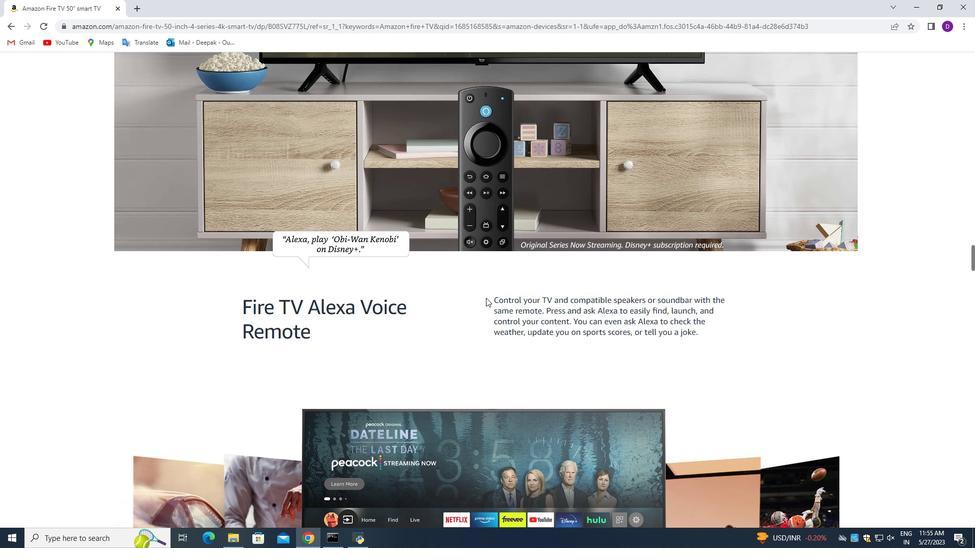 
Action: Mouse moved to (316, 203)
Screenshot: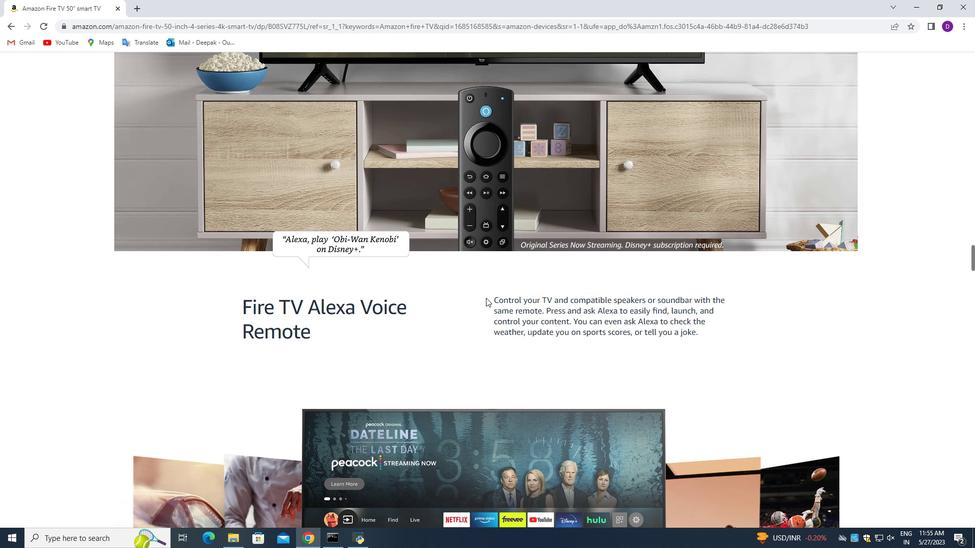 
Action: Mouse scrolled (316, 203) with delta (0, 0)
Screenshot: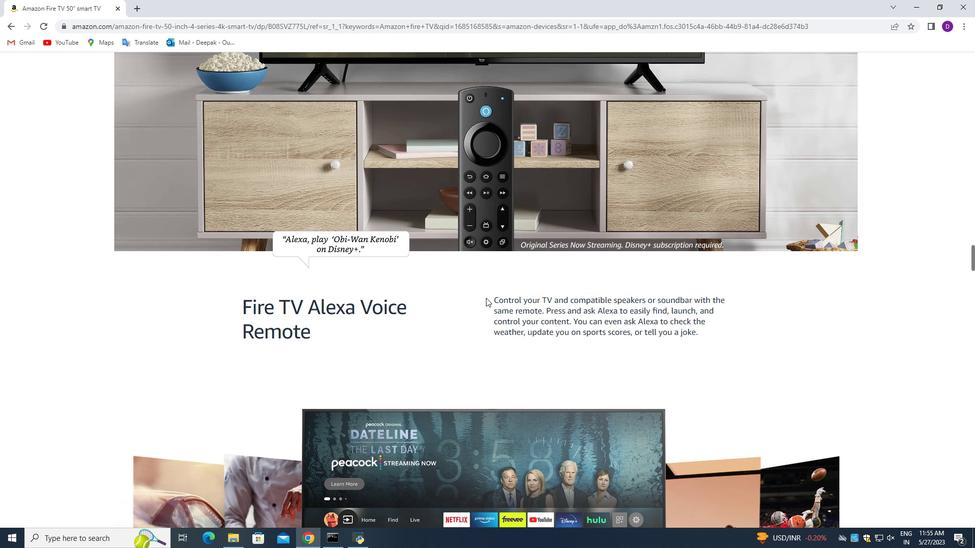 
Action: Mouse moved to (316, 203)
Screenshot: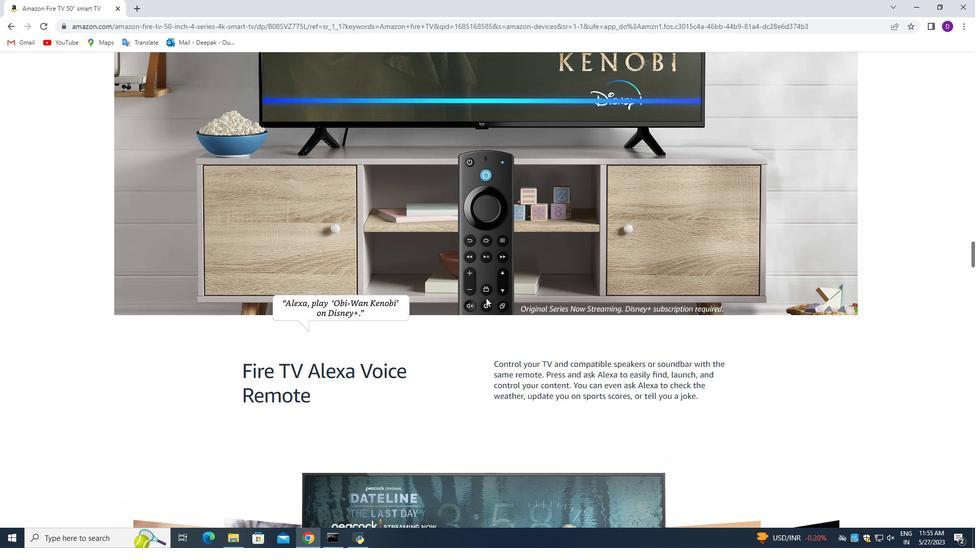 
Action: Mouse scrolled (316, 203) with delta (0, 0)
Screenshot: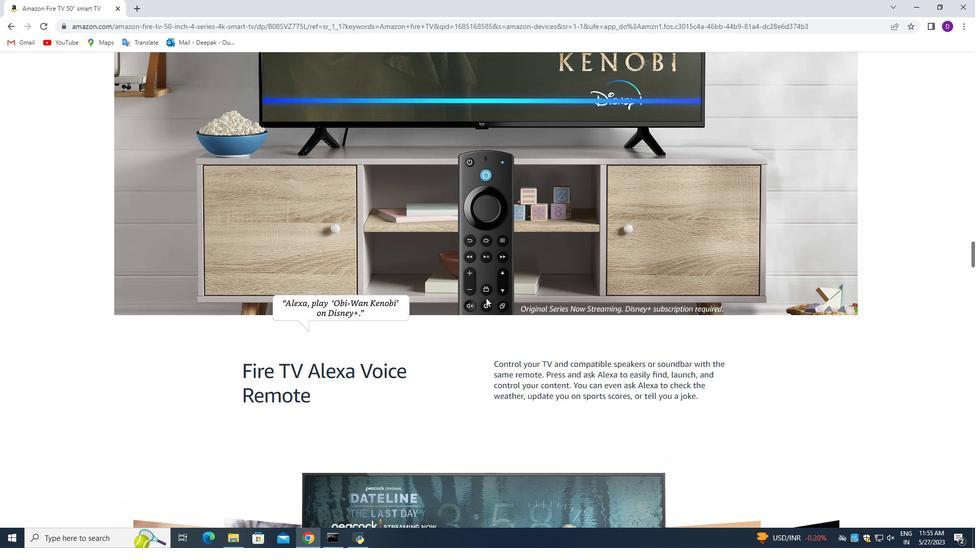 
Action: Mouse moved to (316, 203)
Screenshot: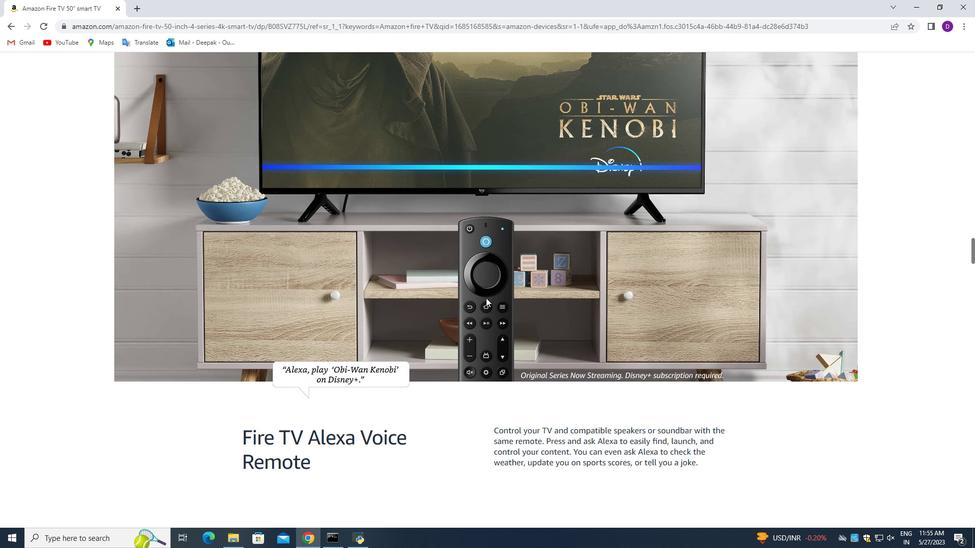 
Action: Mouse scrolled (316, 203) with delta (0, 0)
